 Task: Search one way flight ticket for 1 adult, 1 child, 1 infant in seat in premium economy from Dothan: Dothan Regional Airport to Greensboro: Piedmont Triad International Airport on 5-1-2023. Choice of flights is Southwest. Number of bags: 2 carry on bags and 4 checked bags. Outbound departure time preference is 8:00. Return departure time preference is 22:45. Look for best flights.
Action: Mouse moved to (191, 173)
Screenshot: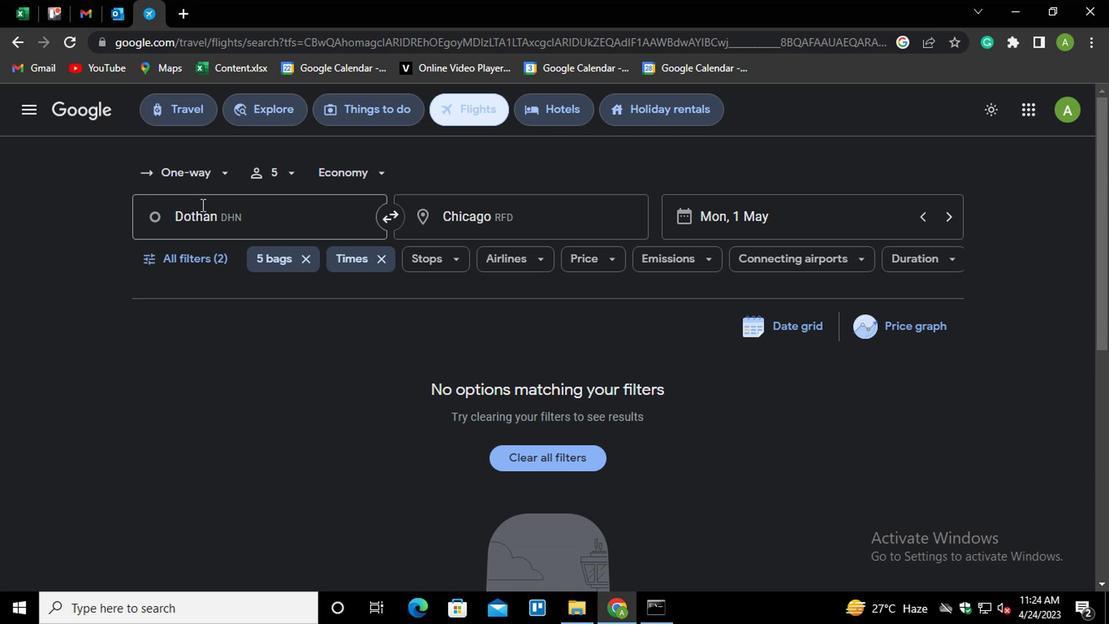 
Action: Mouse pressed left at (191, 173)
Screenshot: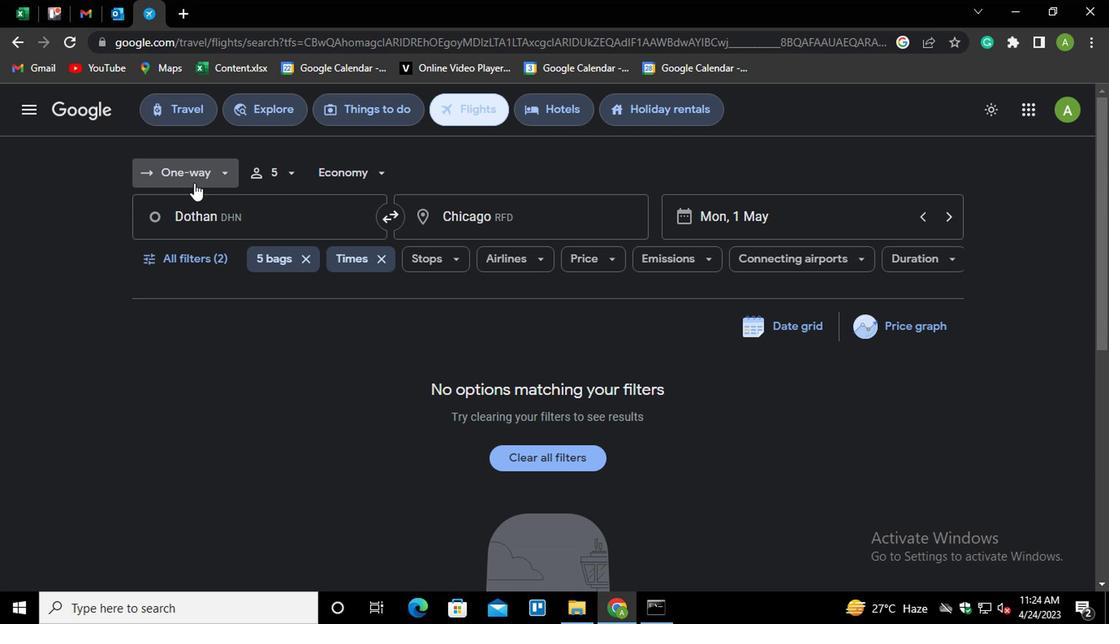 
Action: Mouse moved to (202, 240)
Screenshot: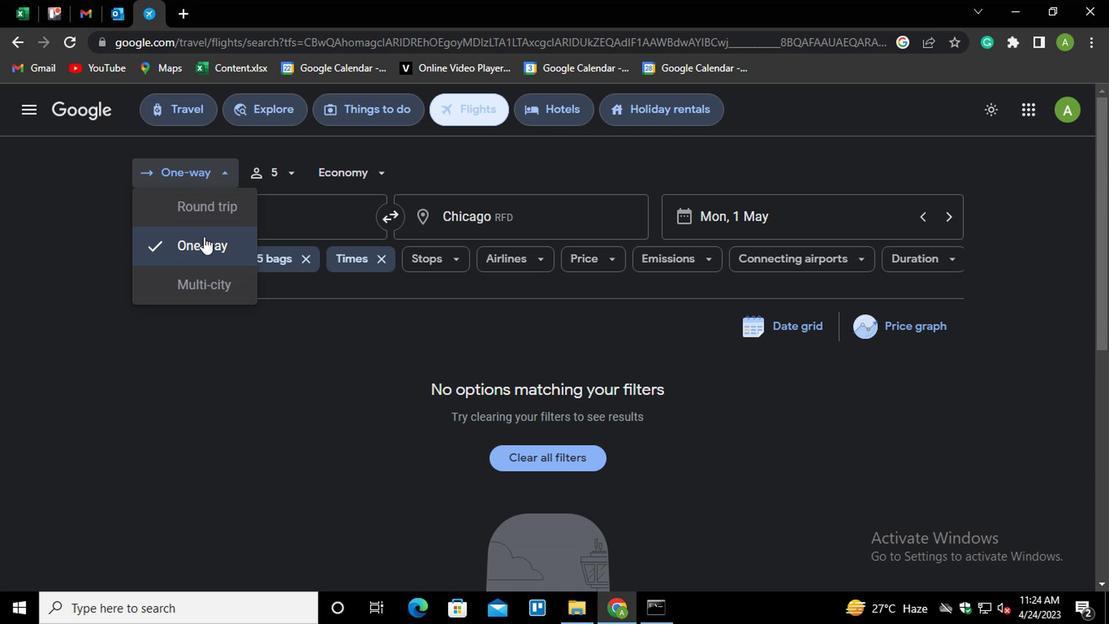 
Action: Mouse pressed left at (202, 240)
Screenshot: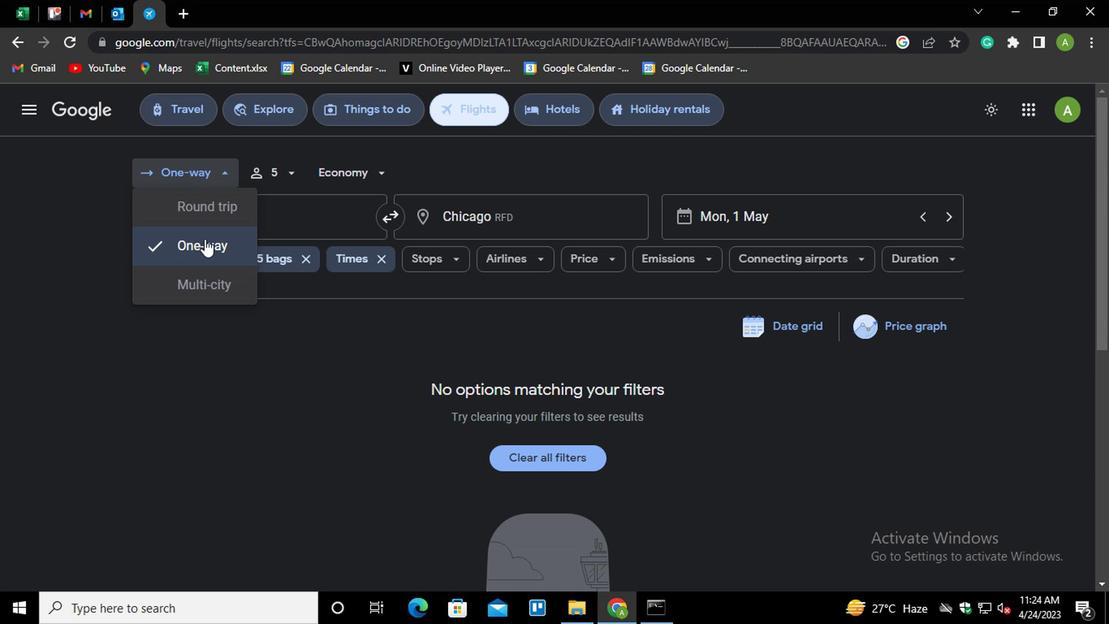 
Action: Mouse moved to (273, 169)
Screenshot: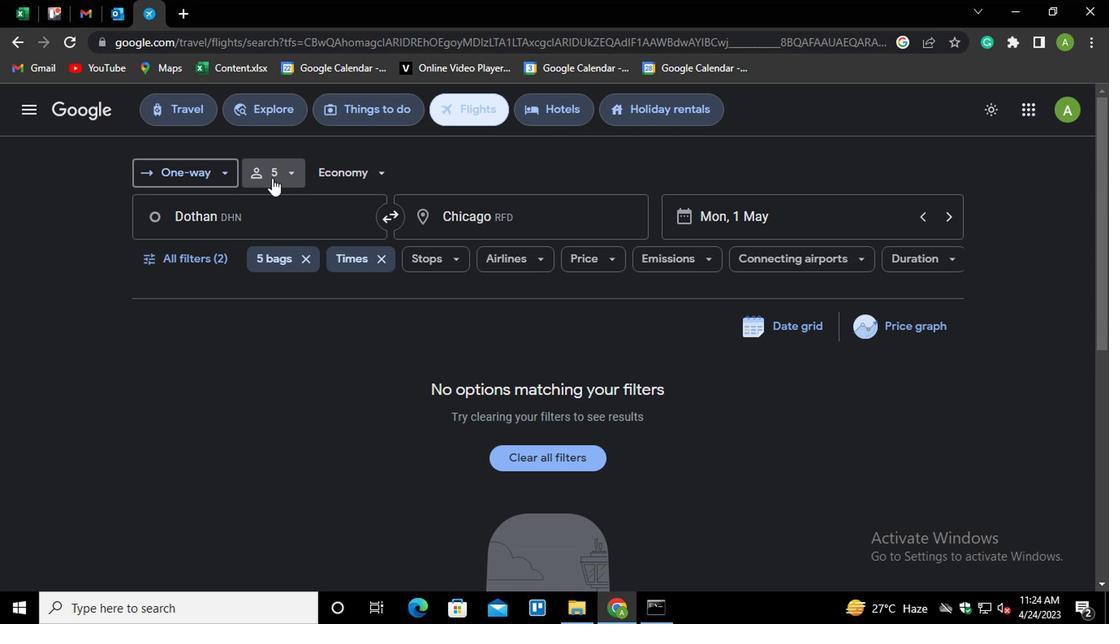
Action: Mouse pressed left at (273, 169)
Screenshot: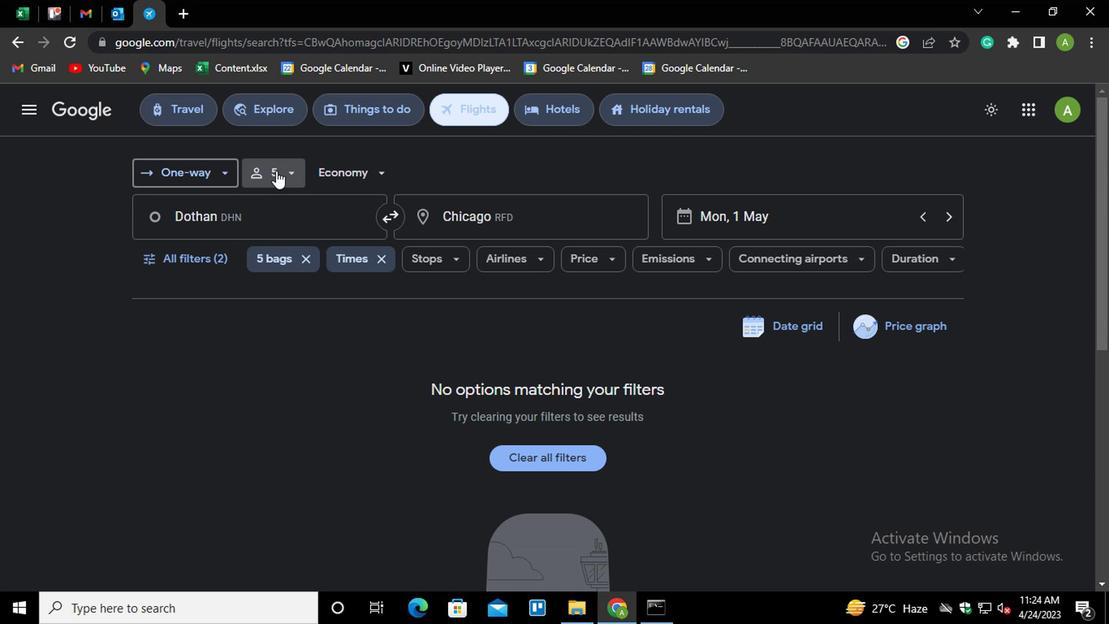 
Action: Mouse moved to (356, 209)
Screenshot: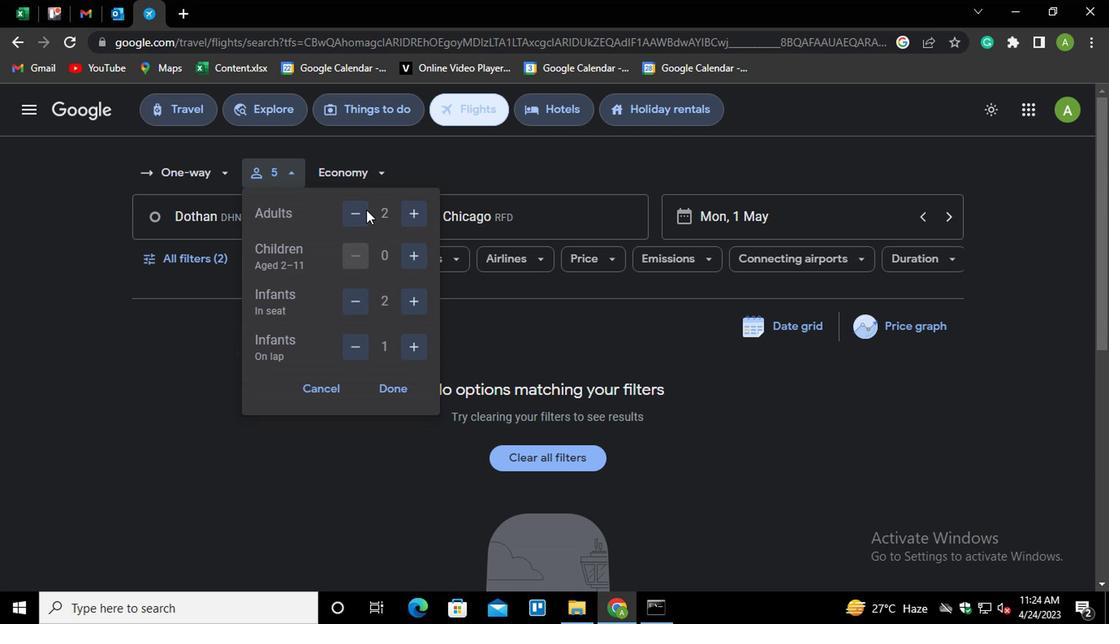 
Action: Mouse pressed left at (356, 209)
Screenshot: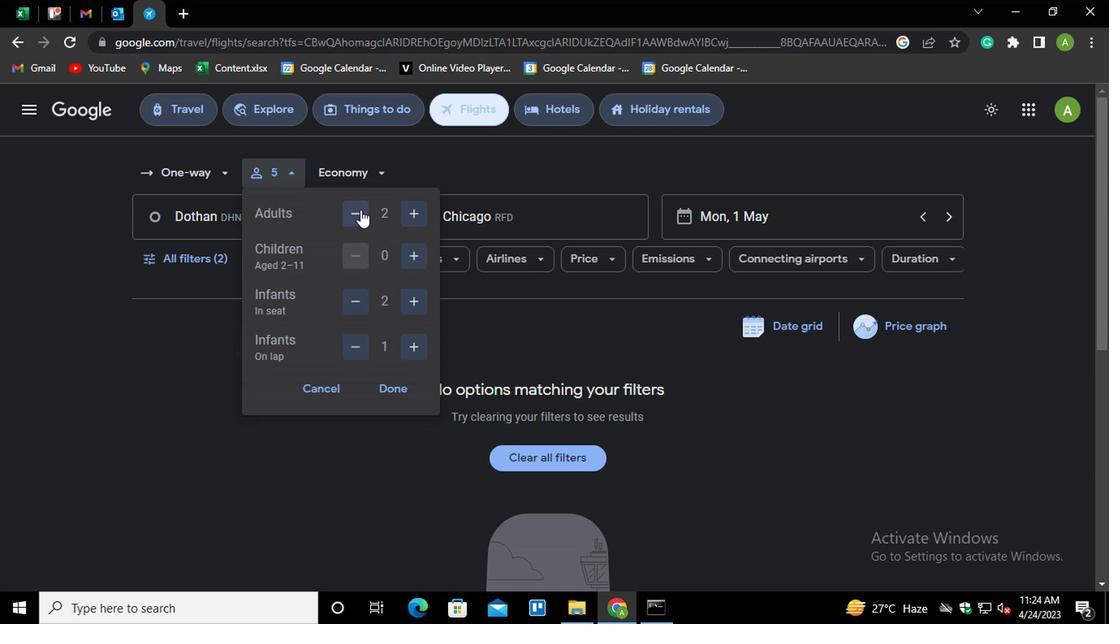 
Action: Mouse moved to (417, 254)
Screenshot: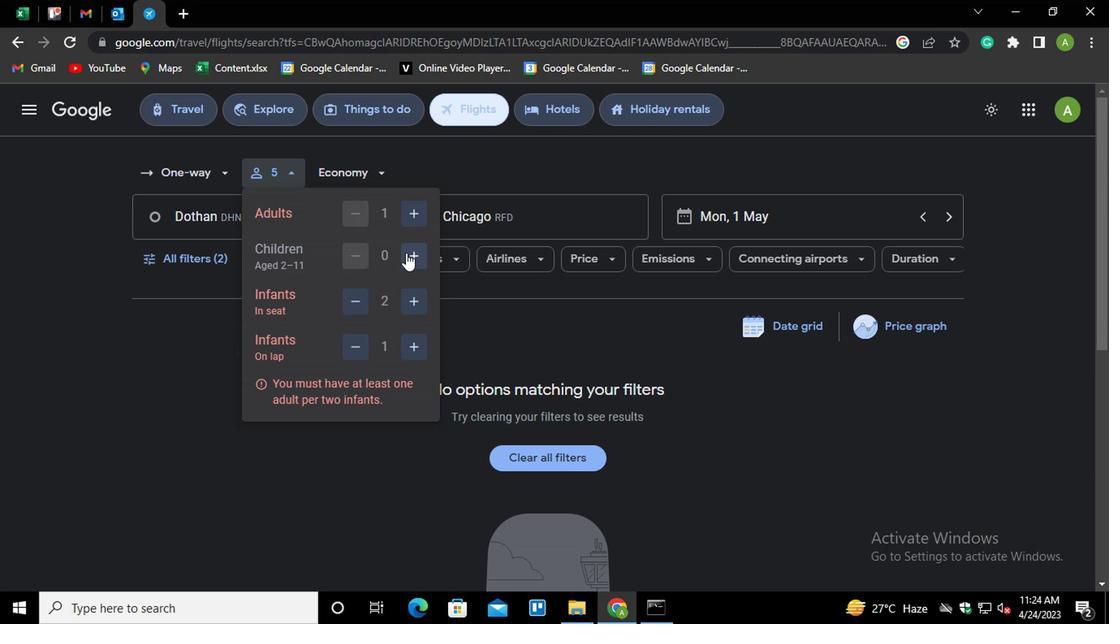 
Action: Mouse pressed left at (417, 254)
Screenshot: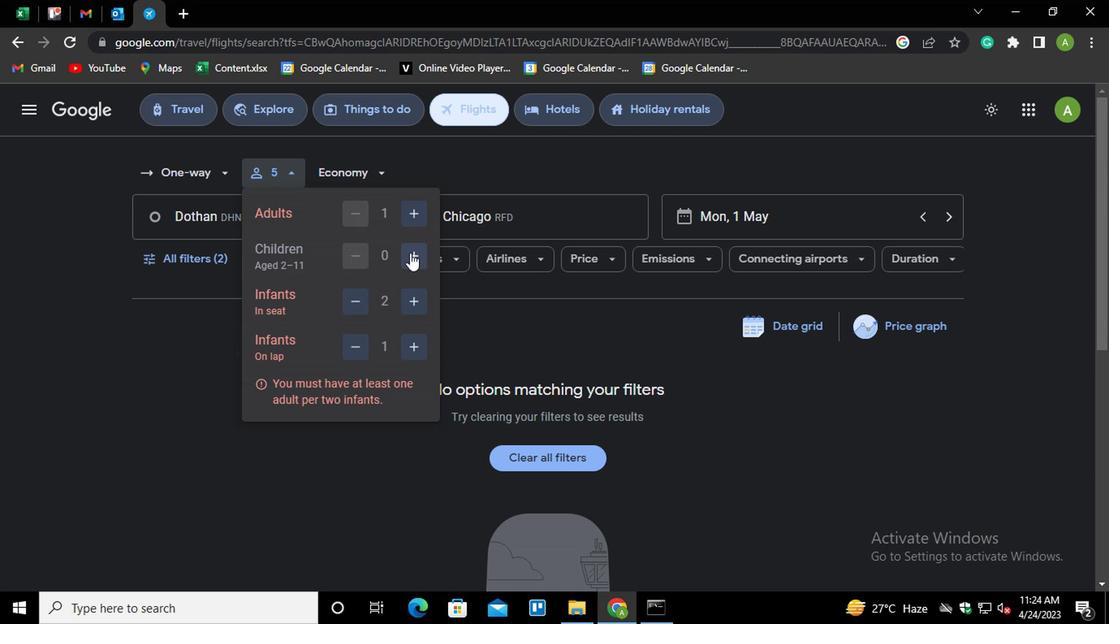 
Action: Mouse moved to (351, 308)
Screenshot: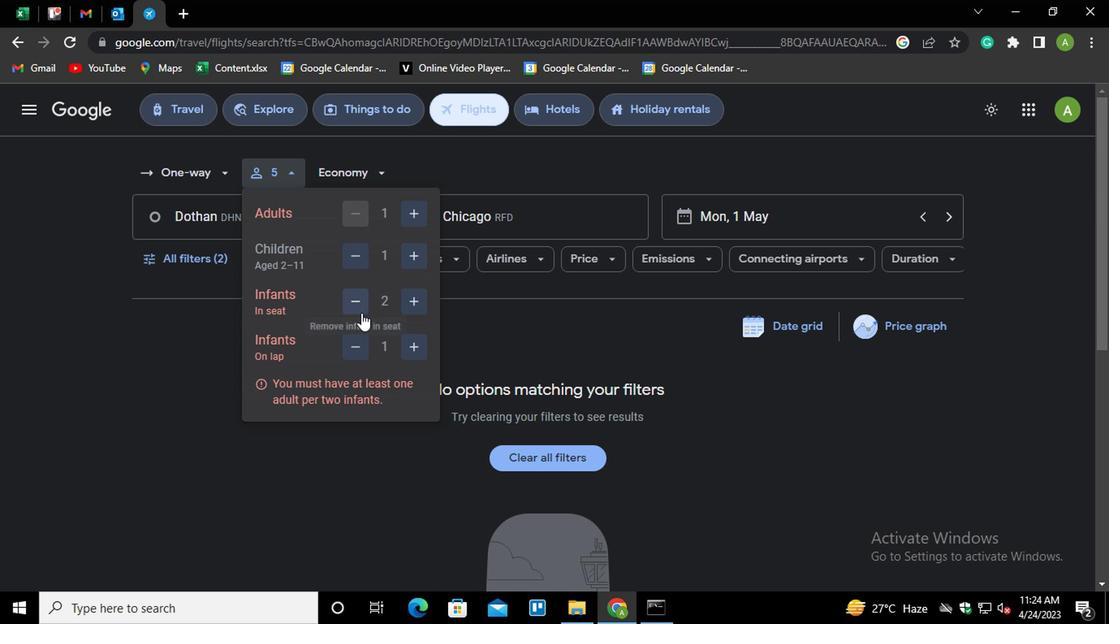 
Action: Mouse pressed left at (351, 308)
Screenshot: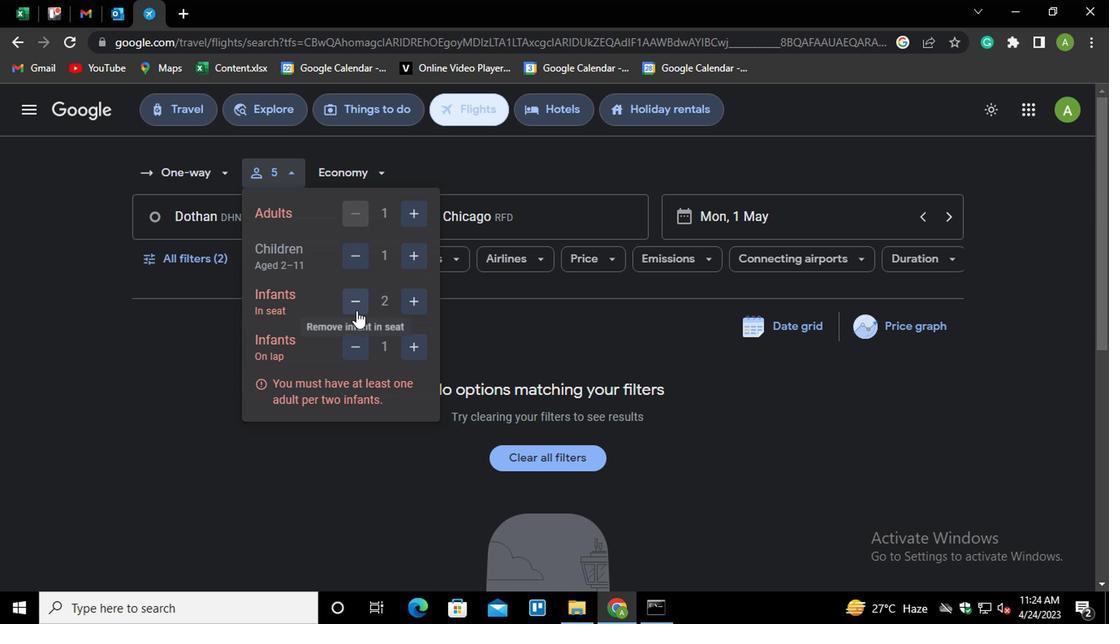 
Action: Mouse moved to (354, 352)
Screenshot: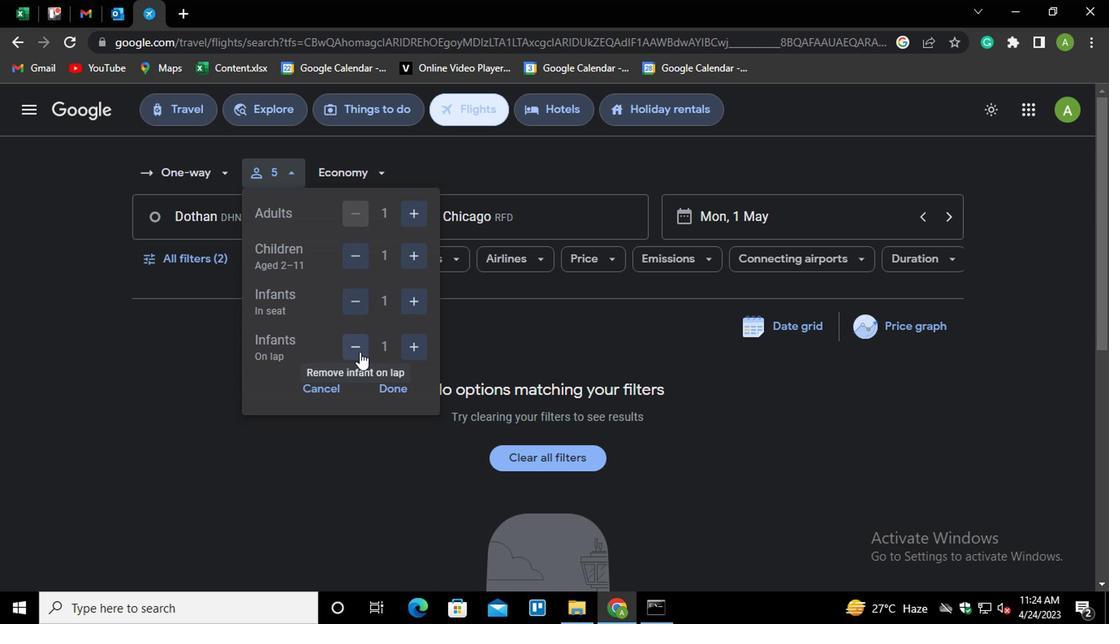 
Action: Mouse pressed left at (354, 352)
Screenshot: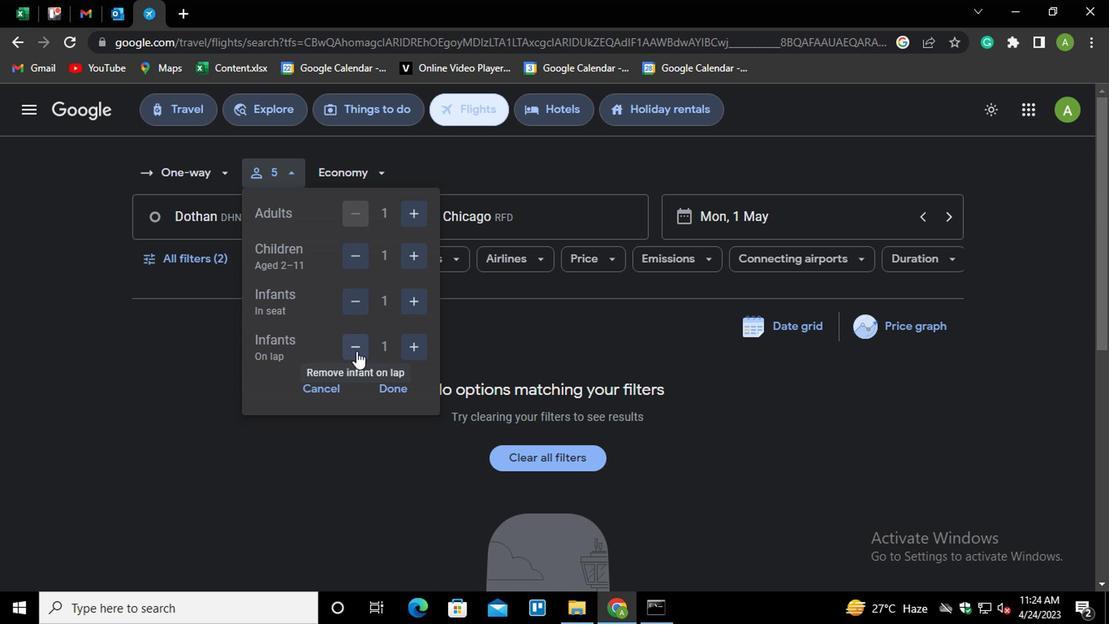 
Action: Mouse moved to (390, 387)
Screenshot: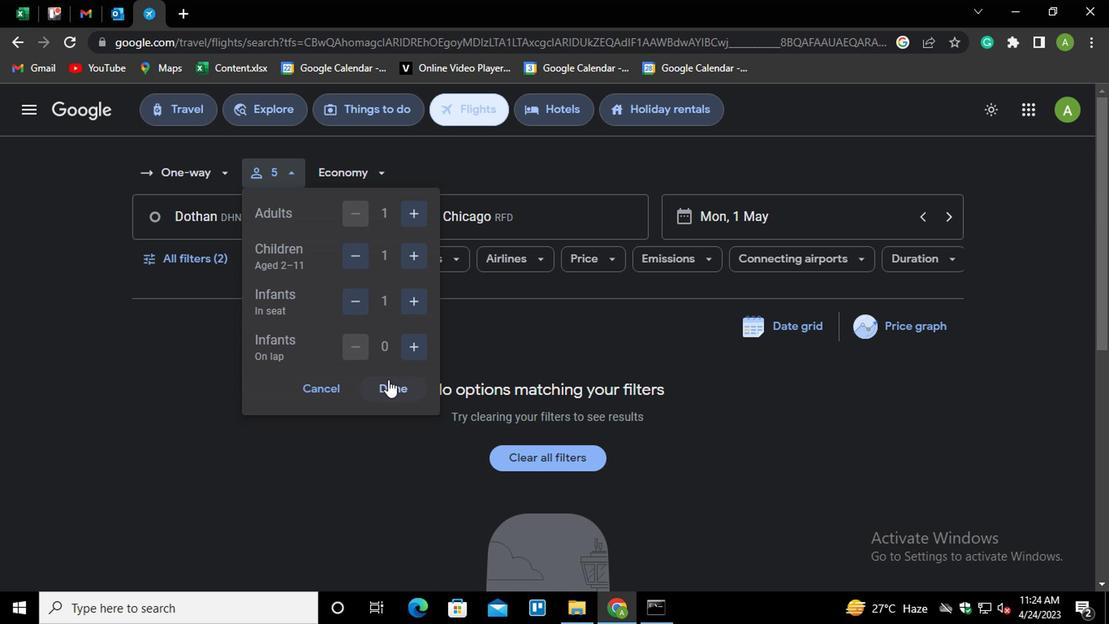 
Action: Mouse pressed left at (390, 387)
Screenshot: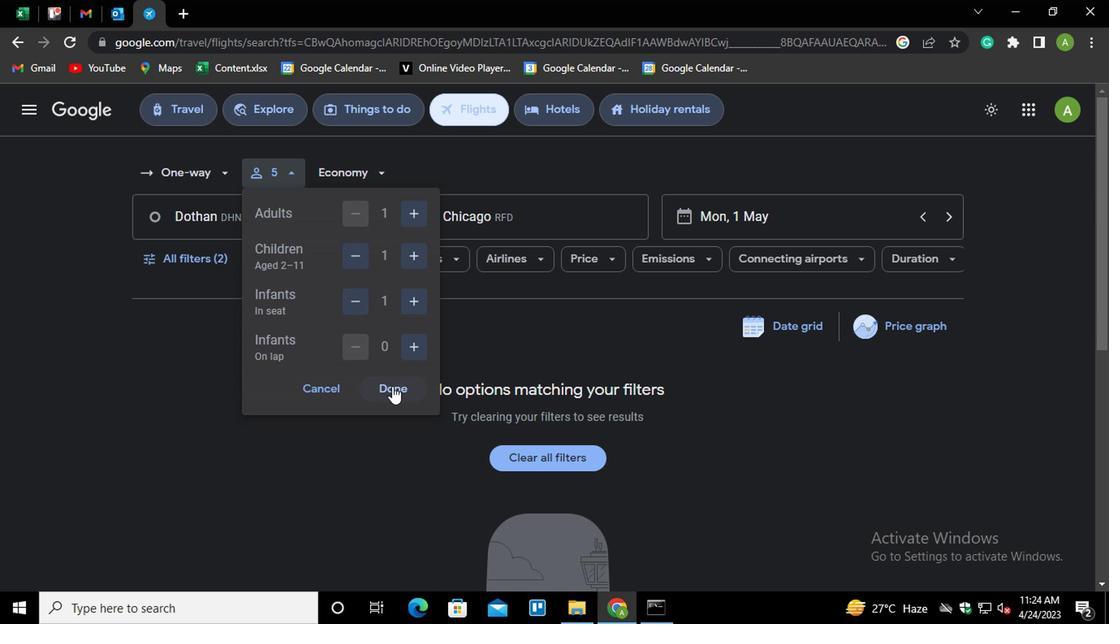 
Action: Mouse moved to (379, 173)
Screenshot: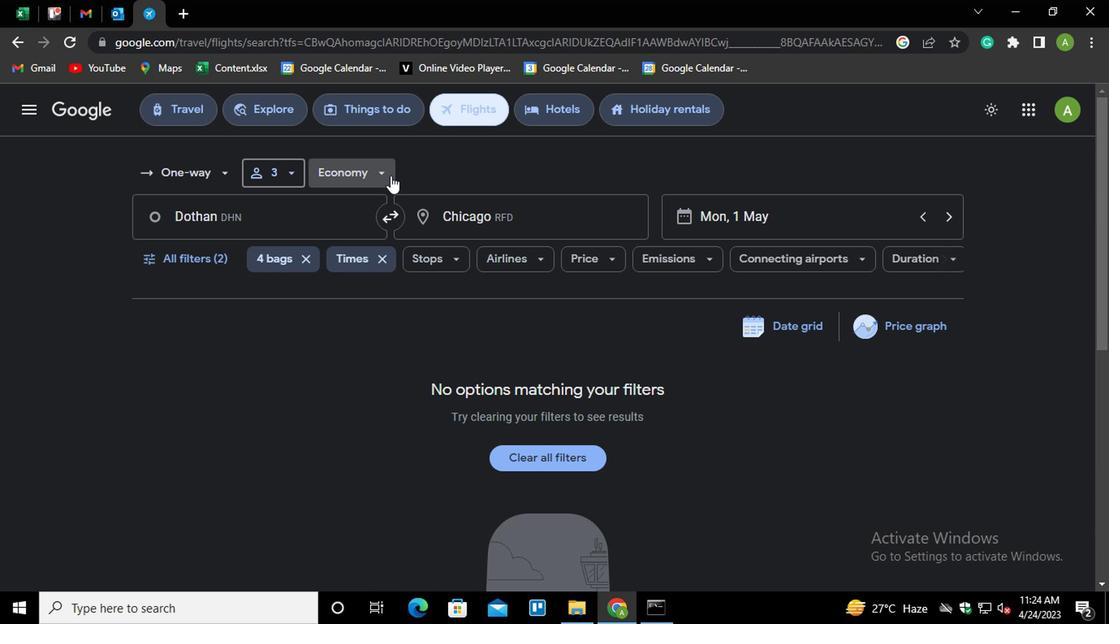 
Action: Mouse pressed left at (379, 173)
Screenshot: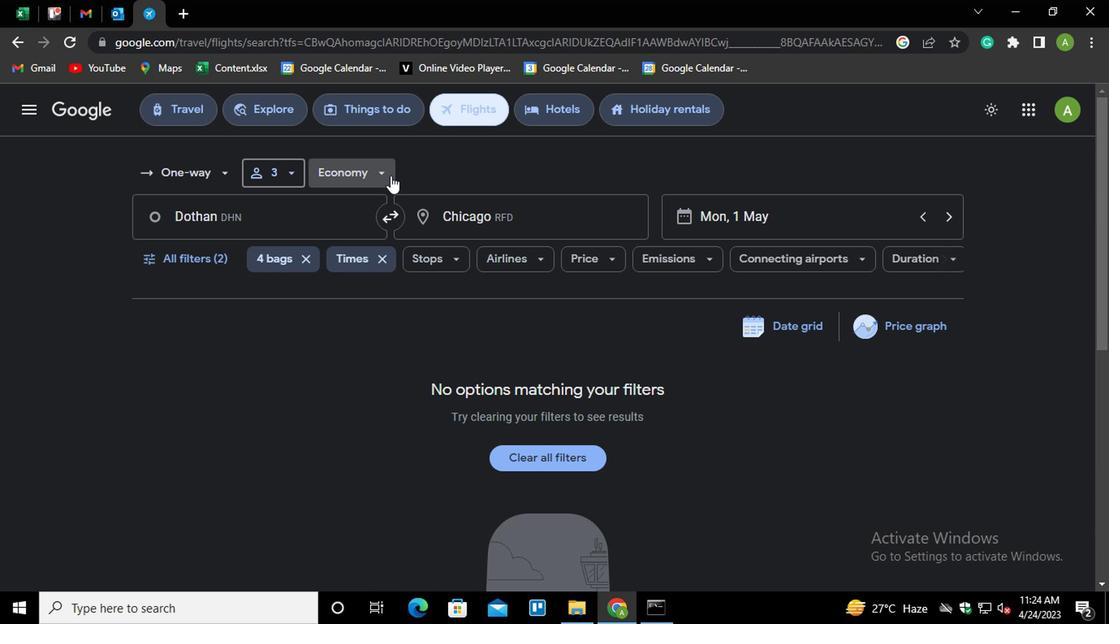 
Action: Mouse moved to (389, 244)
Screenshot: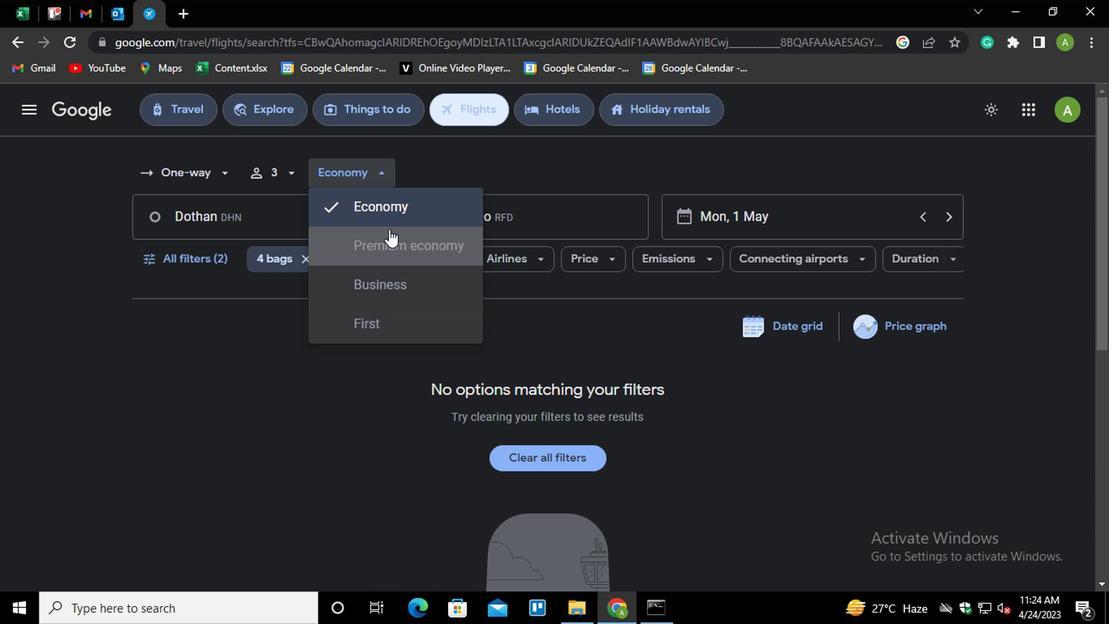 
Action: Mouse pressed left at (389, 244)
Screenshot: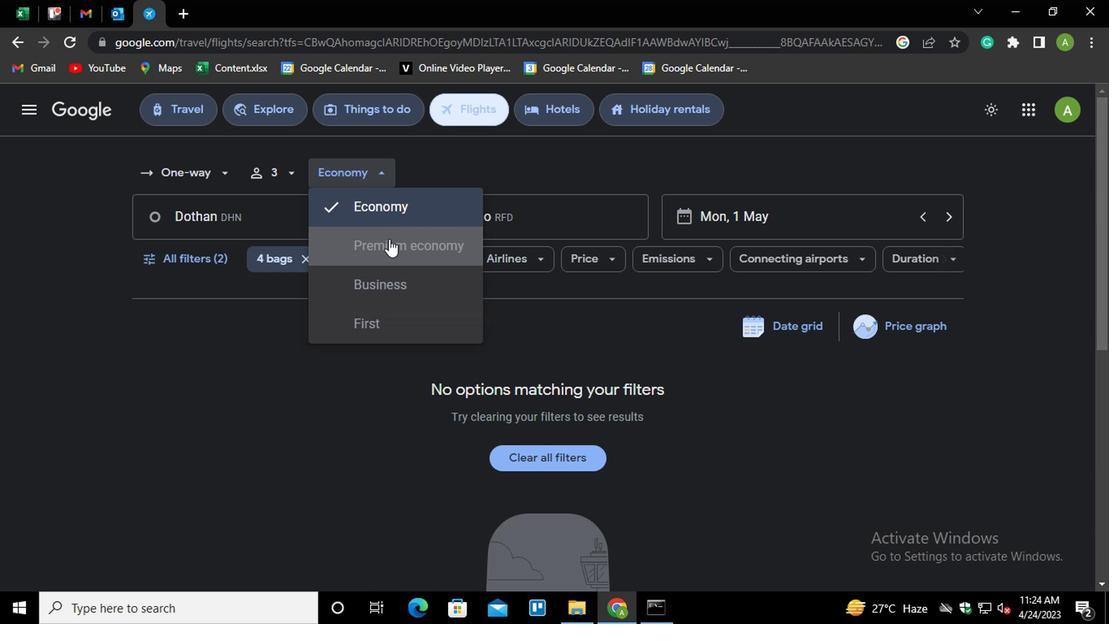 
Action: Mouse moved to (264, 223)
Screenshot: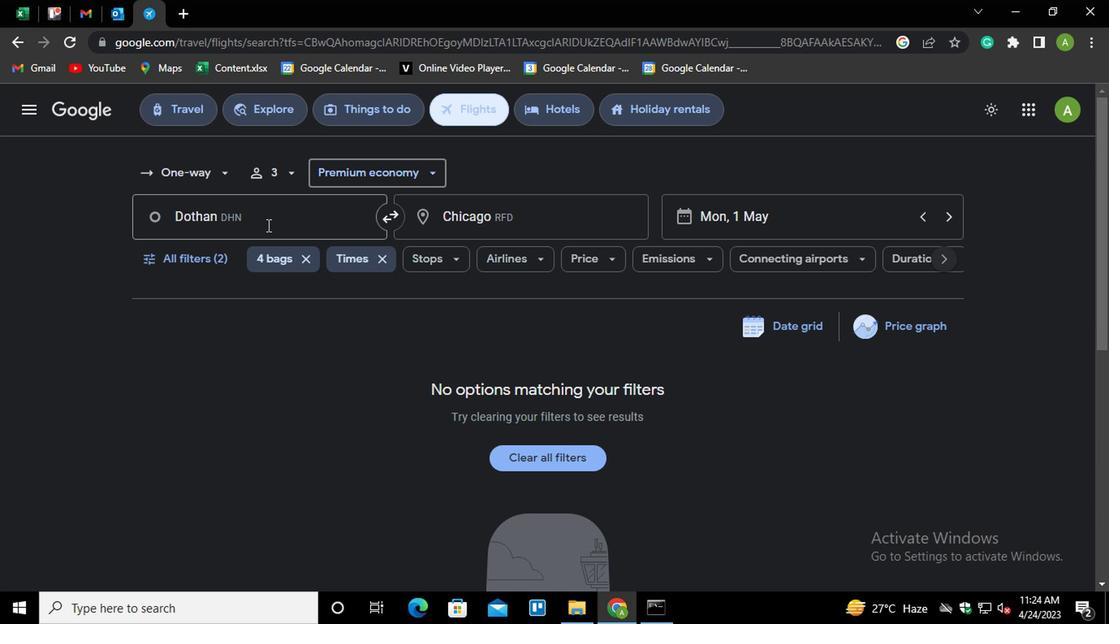 
Action: Mouse pressed left at (264, 223)
Screenshot: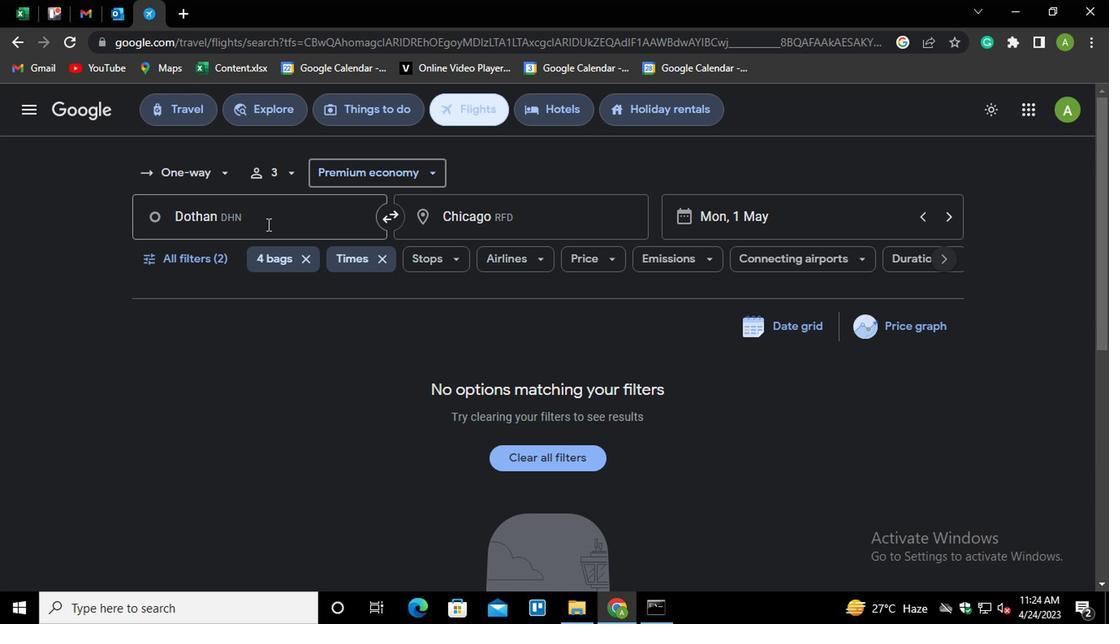 
Action: Mouse pressed left at (264, 223)
Screenshot: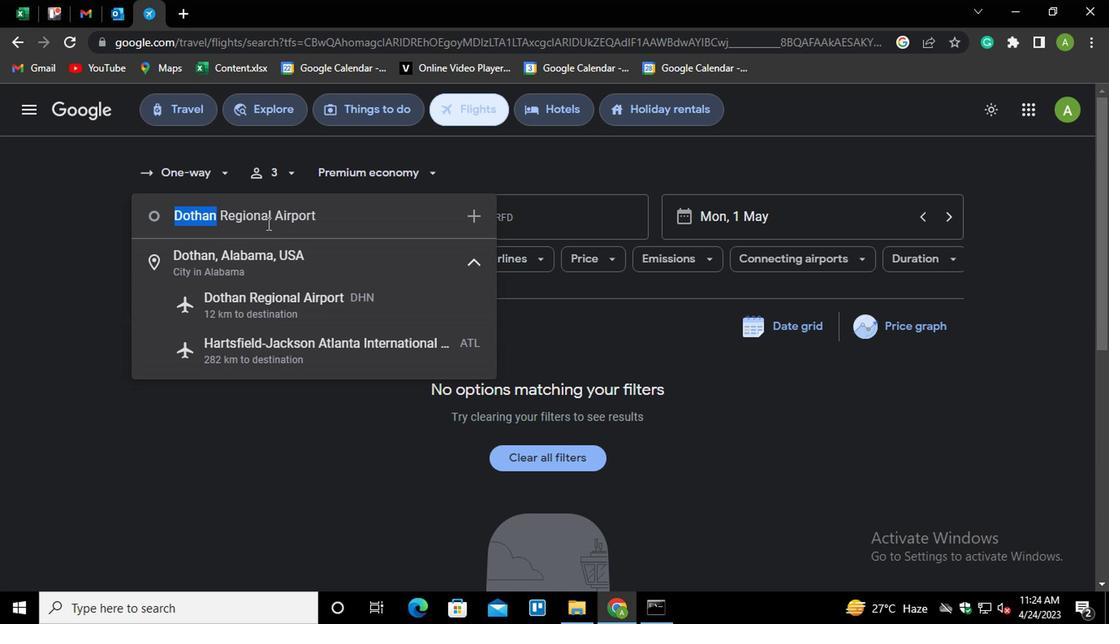 
Action: Mouse moved to (564, 227)
Screenshot: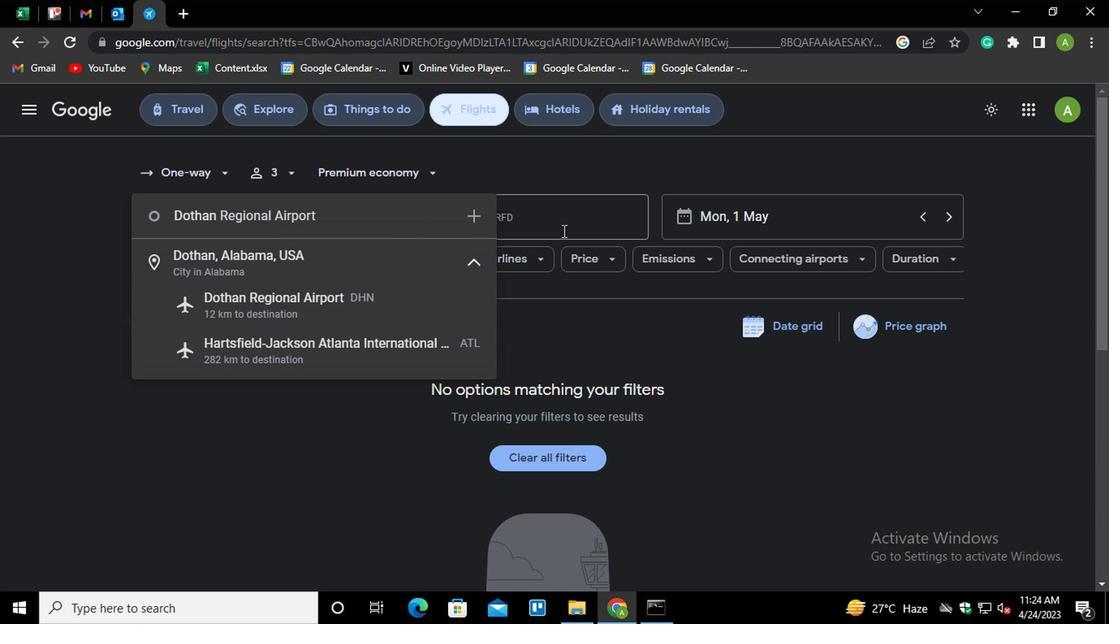 
Action: Mouse pressed left at (564, 227)
Screenshot: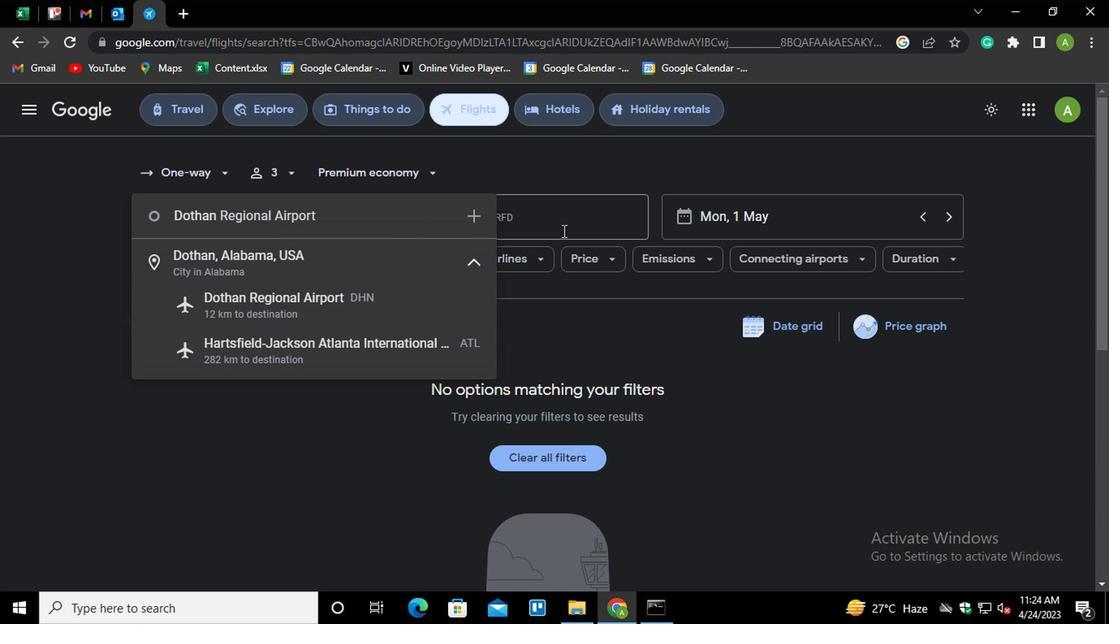 
Action: Mouse moved to (564, 227)
Screenshot: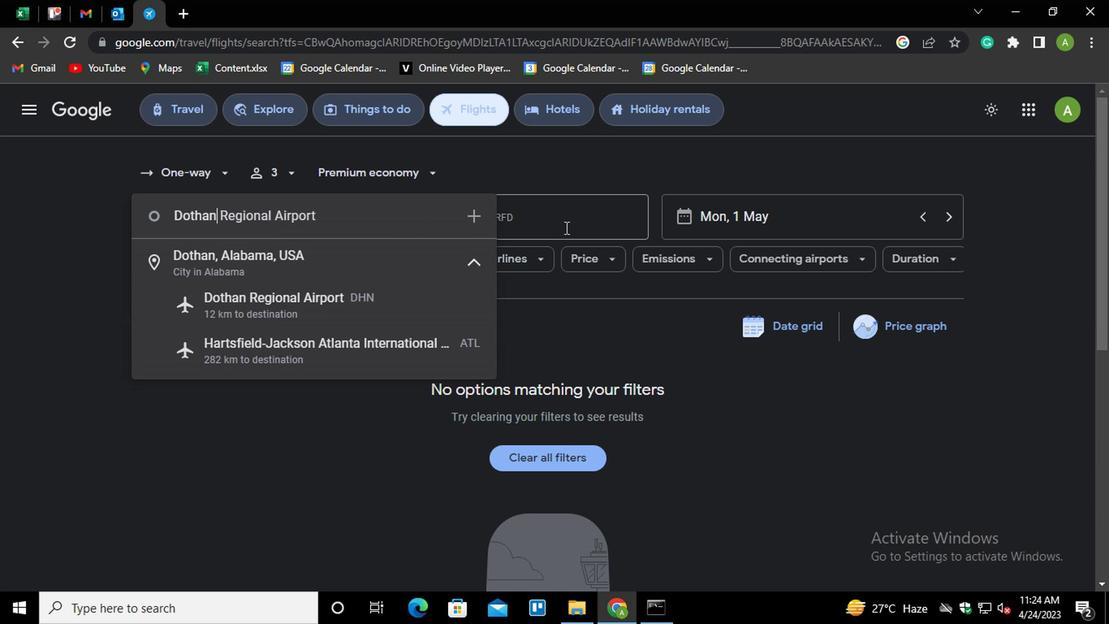 
Action: Key pressed <Key.shift_r>Piedmont<Key.space><Key.shift_r>T
Screenshot: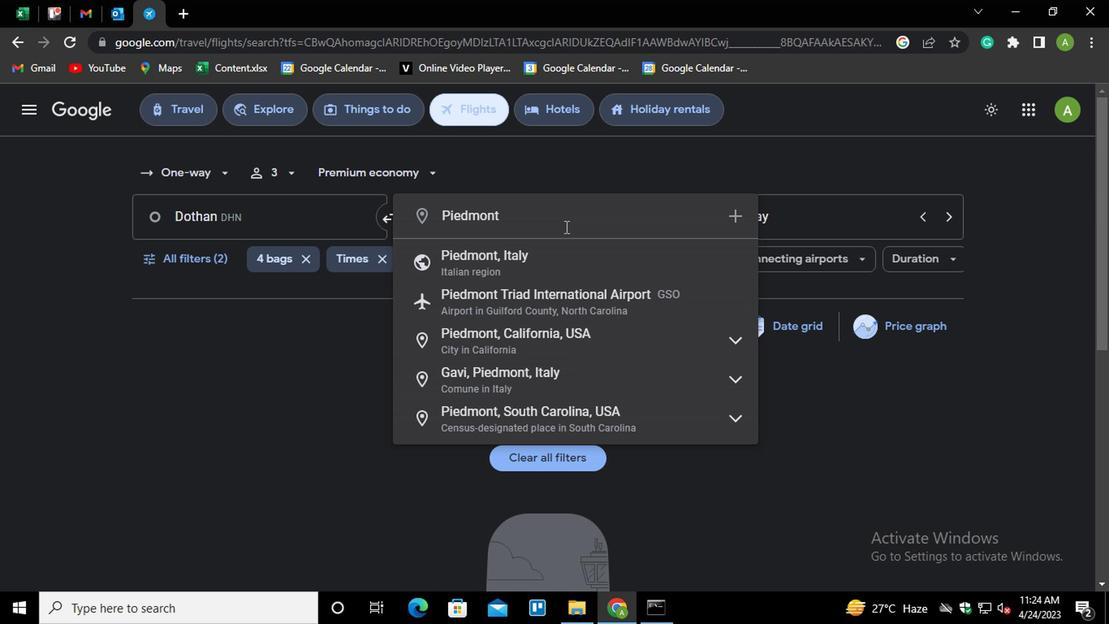 
Action: Mouse moved to (617, 260)
Screenshot: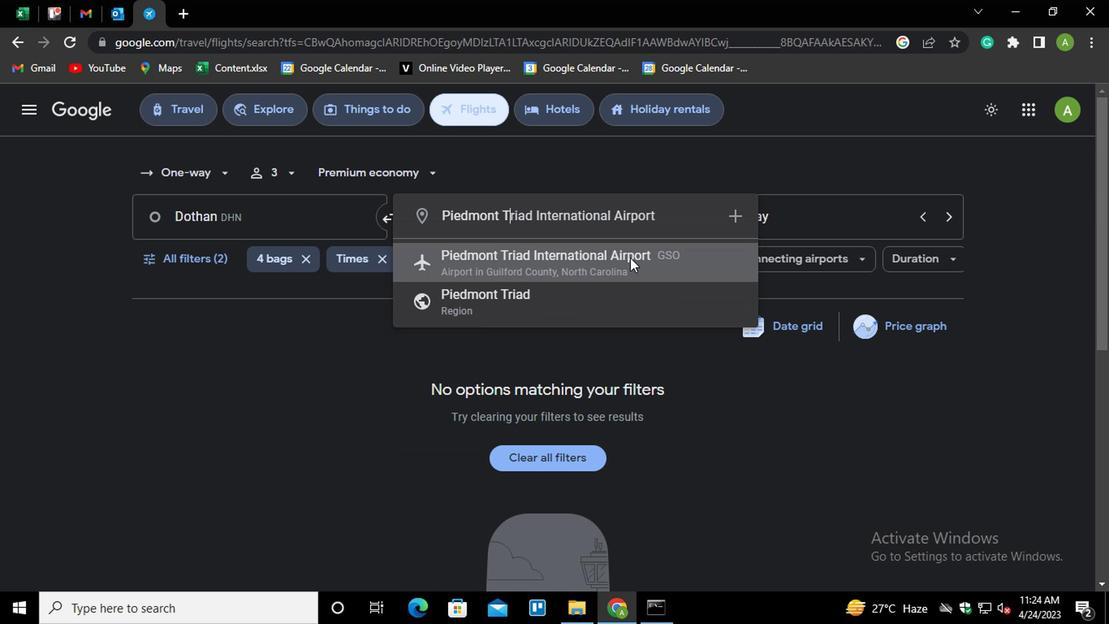 
Action: Mouse pressed left at (617, 260)
Screenshot: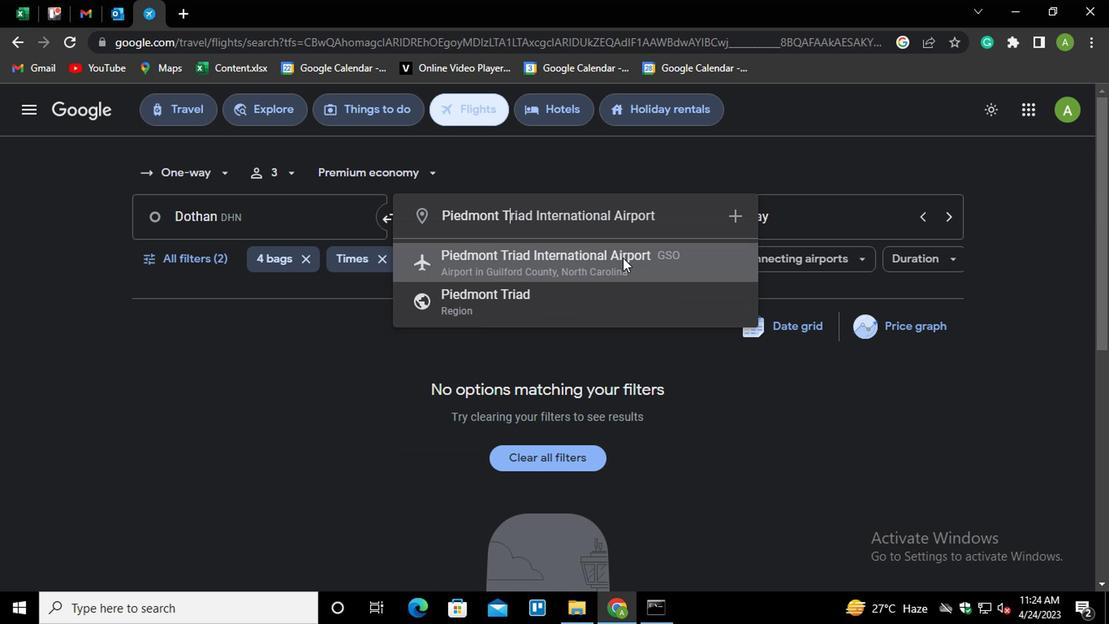 
Action: Mouse moved to (193, 257)
Screenshot: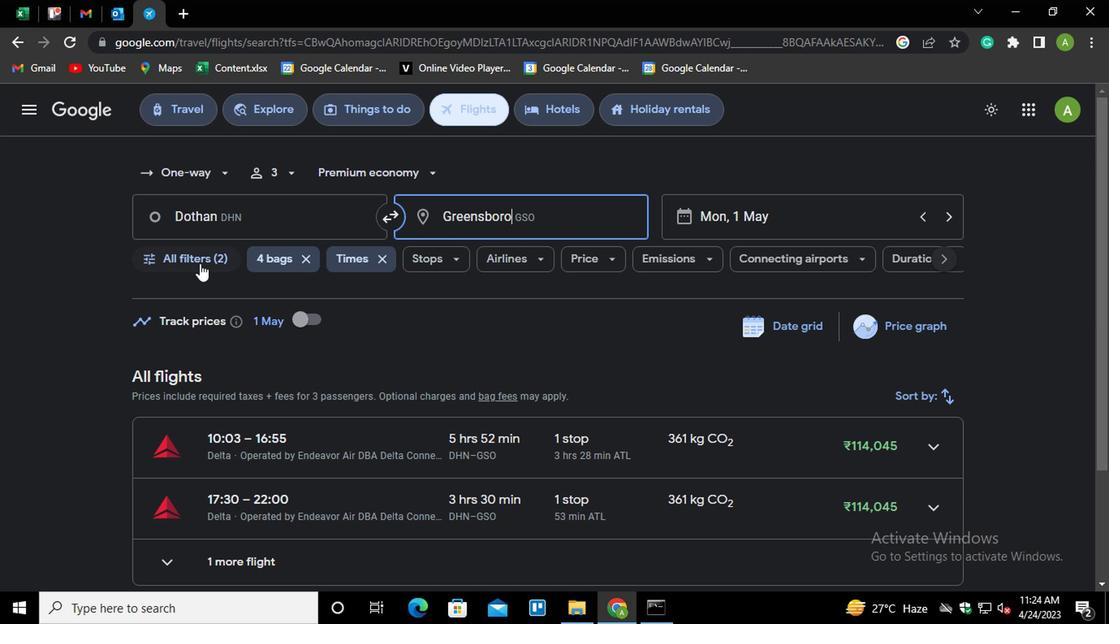 
Action: Mouse pressed left at (193, 257)
Screenshot: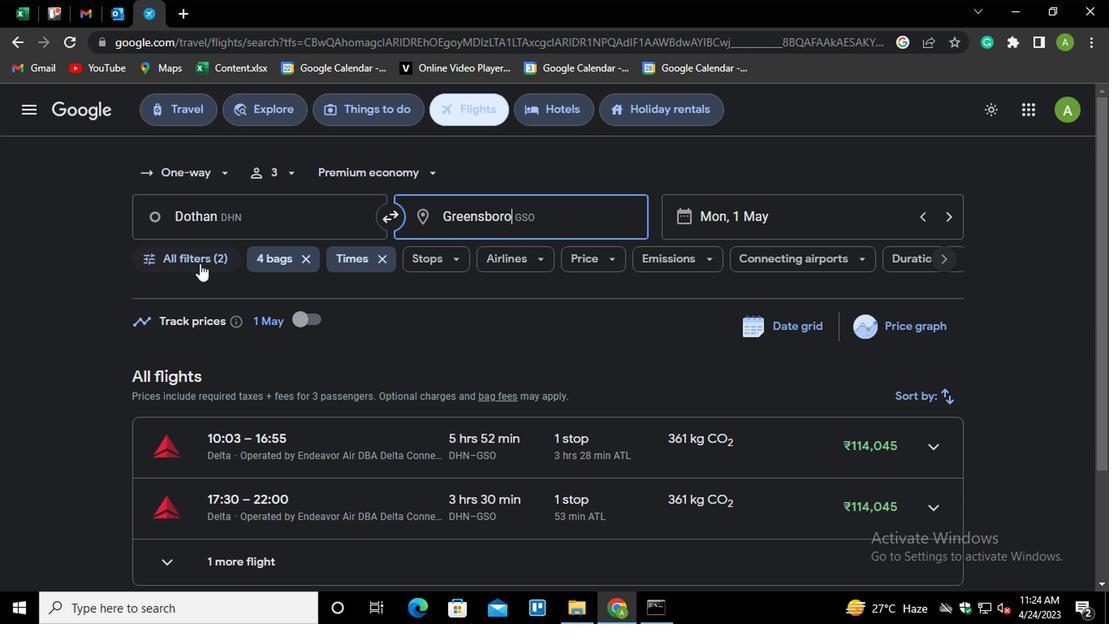 
Action: Mouse moved to (286, 407)
Screenshot: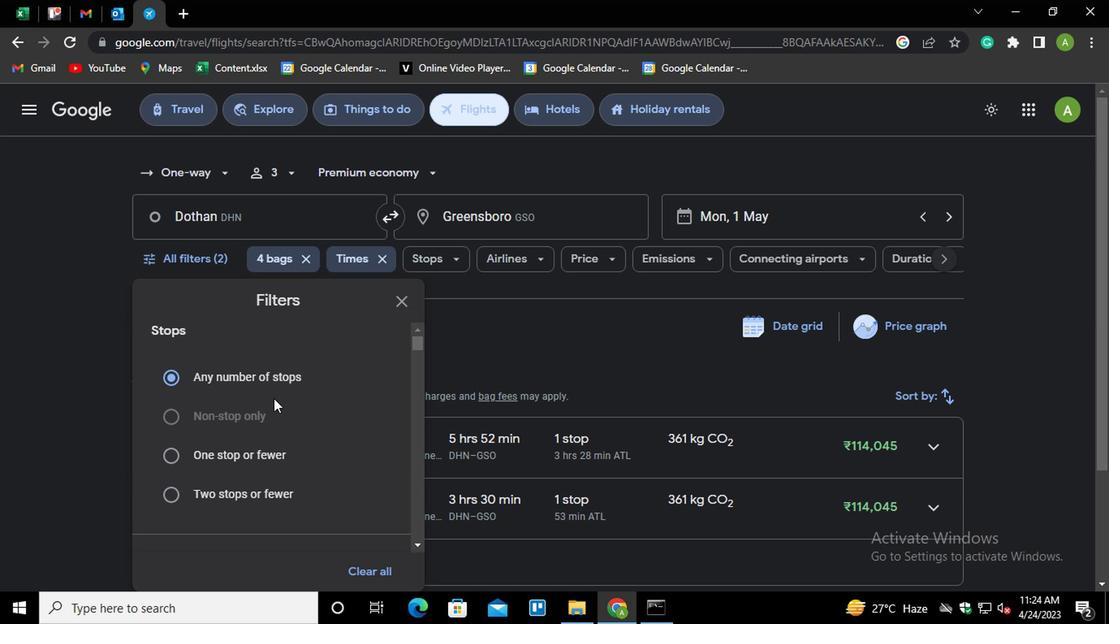 
Action: Mouse scrolled (286, 406) with delta (0, 0)
Screenshot: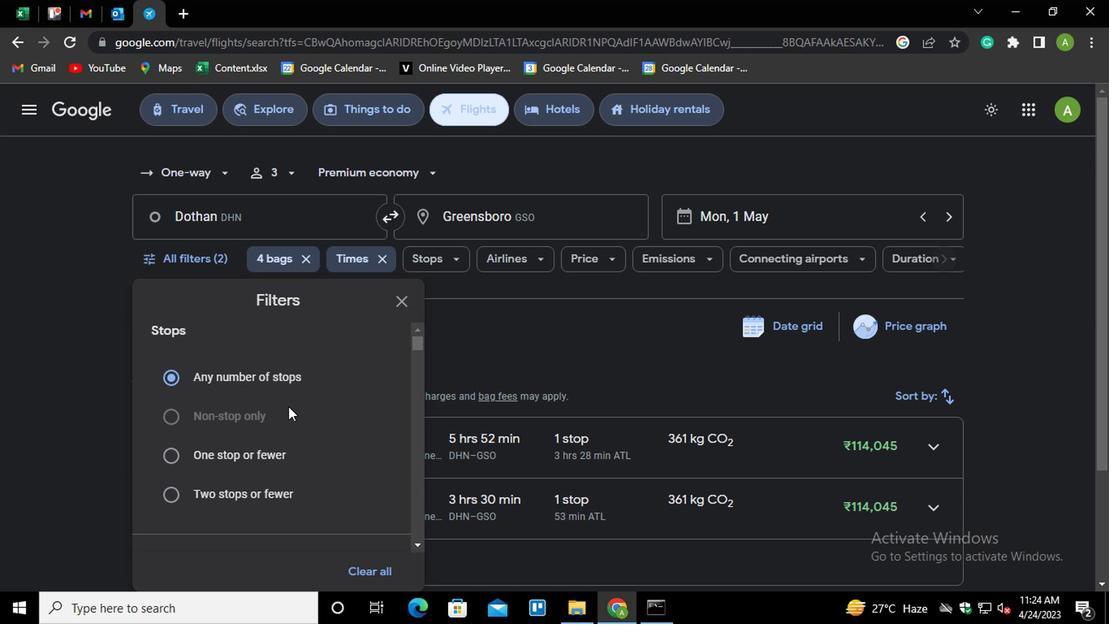 
Action: Mouse scrolled (286, 406) with delta (0, 0)
Screenshot: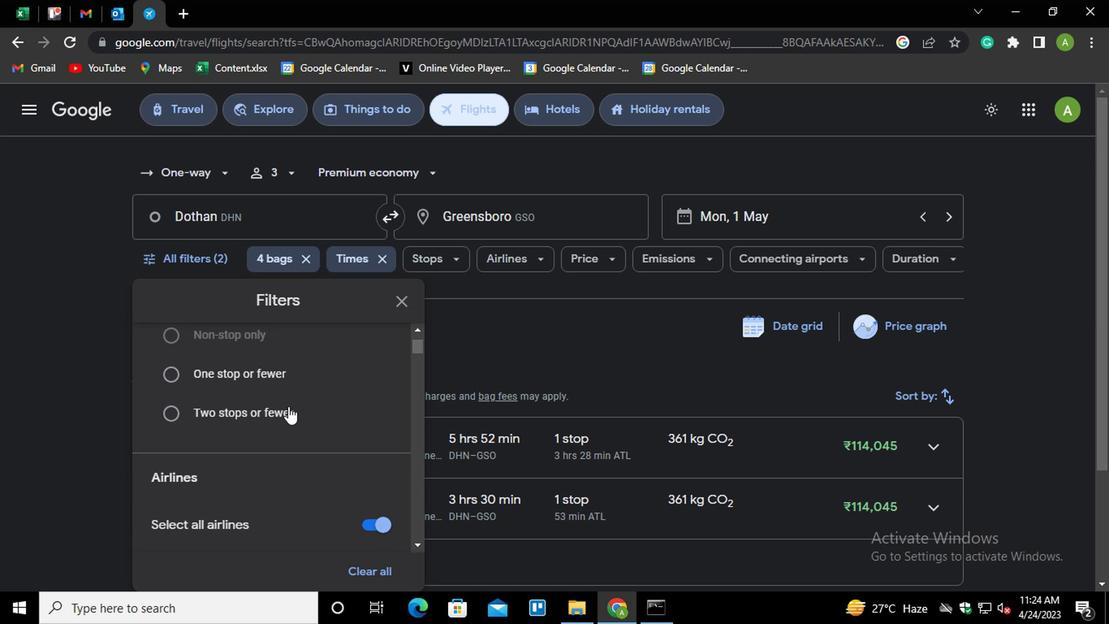 
Action: Mouse scrolled (286, 406) with delta (0, 0)
Screenshot: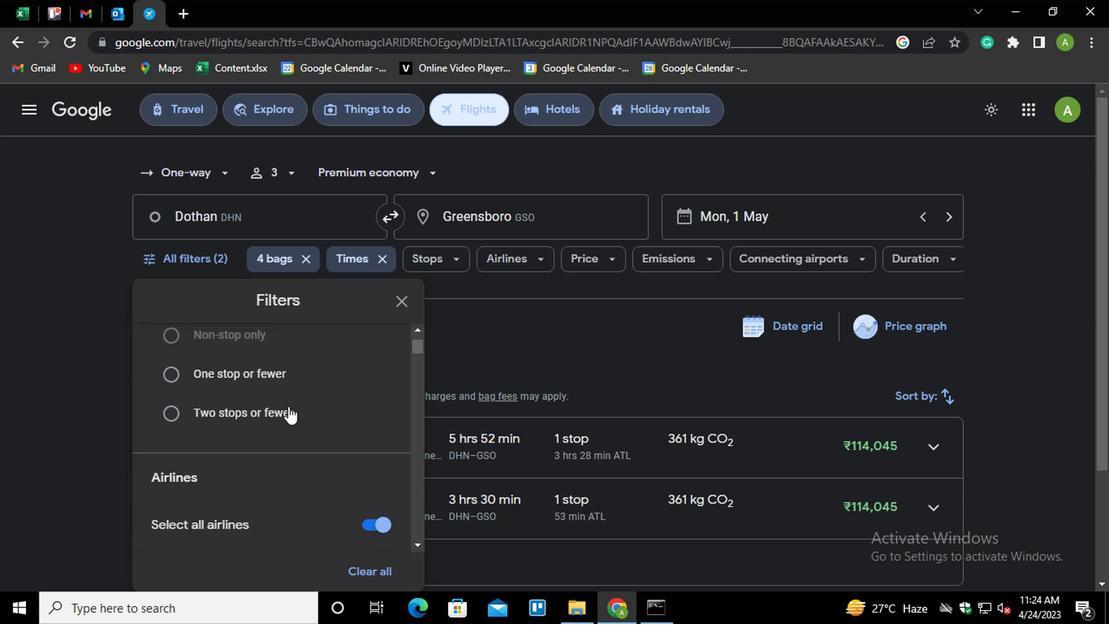 
Action: Mouse scrolled (286, 406) with delta (0, 0)
Screenshot: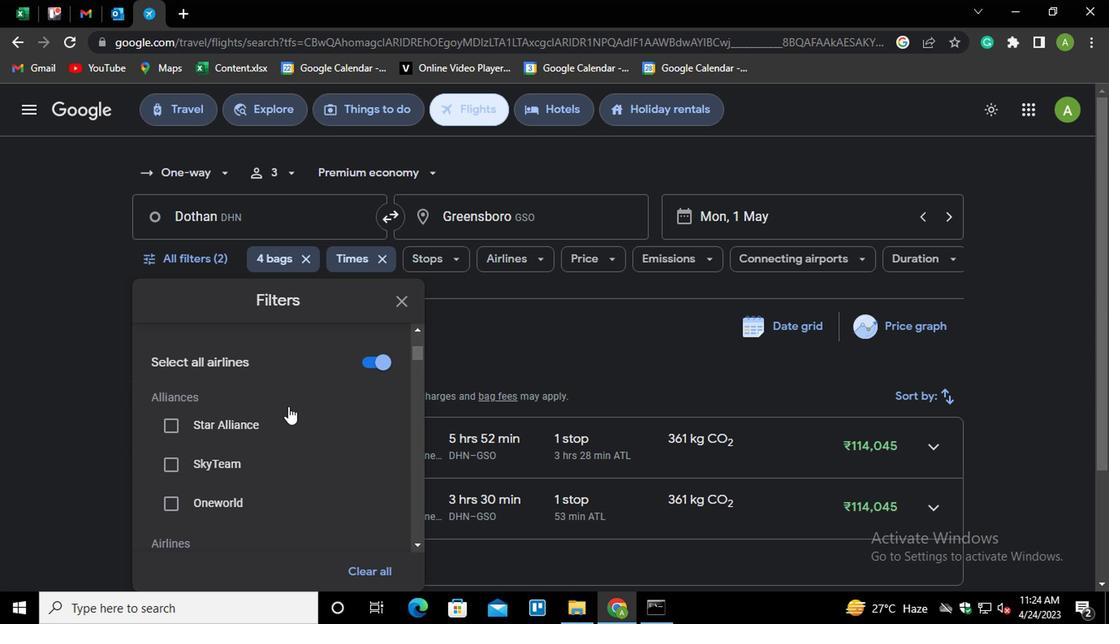 
Action: Mouse scrolled (286, 406) with delta (0, 0)
Screenshot: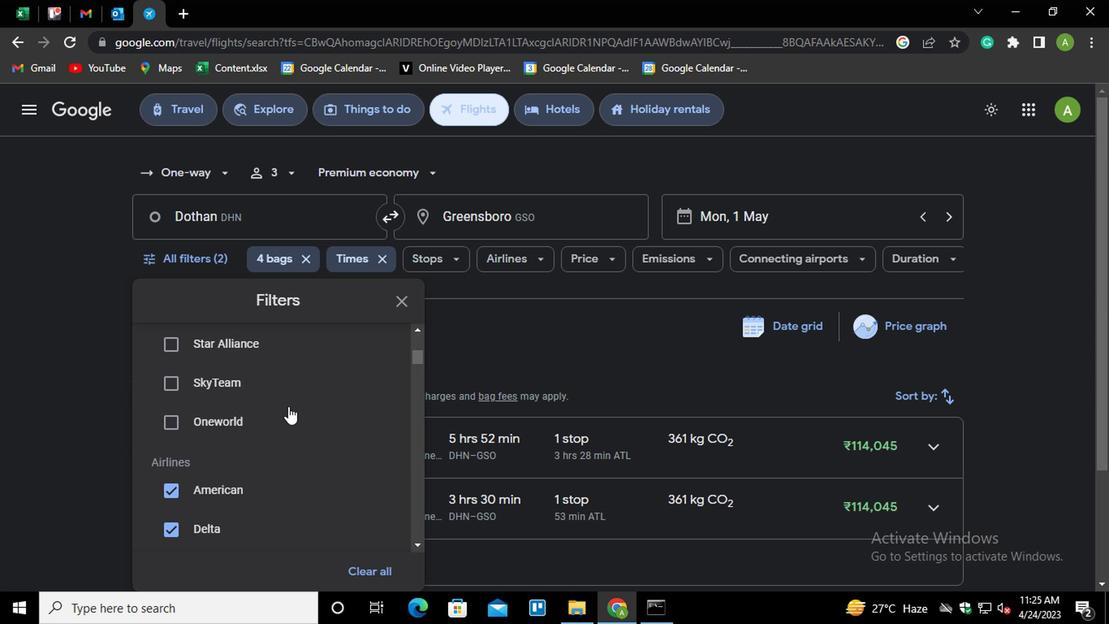 
Action: Mouse moved to (286, 405)
Screenshot: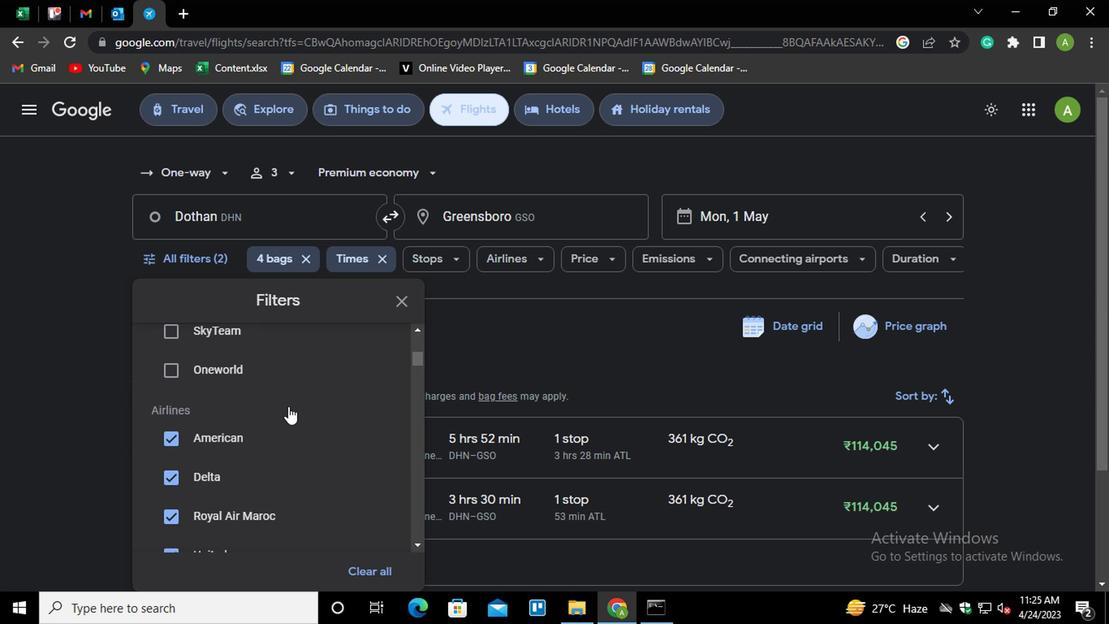 
Action: Mouse scrolled (286, 404) with delta (0, -1)
Screenshot: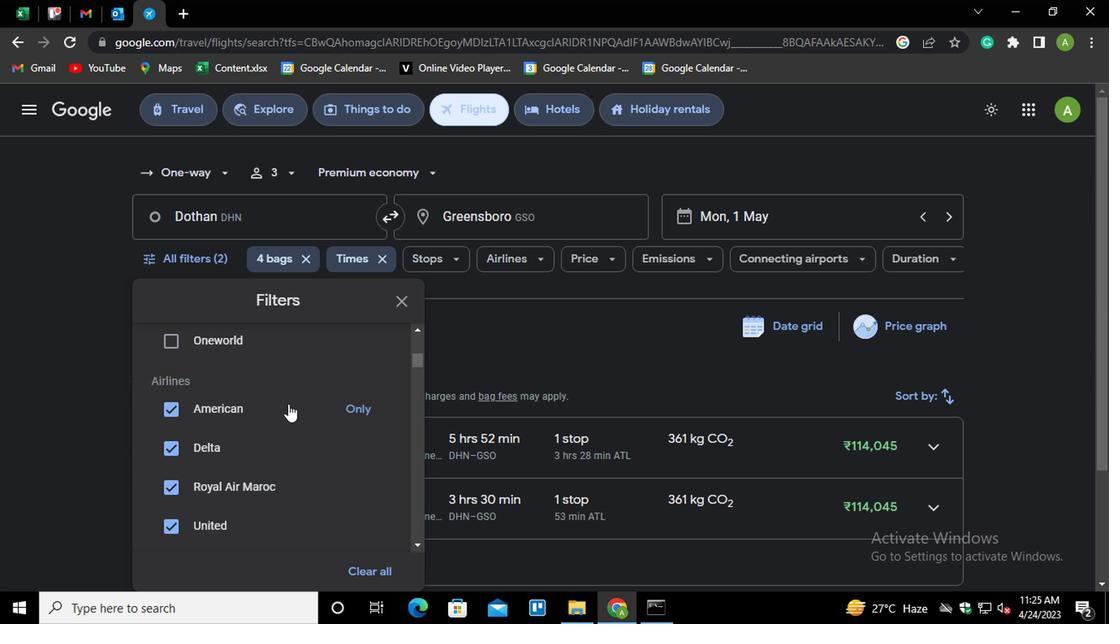 
Action: Mouse moved to (165, 454)
Screenshot: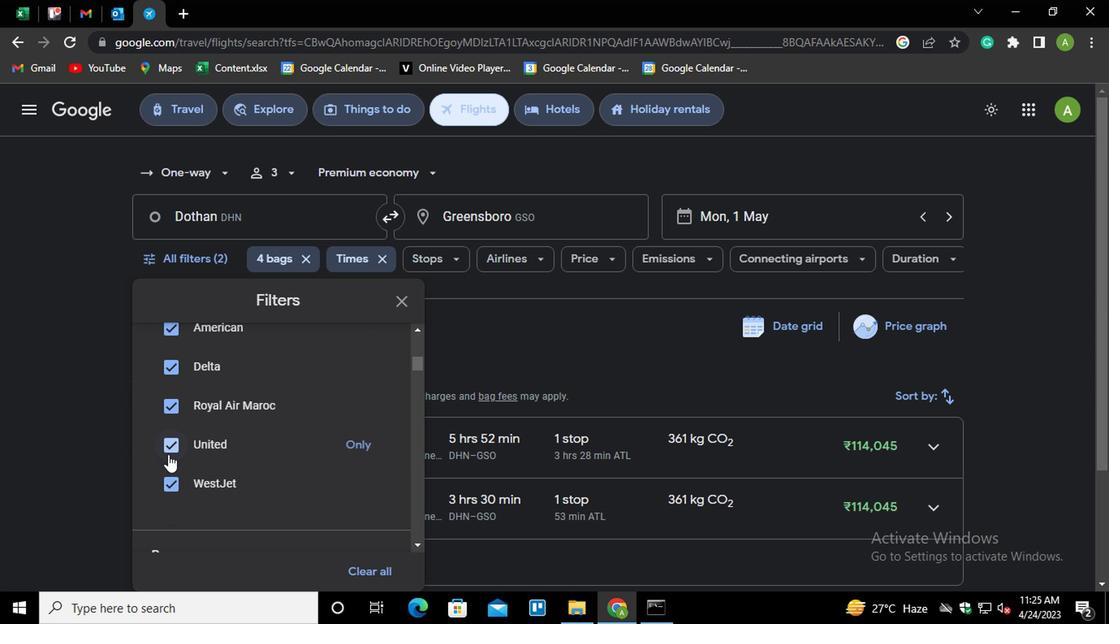
Action: Mouse scrolled (165, 454) with delta (0, 0)
Screenshot: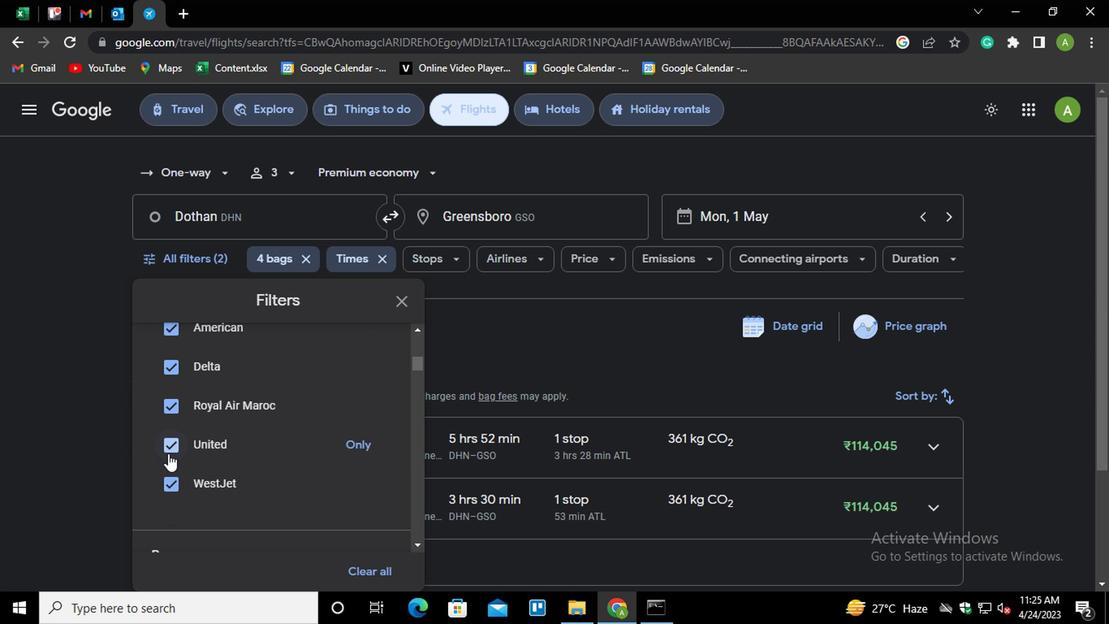 
Action: Mouse scrolled (165, 454) with delta (0, 0)
Screenshot: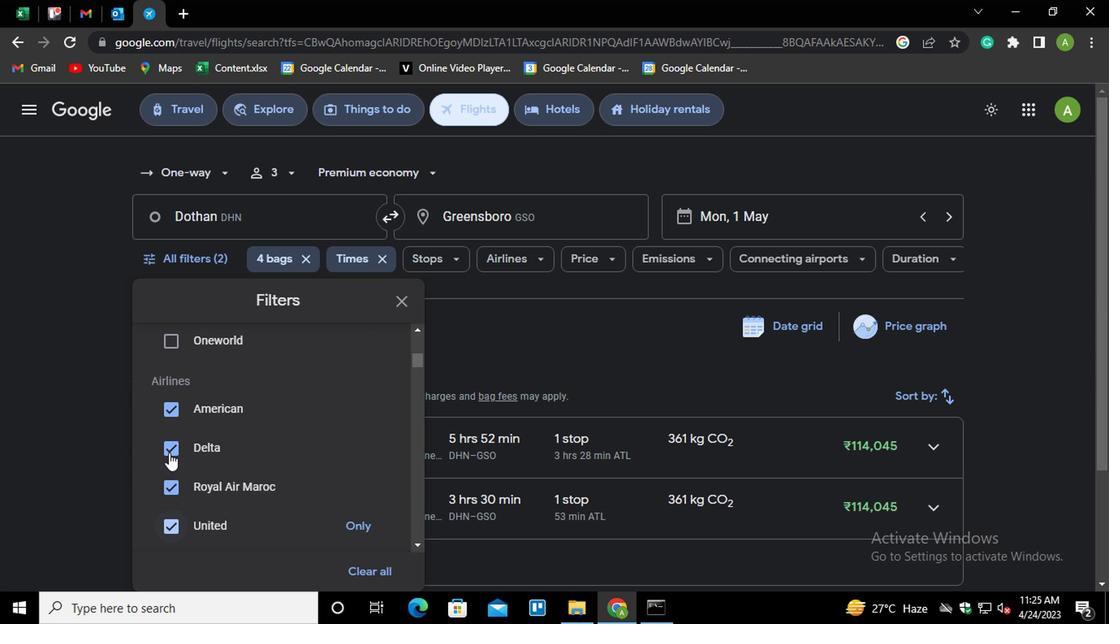 
Action: Mouse scrolled (165, 454) with delta (0, 0)
Screenshot: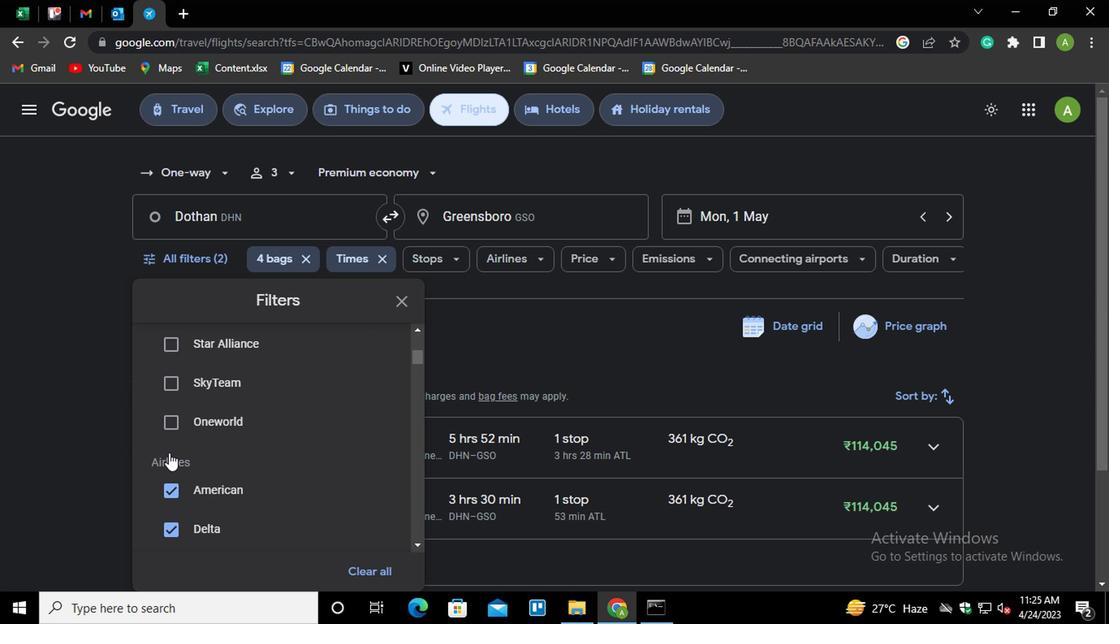 
Action: Mouse scrolled (165, 453) with delta (0, -1)
Screenshot: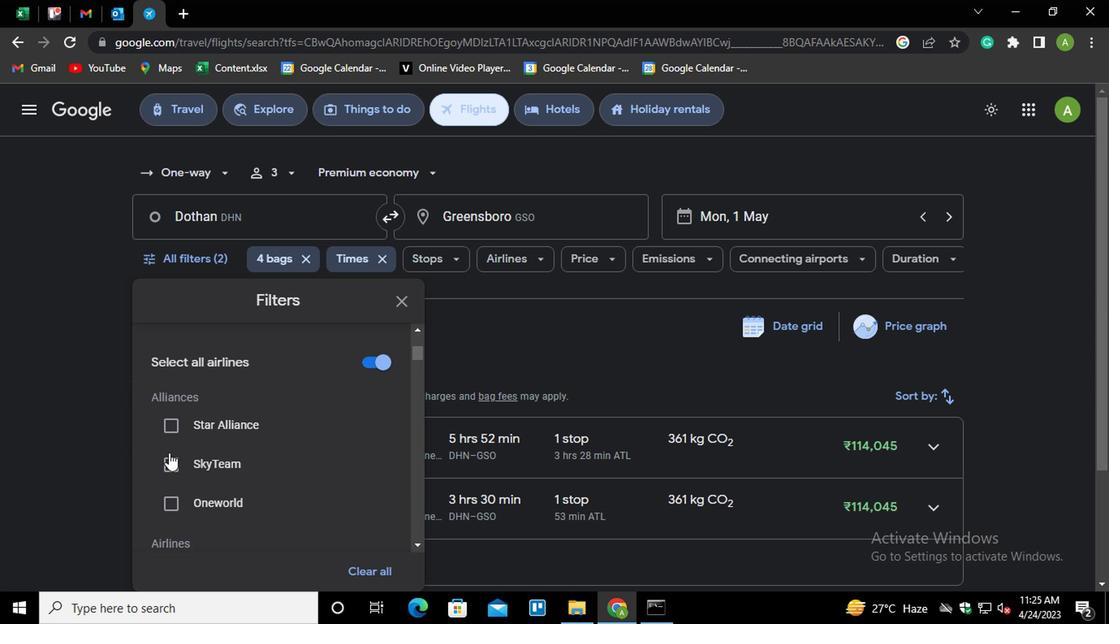 
Action: Mouse moved to (165, 453)
Screenshot: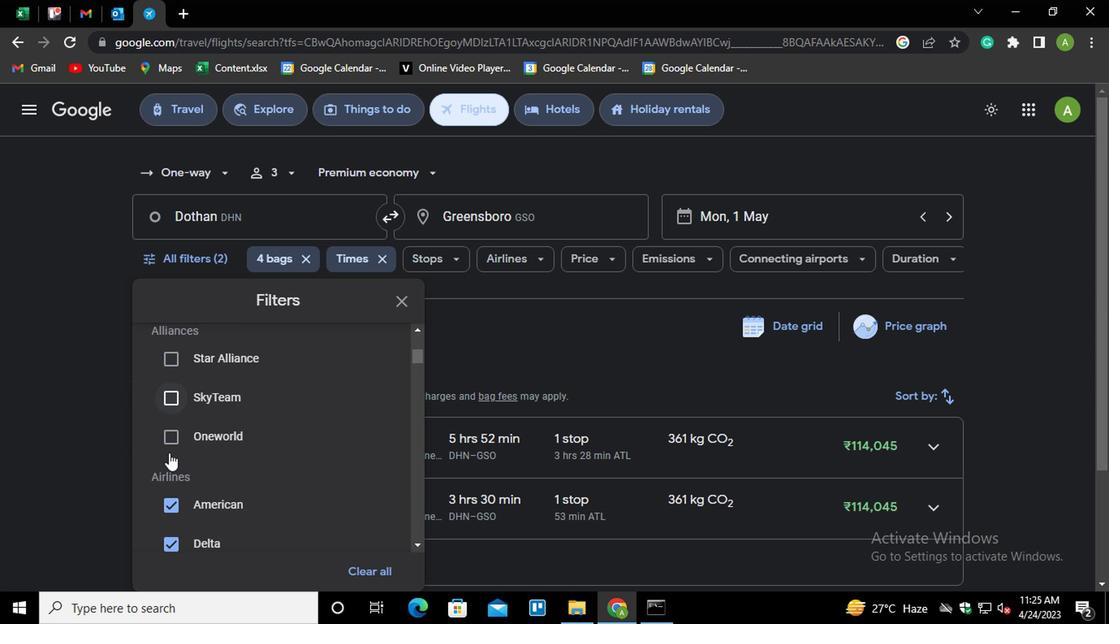 
Action: Mouse scrolled (165, 452) with delta (0, 0)
Screenshot: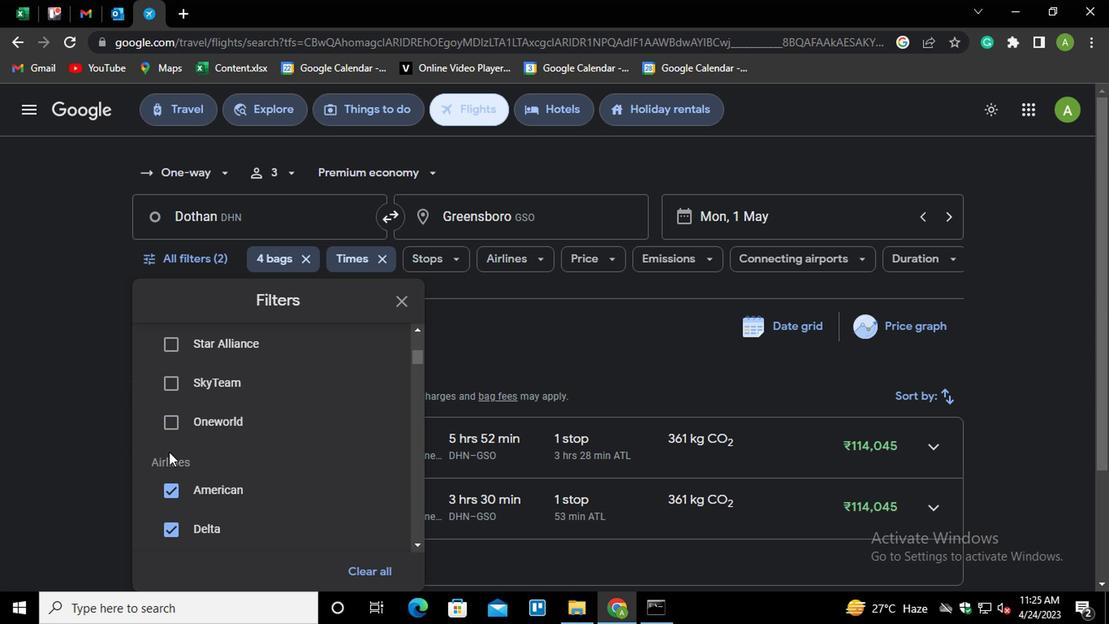 
Action: Mouse scrolled (165, 452) with delta (0, 0)
Screenshot: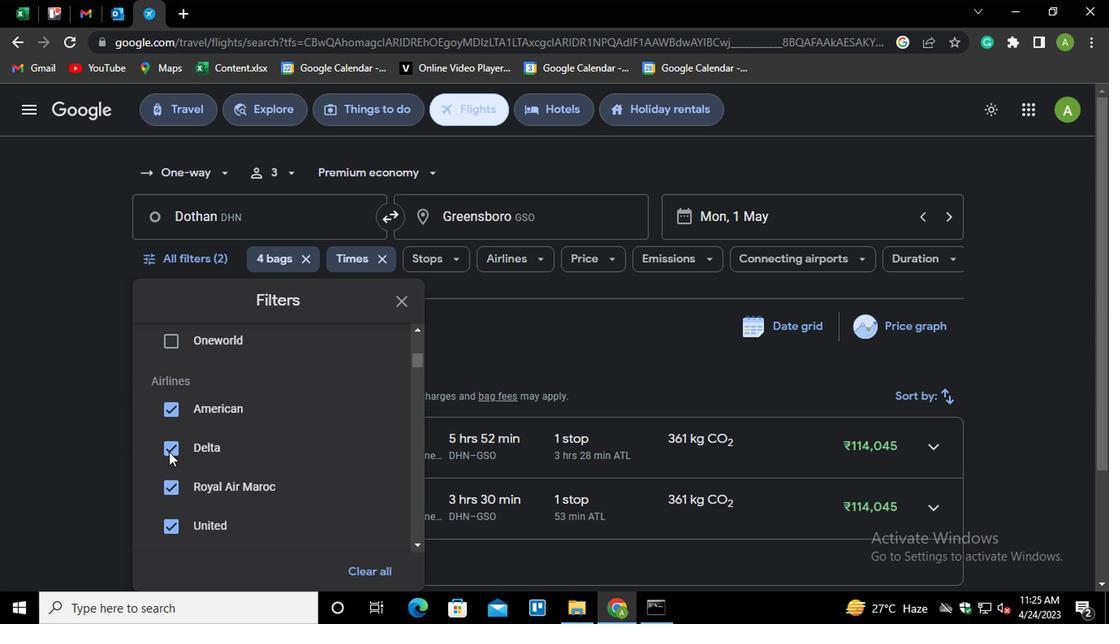 
Action: Mouse scrolled (165, 452) with delta (0, 0)
Screenshot: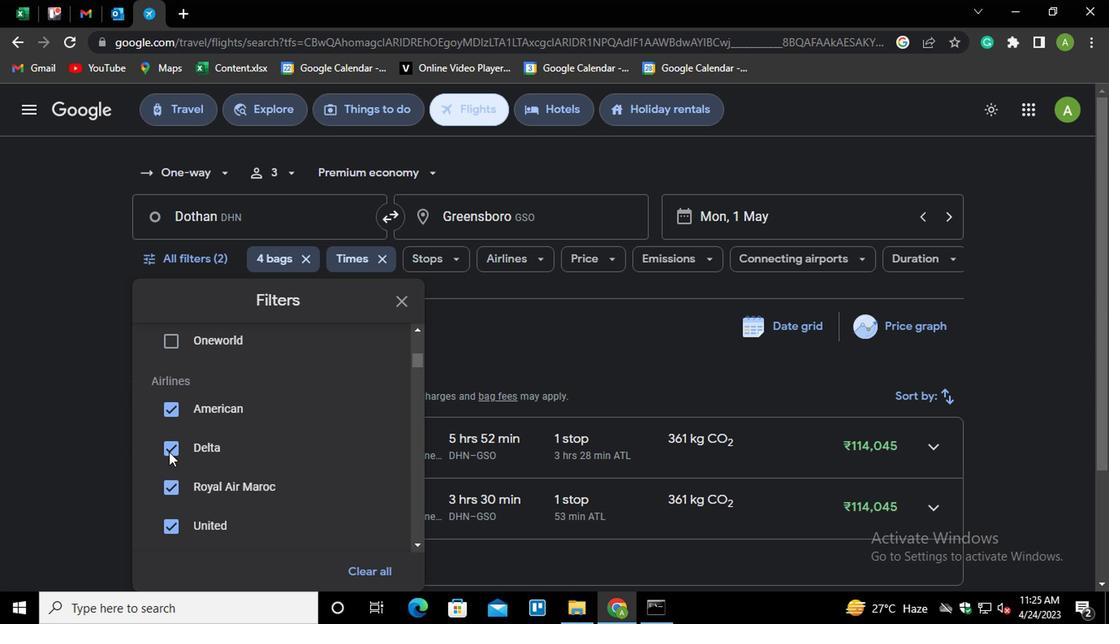 
Action: Mouse scrolled (165, 452) with delta (0, 0)
Screenshot: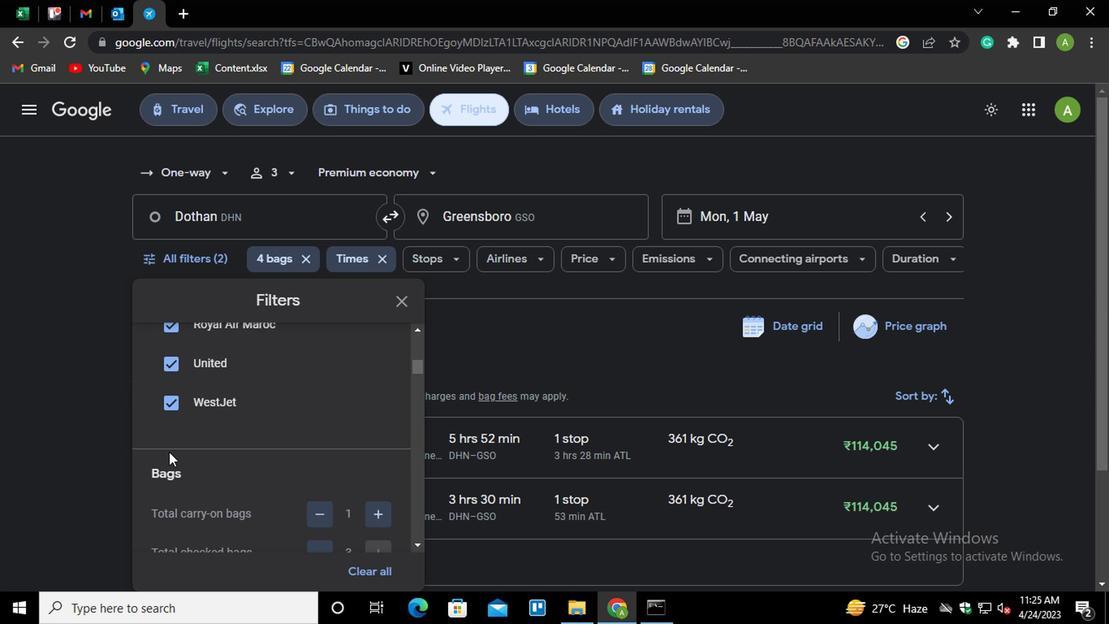 
Action: Mouse scrolled (165, 452) with delta (0, 0)
Screenshot: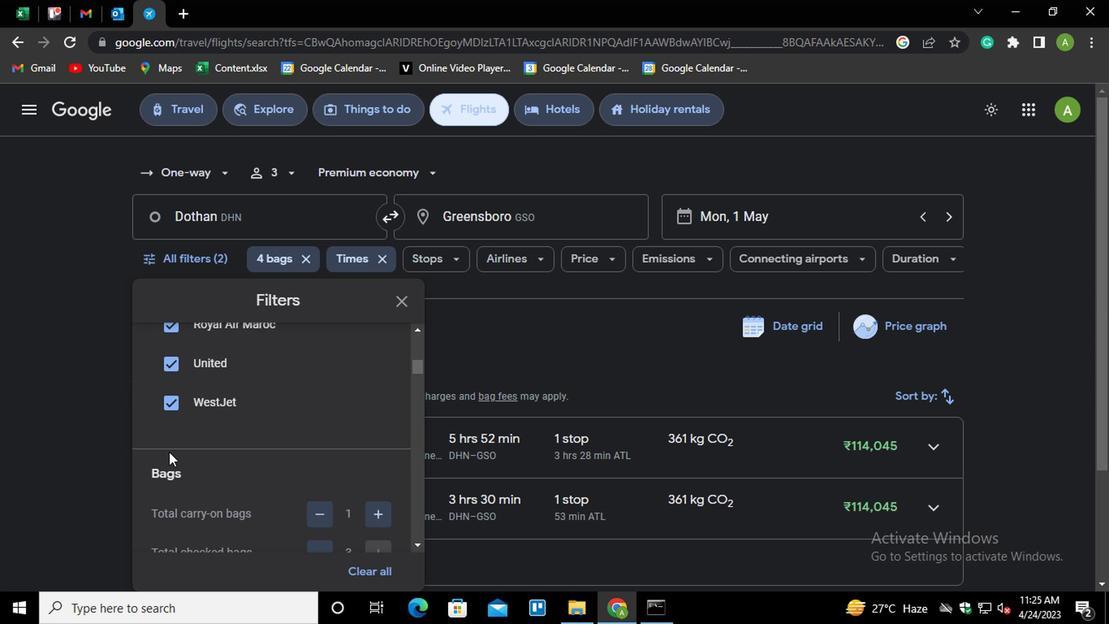 
Action: Mouse moved to (311, 346)
Screenshot: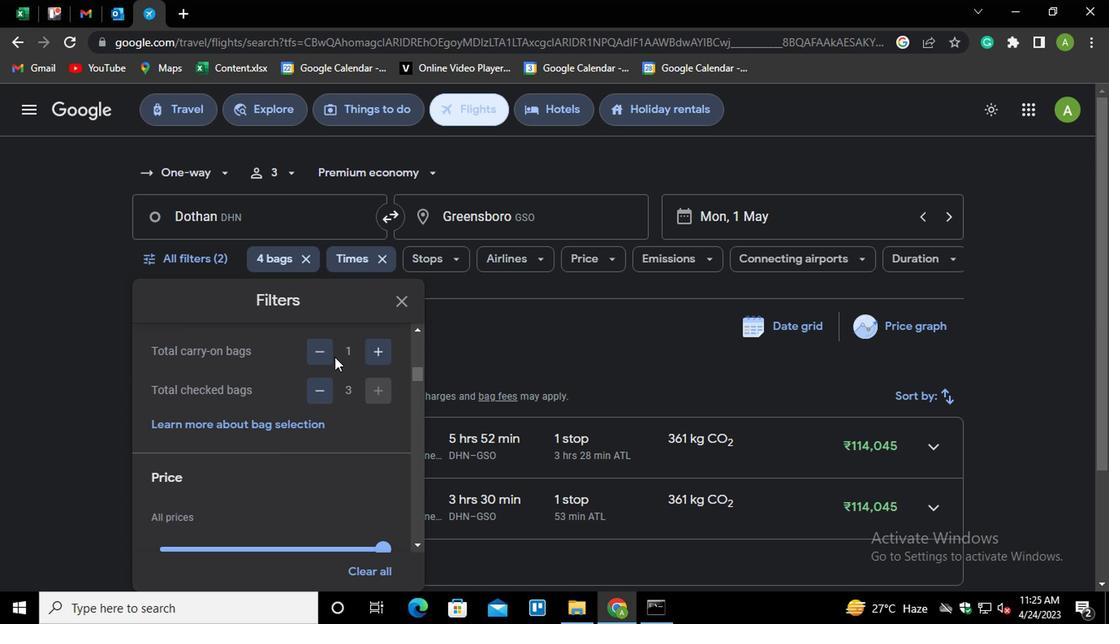 
Action: Mouse pressed left at (311, 346)
Screenshot: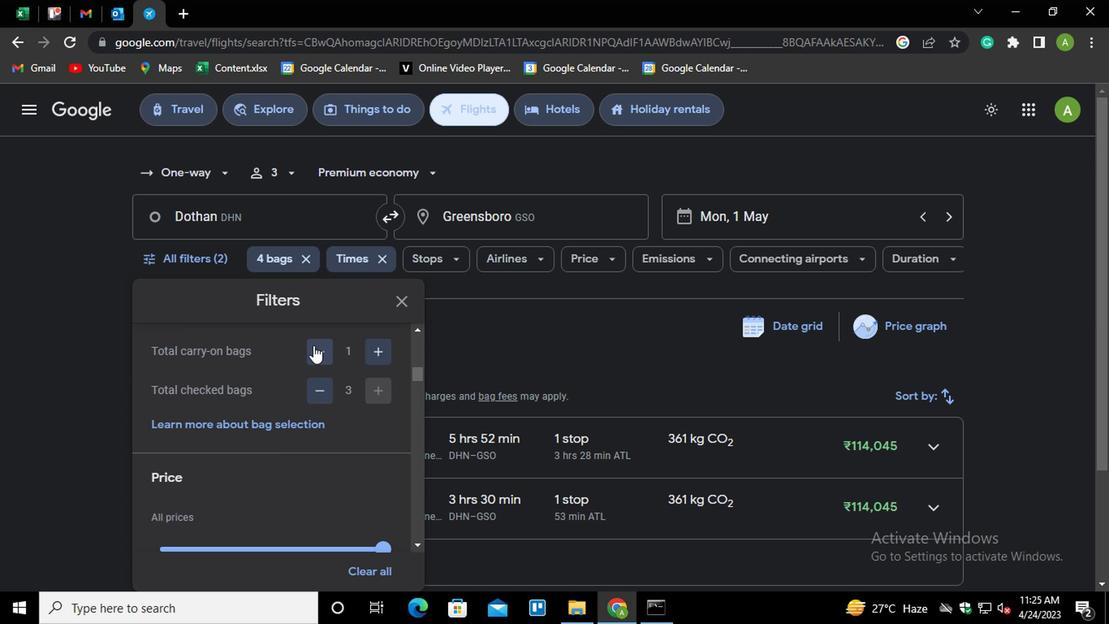 
Action: Mouse moved to (383, 352)
Screenshot: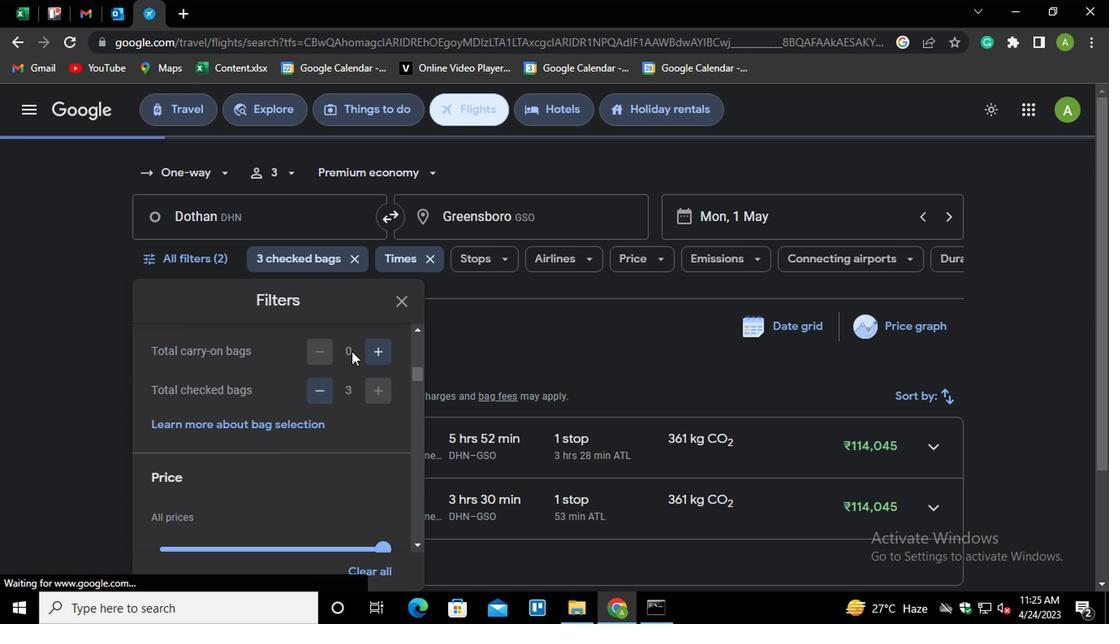 
Action: Mouse pressed left at (383, 352)
Screenshot: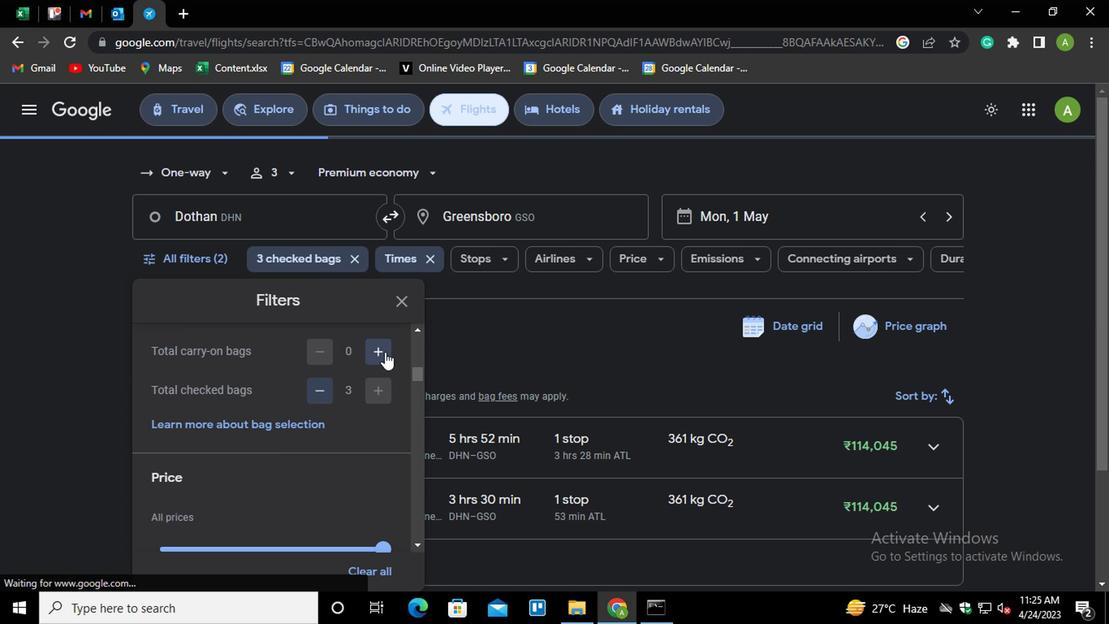 
Action: Mouse pressed left at (383, 352)
Screenshot: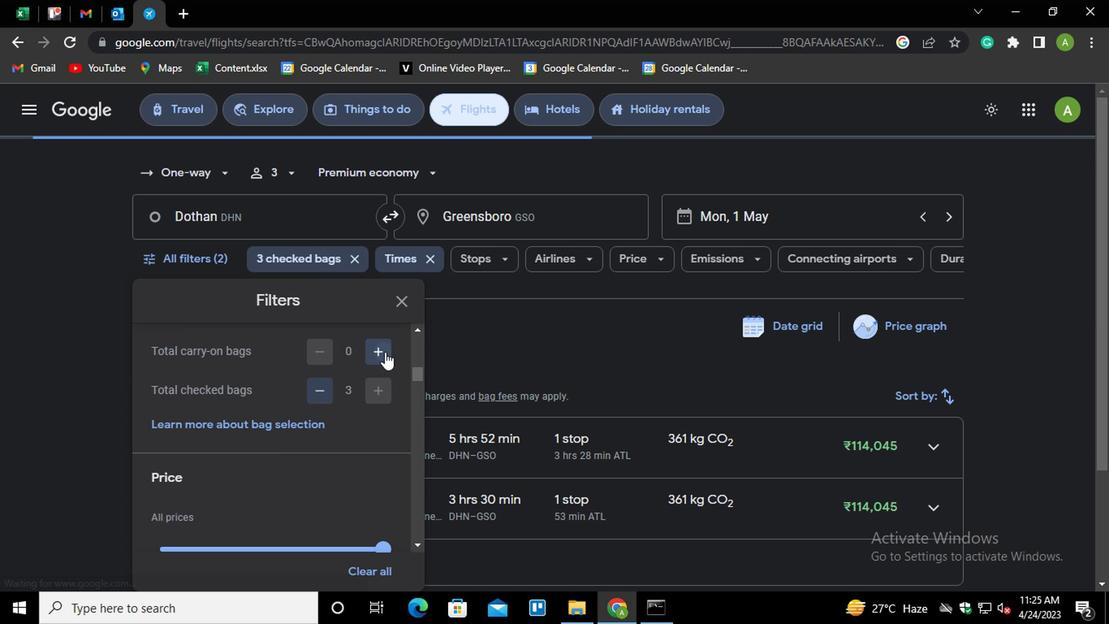 
Action: Mouse moved to (374, 390)
Screenshot: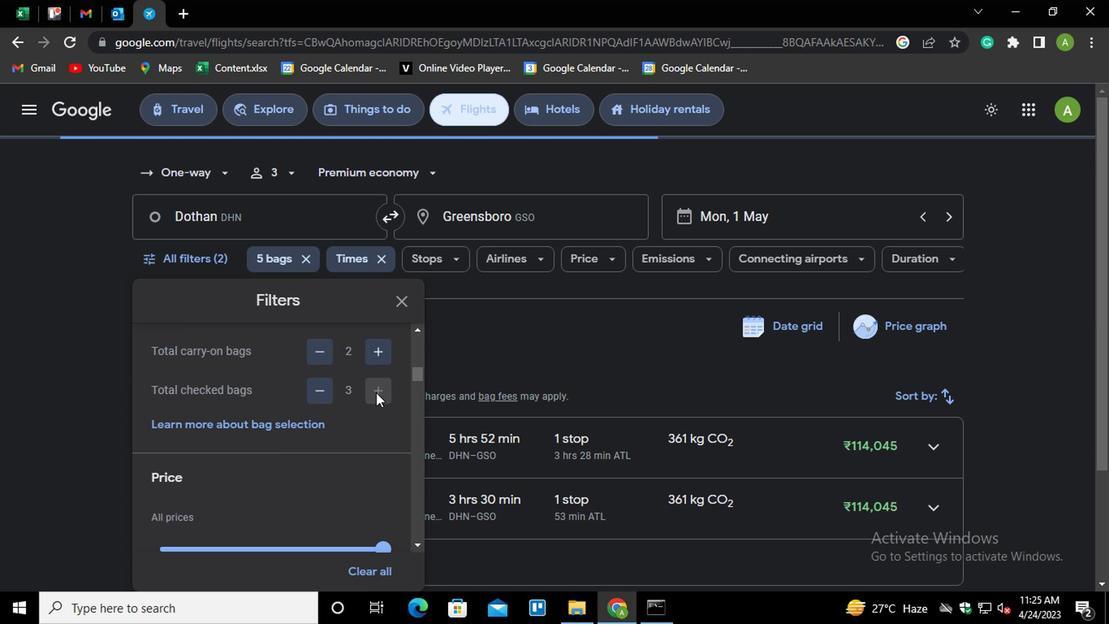 
Action: Mouse pressed left at (374, 390)
Screenshot: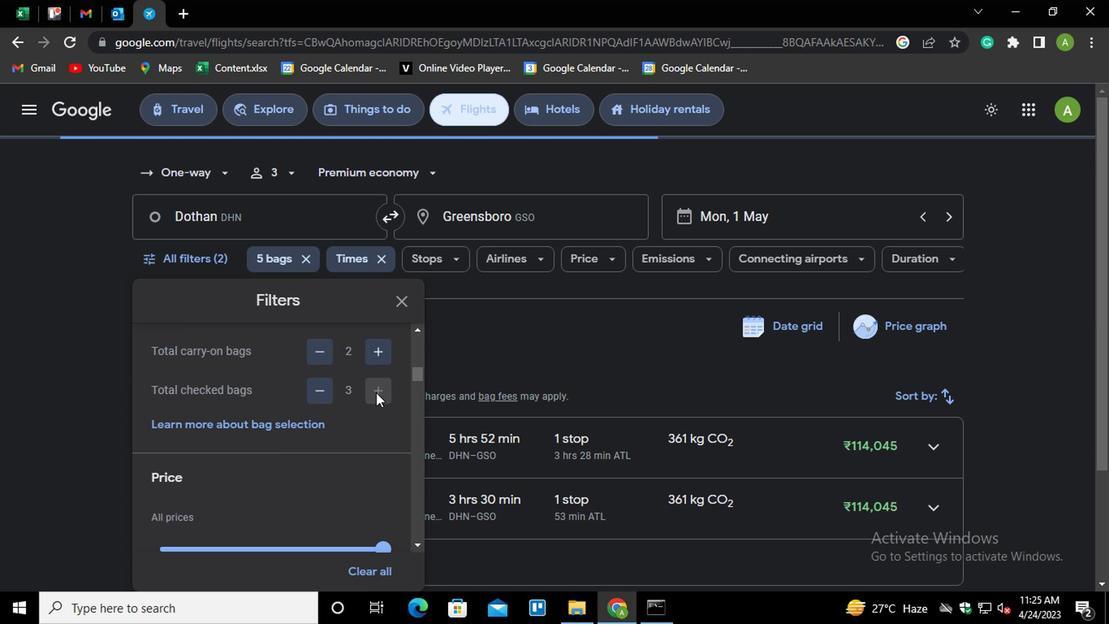 
Action: Mouse moved to (306, 389)
Screenshot: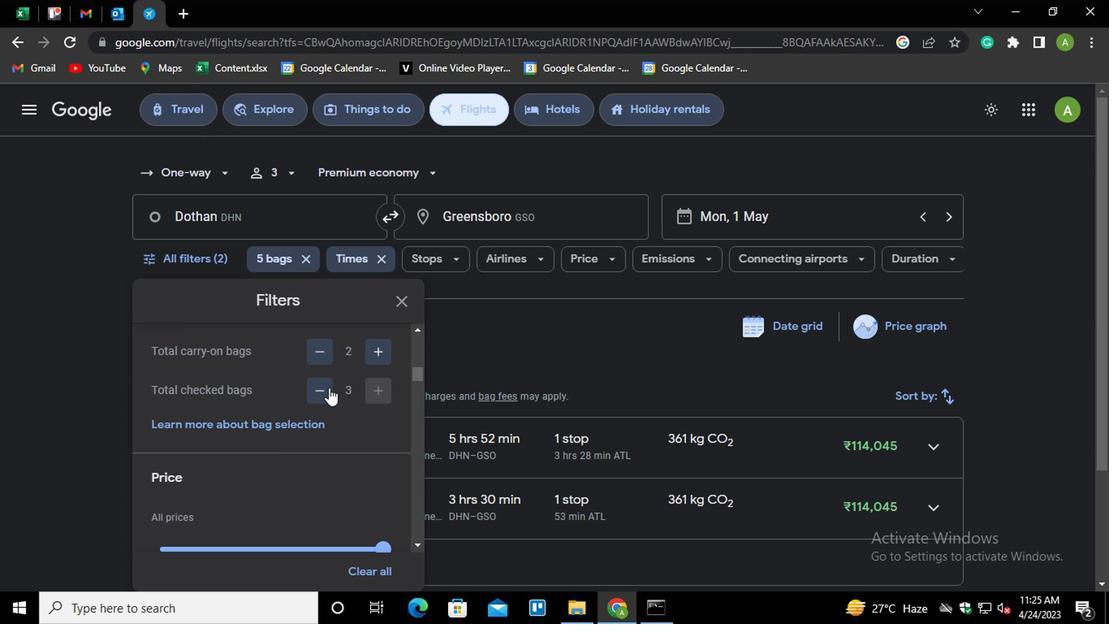 
Action: Mouse pressed left at (306, 389)
Screenshot: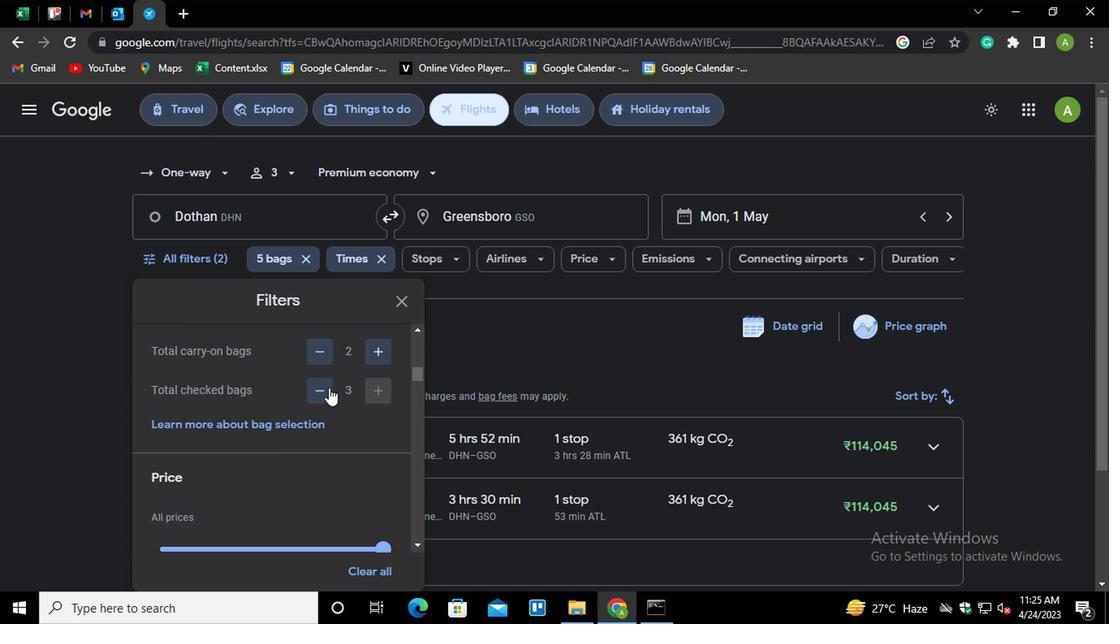 
Action: Mouse moved to (373, 391)
Screenshot: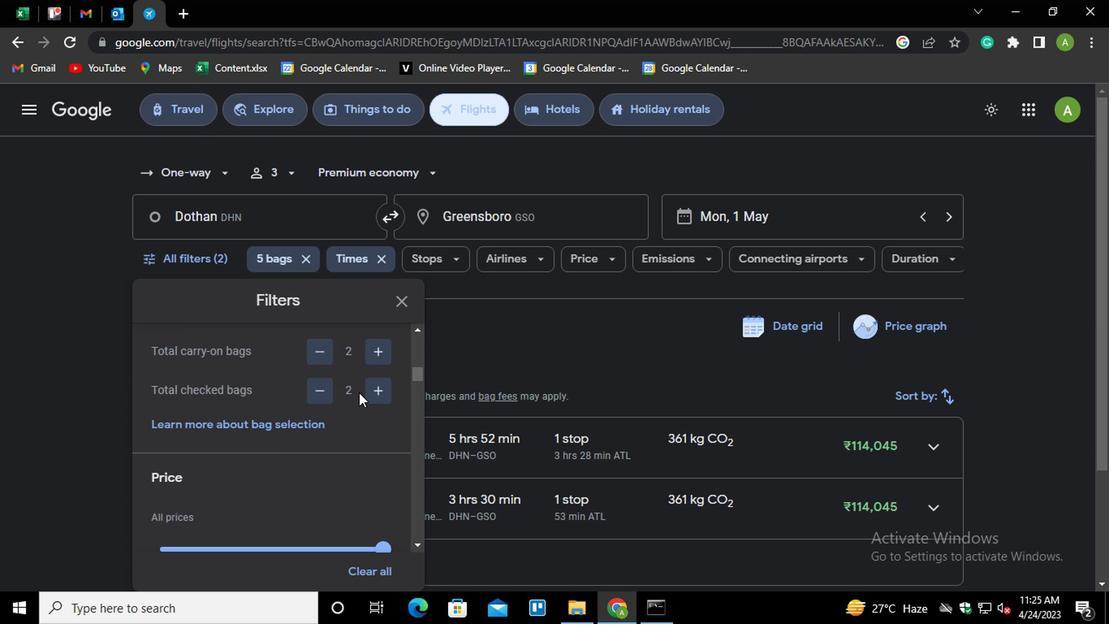 
Action: Mouse pressed left at (373, 391)
Screenshot: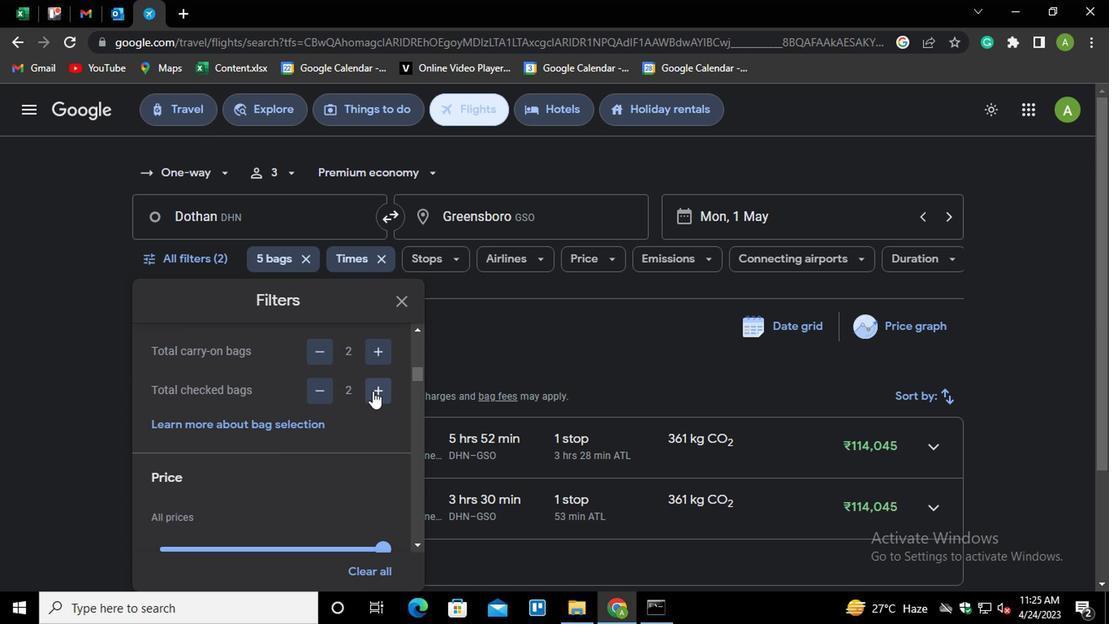 
Action: Mouse pressed left at (373, 391)
Screenshot: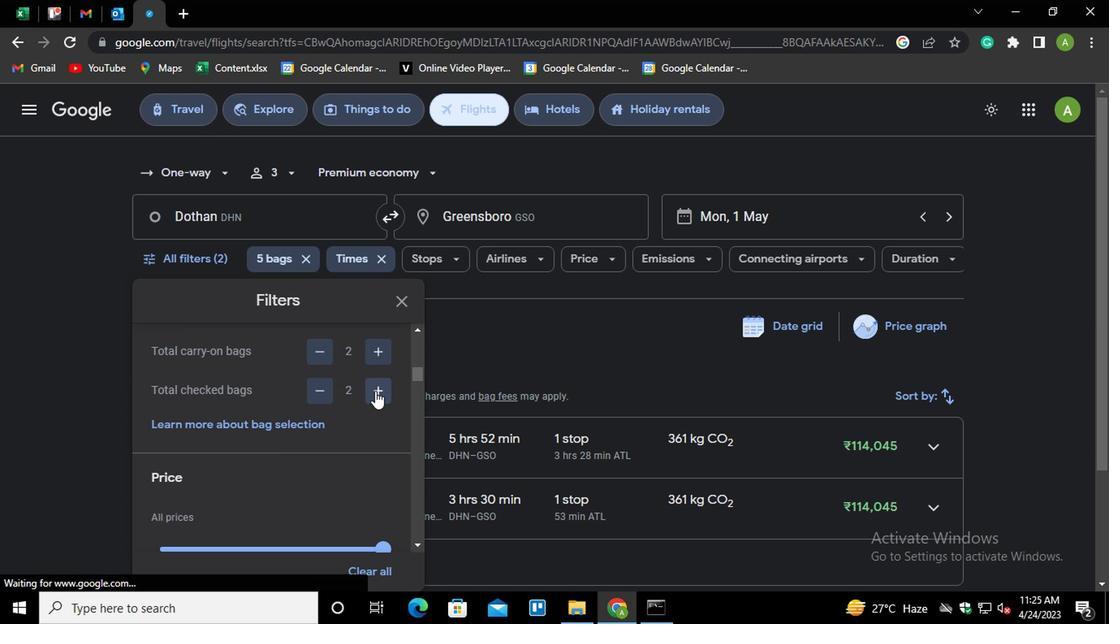 
Action: Mouse moved to (383, 426)
Screenshot: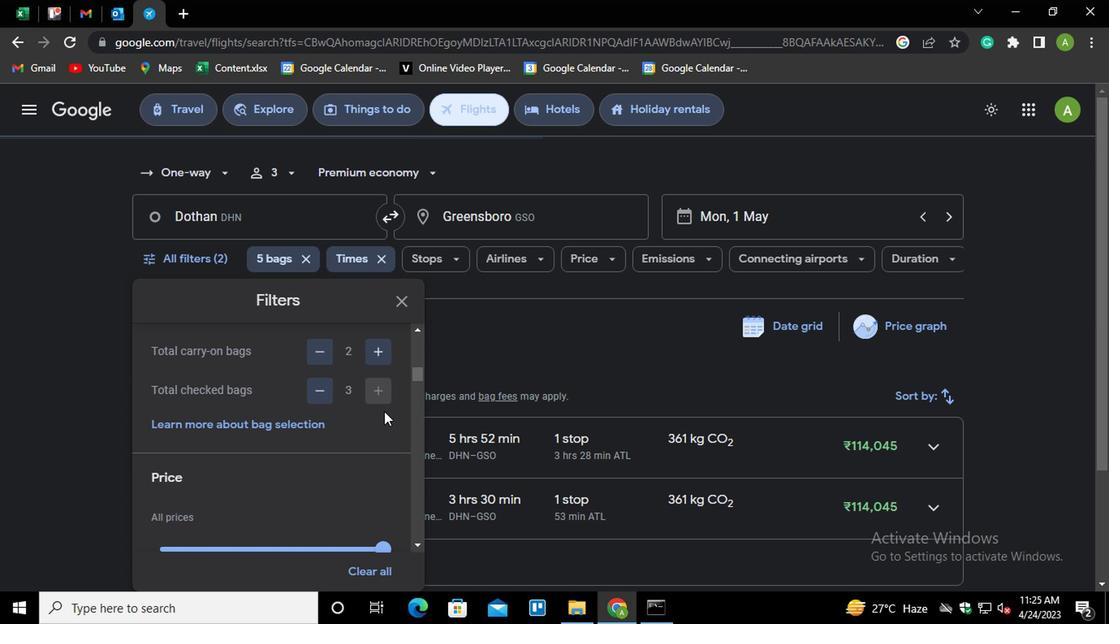 
Action: Mouse scrolled (383, 425) with delta (0, -1)
Screenshot: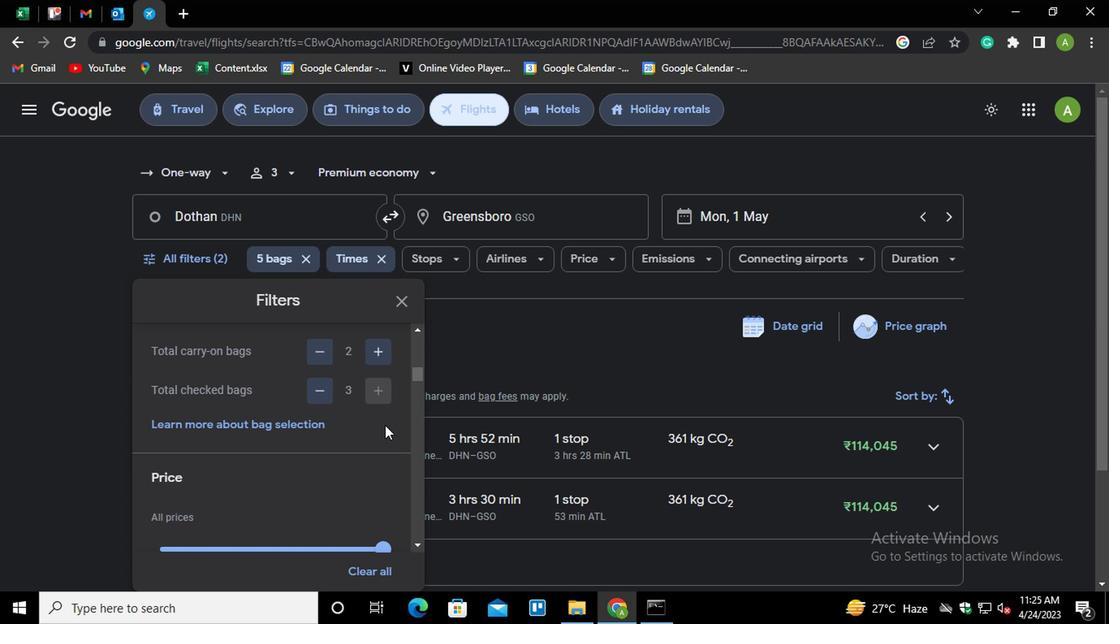
Action: Mouse scrolled (383, 425) with delta (0, -1)
Screenshot: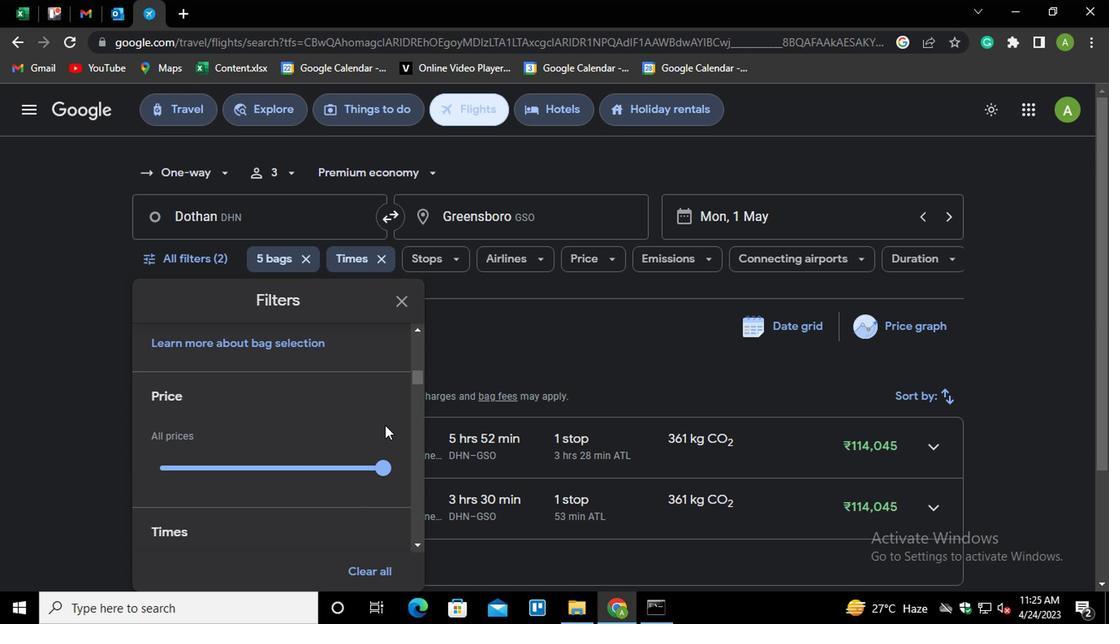 
Action: Mouse moved to (383, 427)
Screenshot: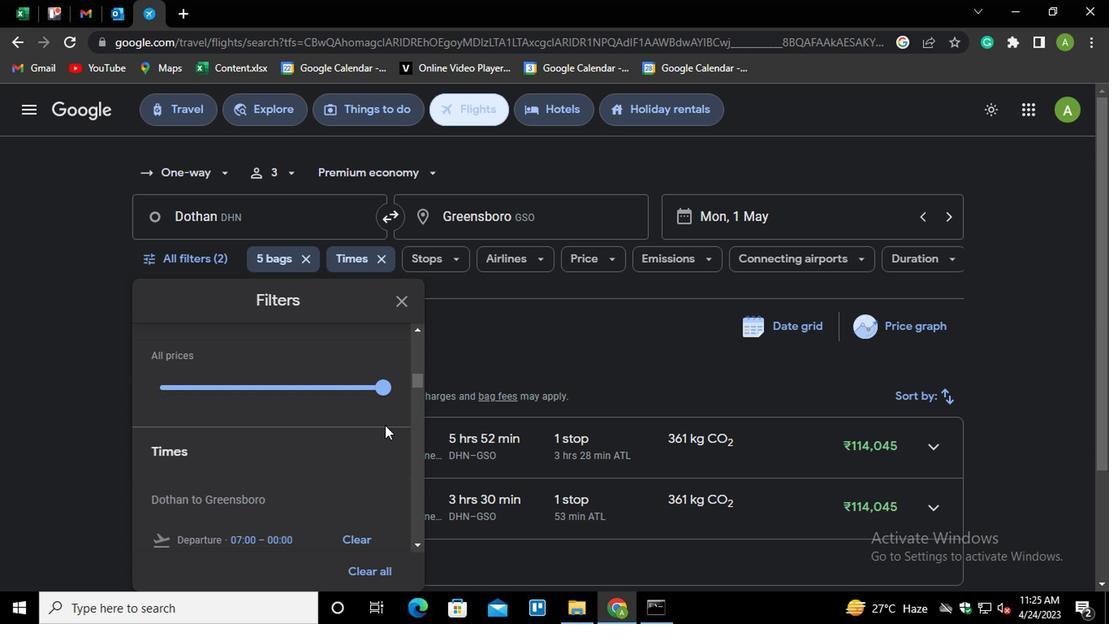 
Action: Mouse scrolled (383, 426) with delta (0, 0)
Screenshot: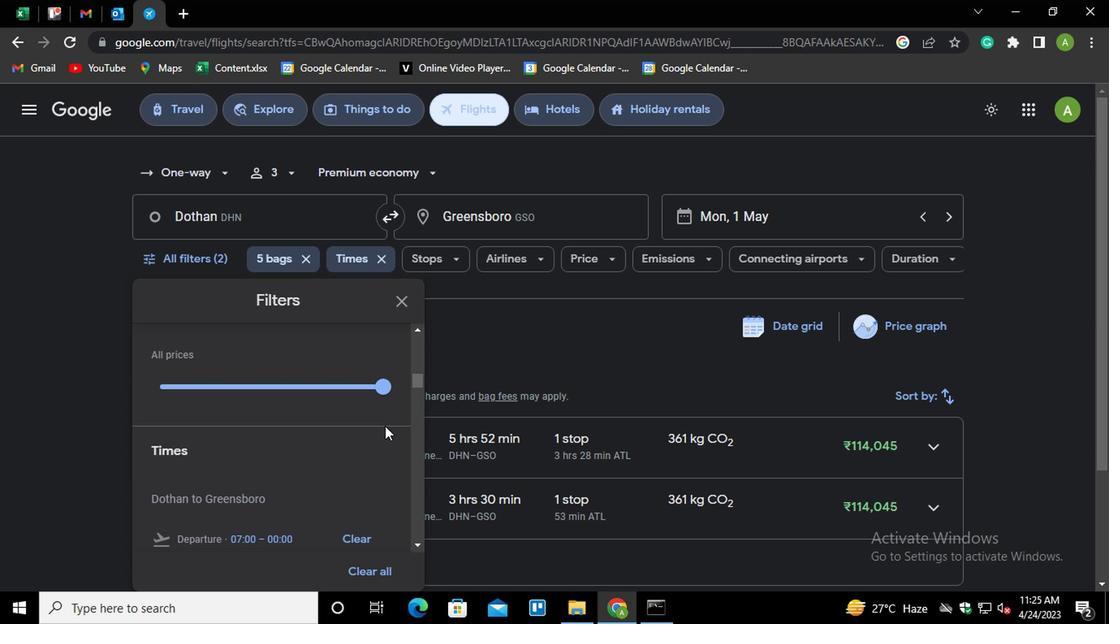 
Action: Mouse moved to (230, 488)
Screenshot: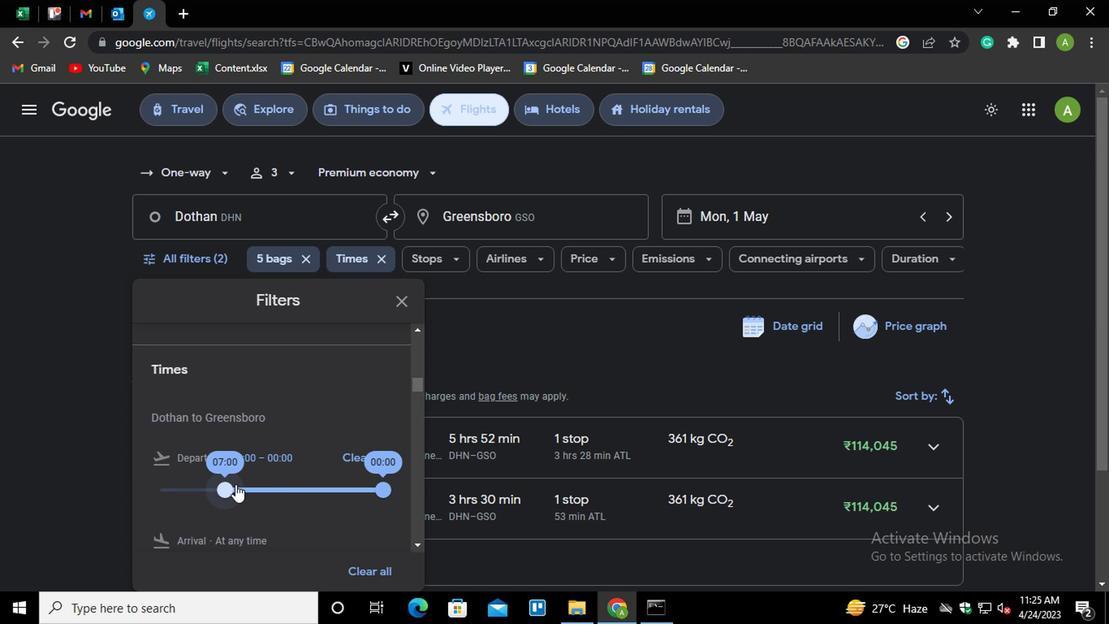 
Action: Mouse pressed left at (230, 488)
Screenshot: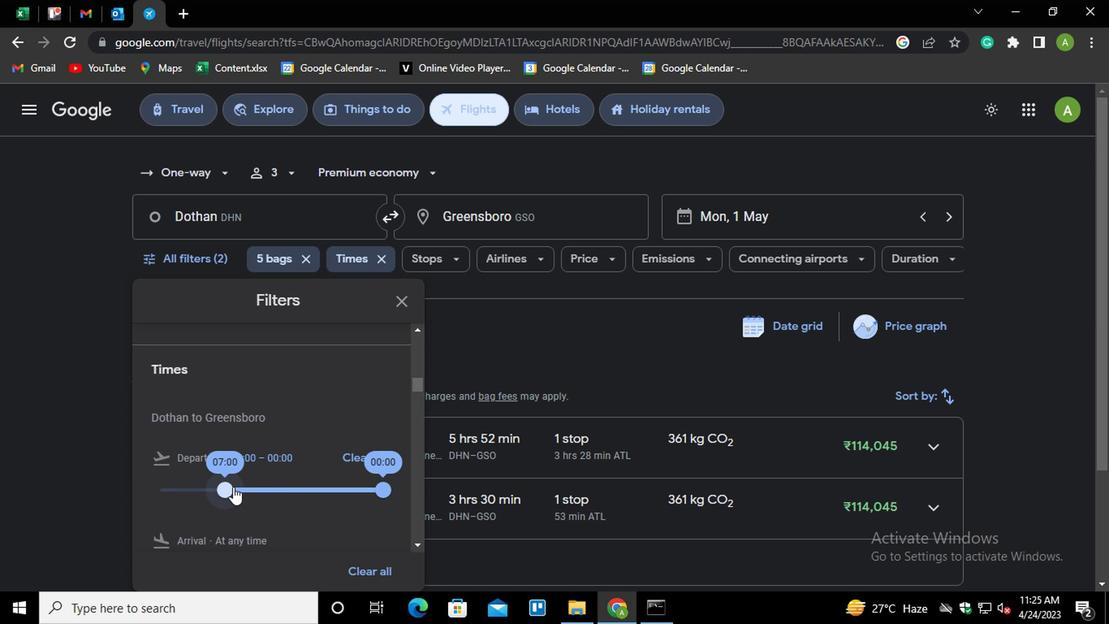 
Action: Mouse moved to (294, 453)
Screenshot: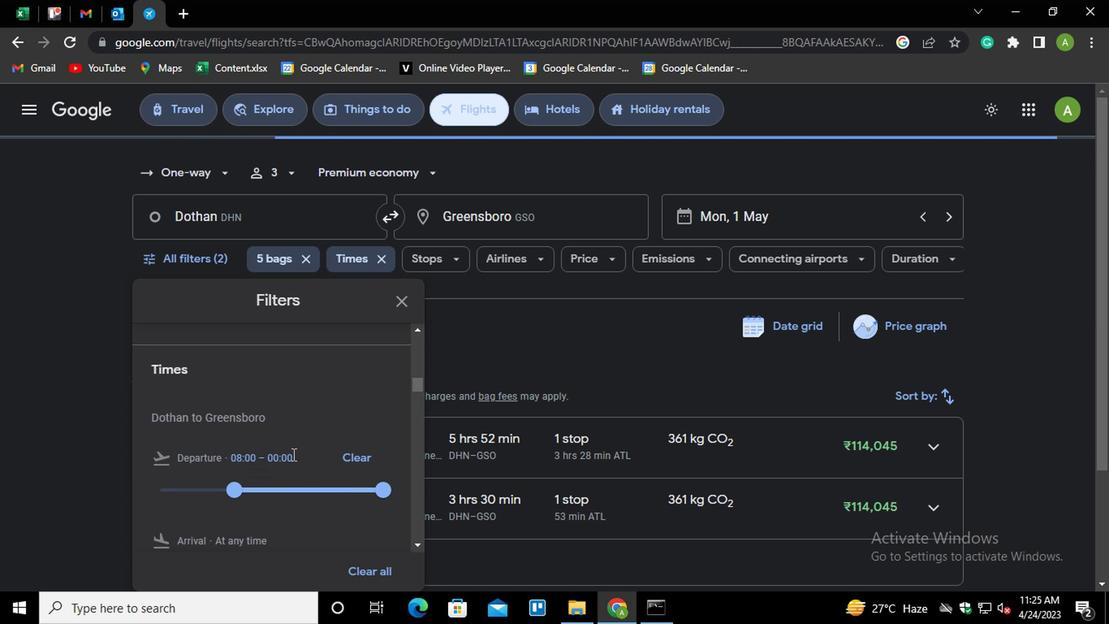 
Action: Mouse scrolled (294, 452) with delta (0, 0)
Screenshot: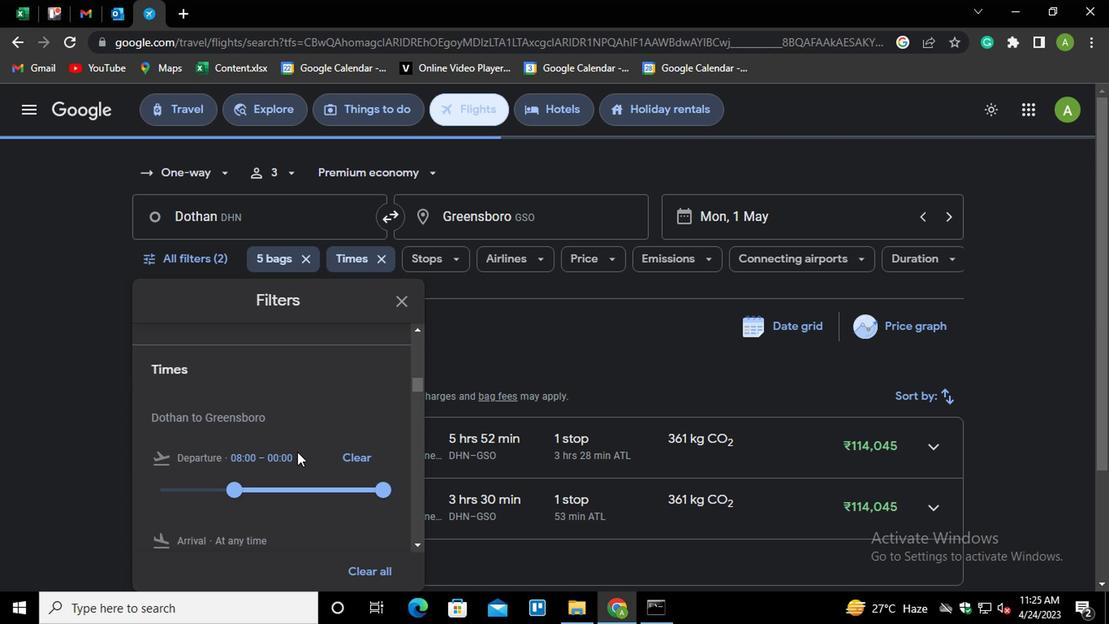 
Action: Mouse scrolled (294, 452) with delta (0, 0)
Screenshot: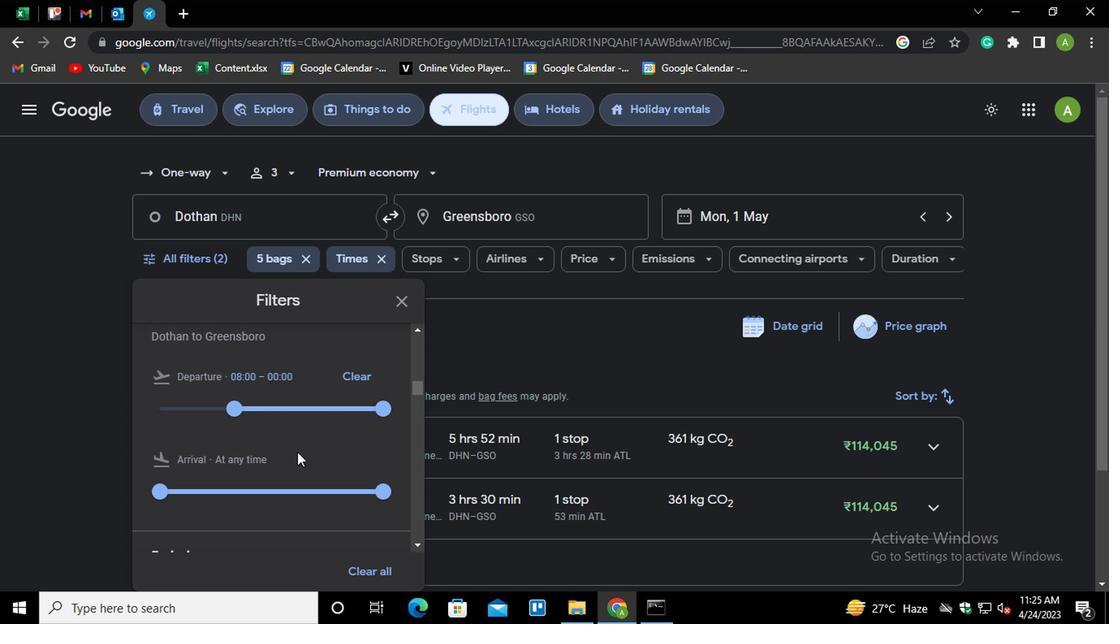 
Action: Mouse scrolled (294, 452) with delta (0, 0)
Screenshot: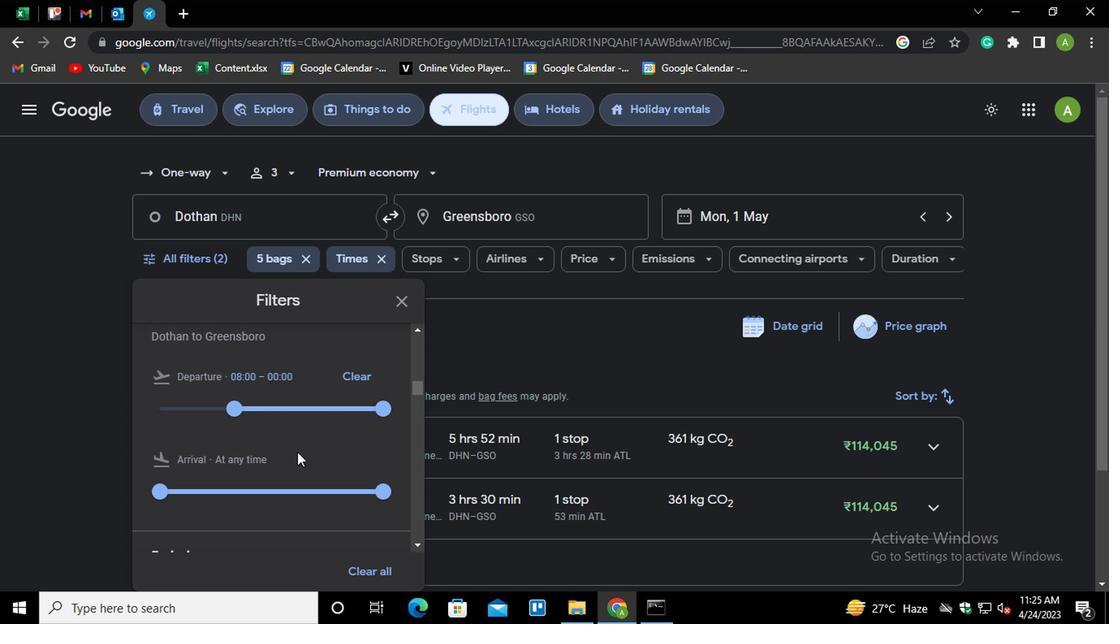 
Action: Mouse scrolled (294, 452) with delta (0, 0)
Screenshot: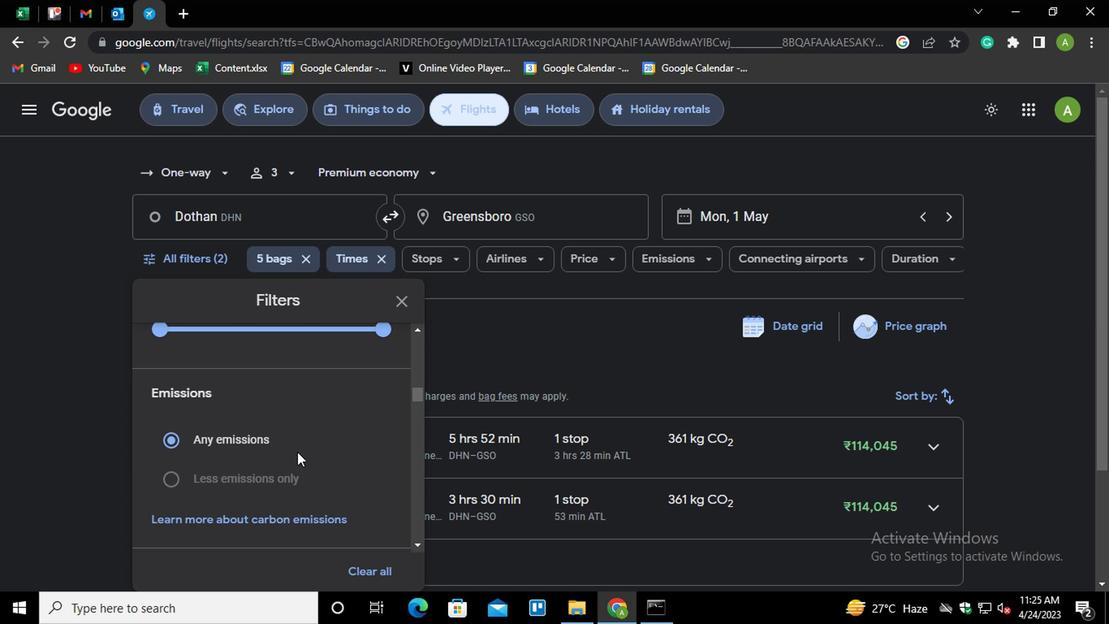 
Action: Mouse scrolled (294, 452) with delta (0, 0)
Screenshot: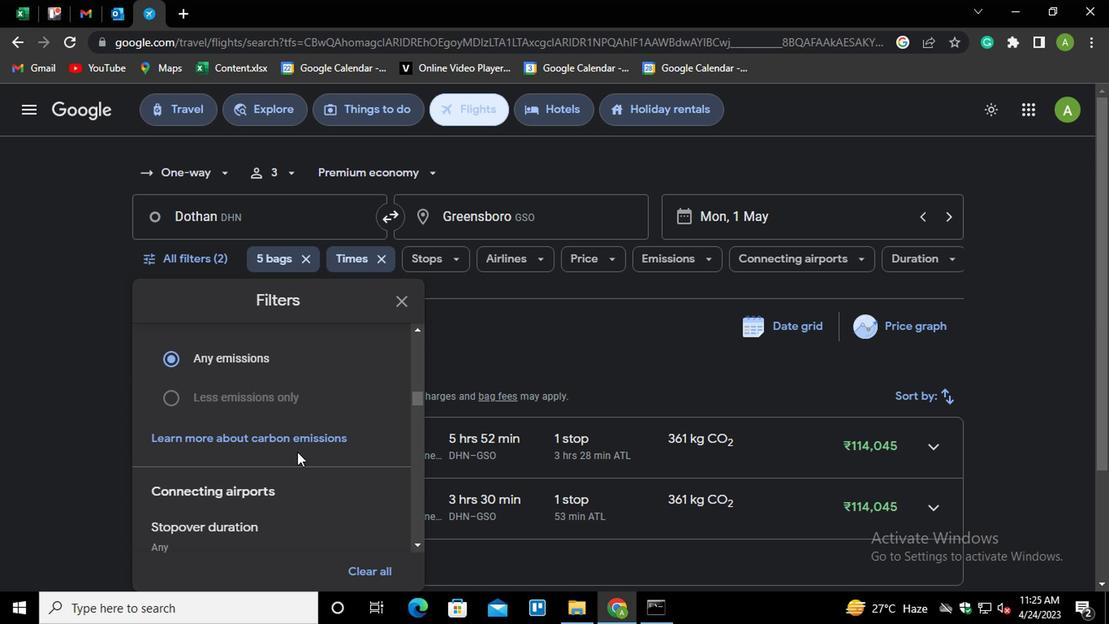 
Action: Mouse scrolled (294, 452) with delta (0, 0)
Screenshot: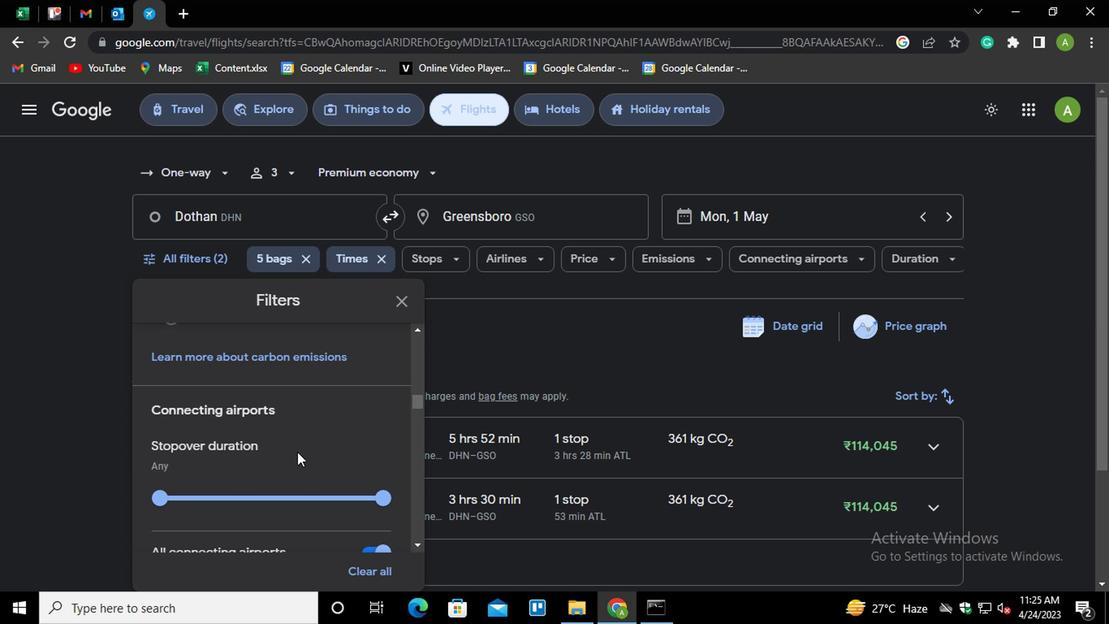 
Action: Mouse scrolled (294, 452) with delta (0, 0)
Screenshot: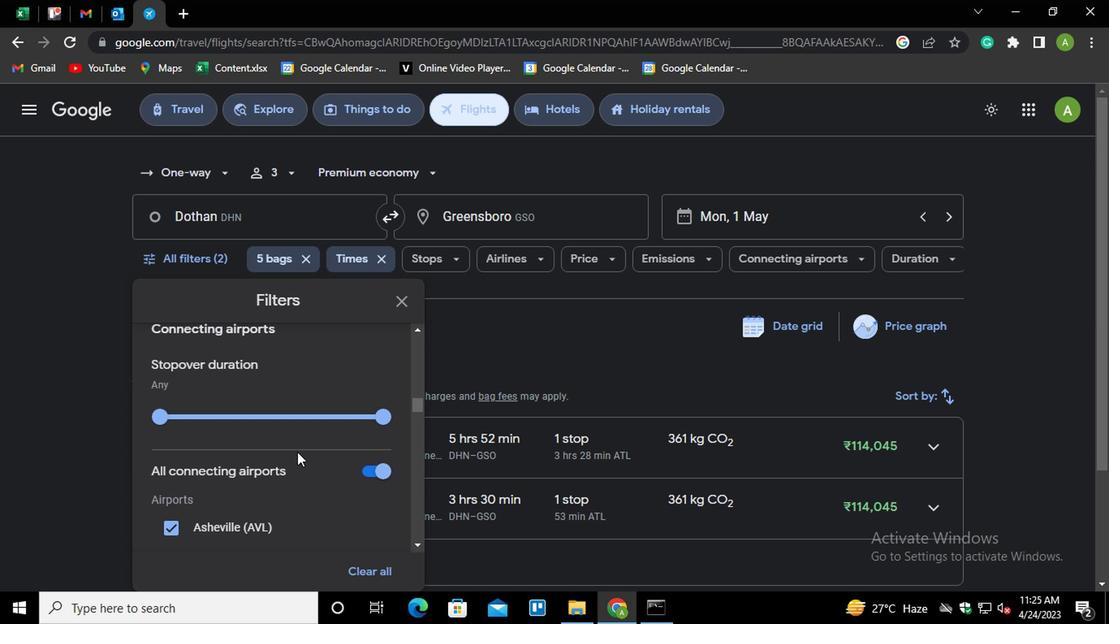 
Action: Mouse scrolled (294, 452) with delta (0, 0)
Screenshot: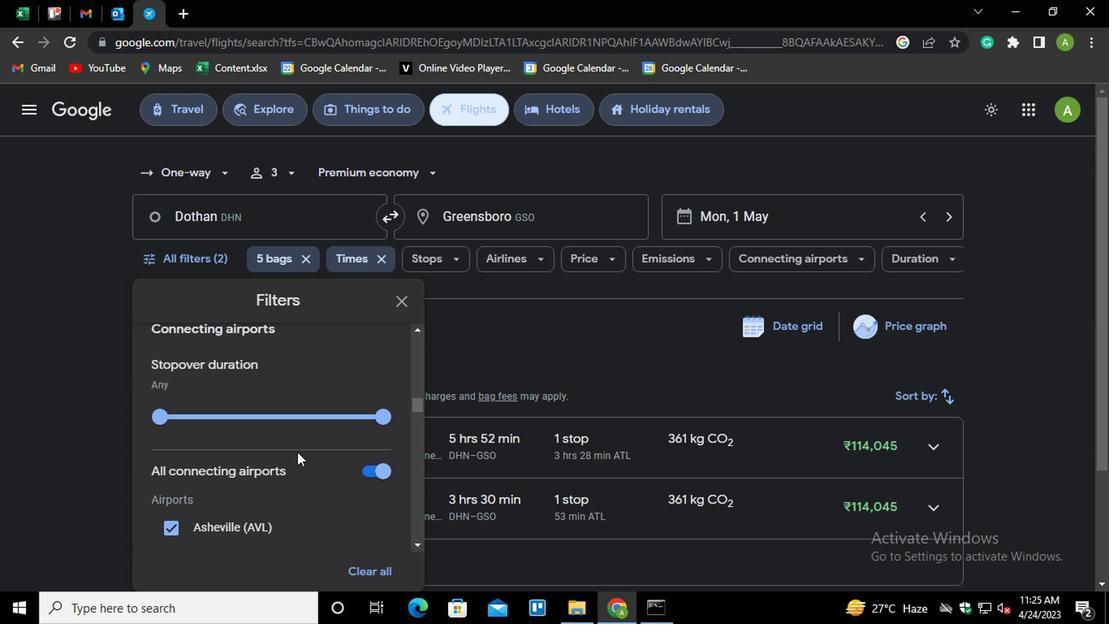 
Action: Mouse scrolled (294, 452) with delta (0, 0)
Screenshot: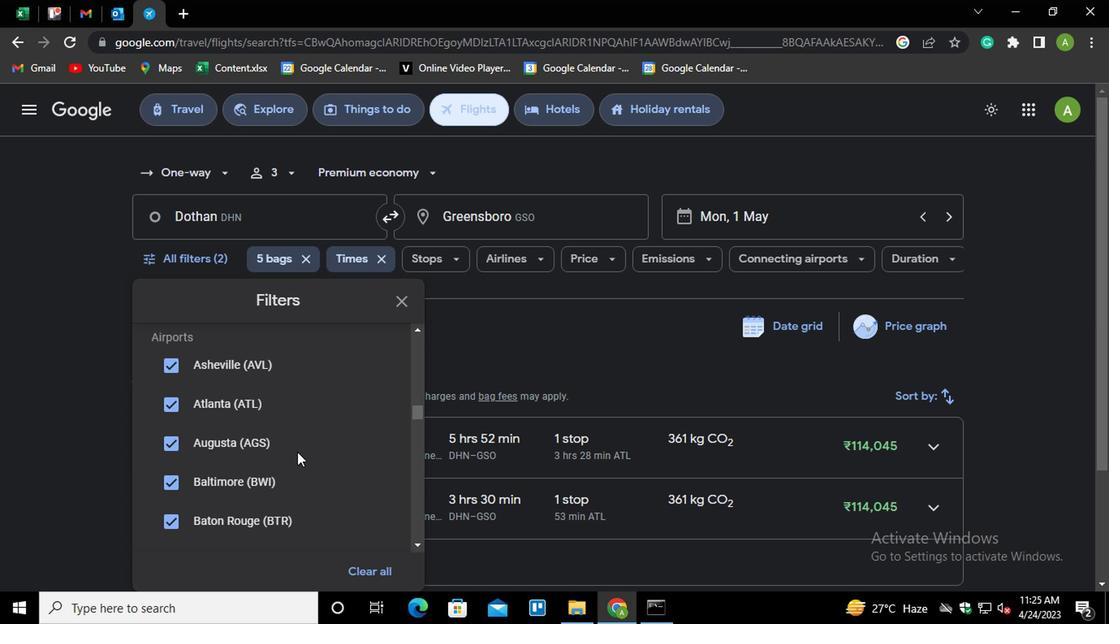 
Action: Mouse scrolled (294, 452) with delta (0, 0)
Screenshot: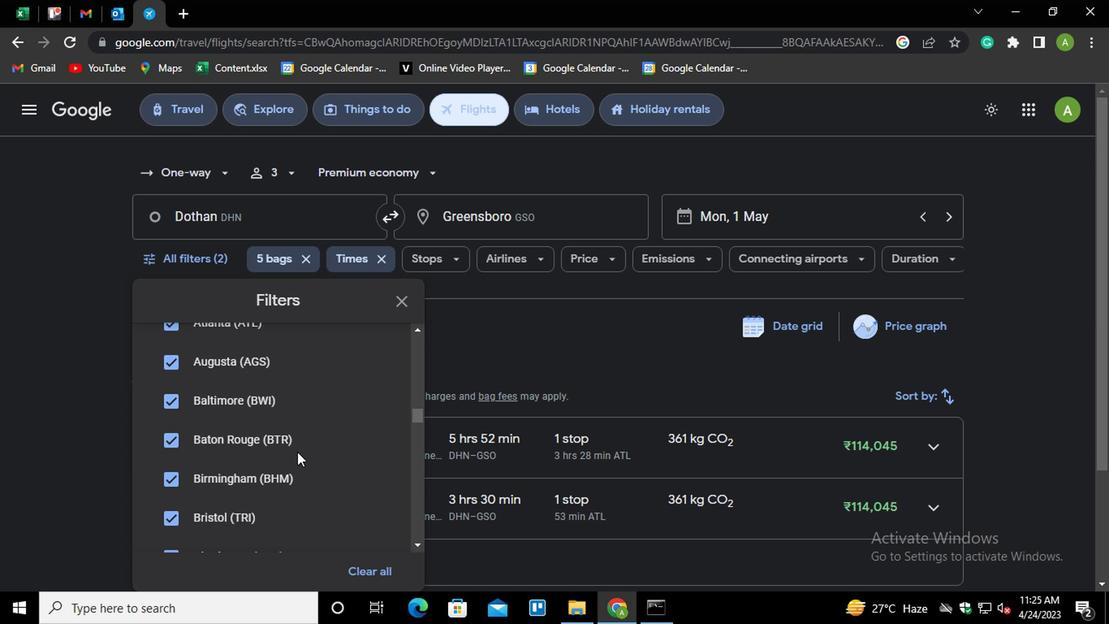 
Action: Mouse scrolled (294, 452) with delta (0, 0)
Screenshot: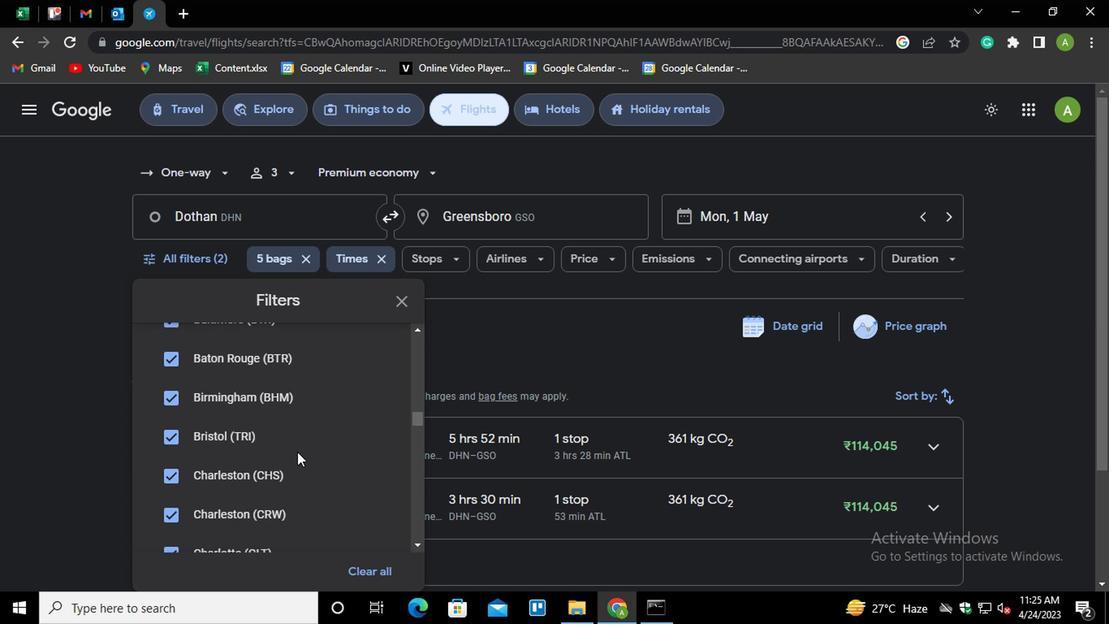 
Action: Mouse scrolled (294, 452) with delta (0, 0)
Screenshot: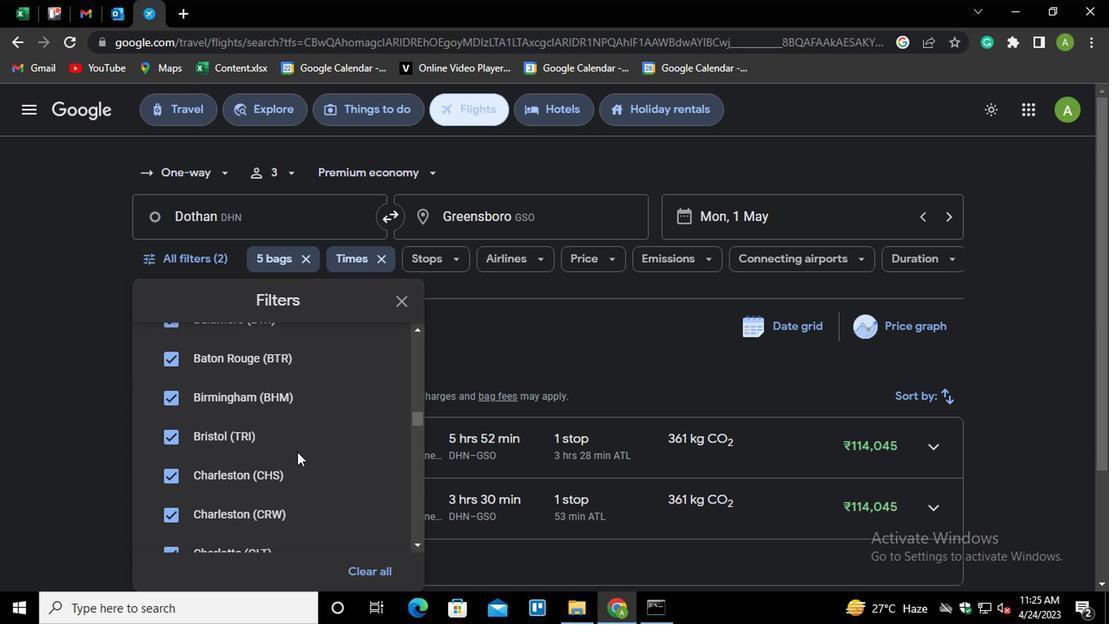 
Action: Mouse scrolled (294, 452) with delta (0, 0)
Screenshot: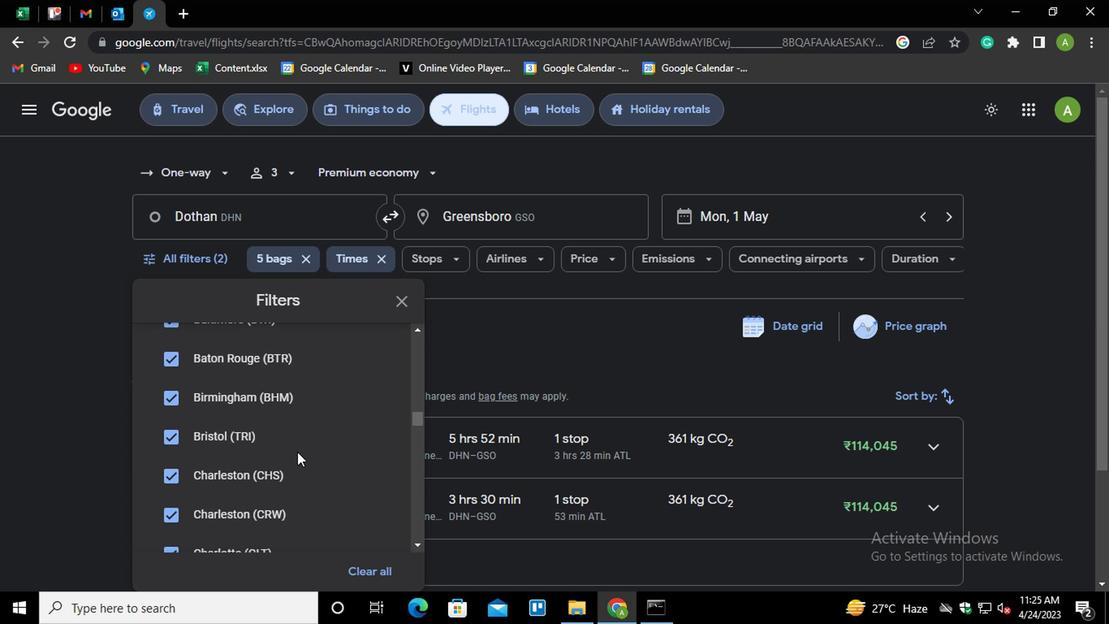 
Action: Mouse scrolled (294, 452) with delta (0, 0)
Screenshot: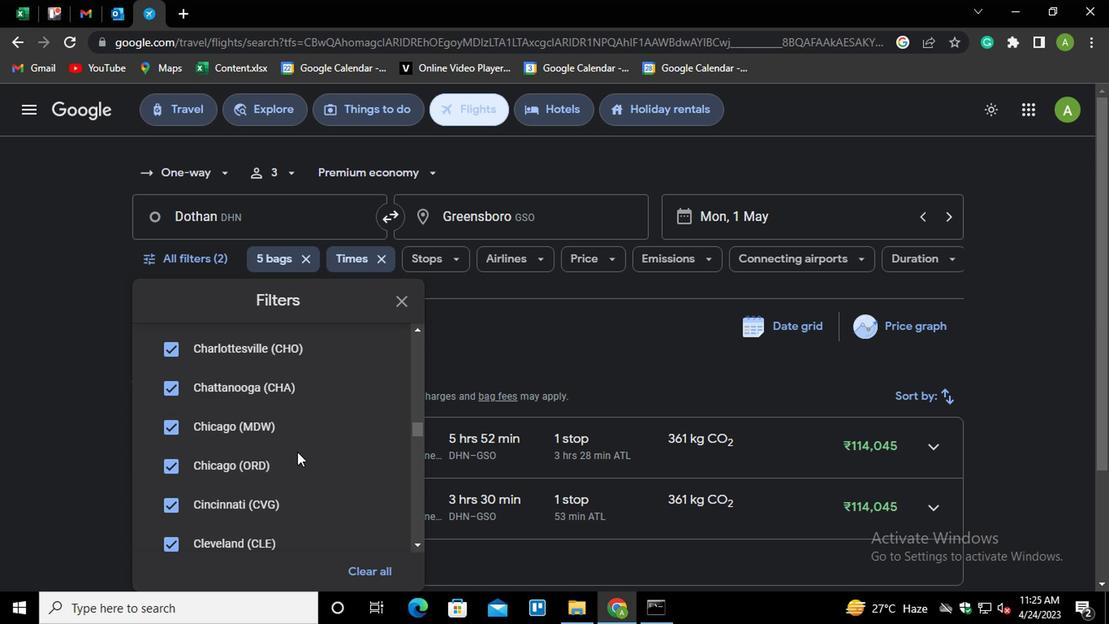 
Action: Mouse scrolled (294, 452) with delta (0, 0)
Screenshot: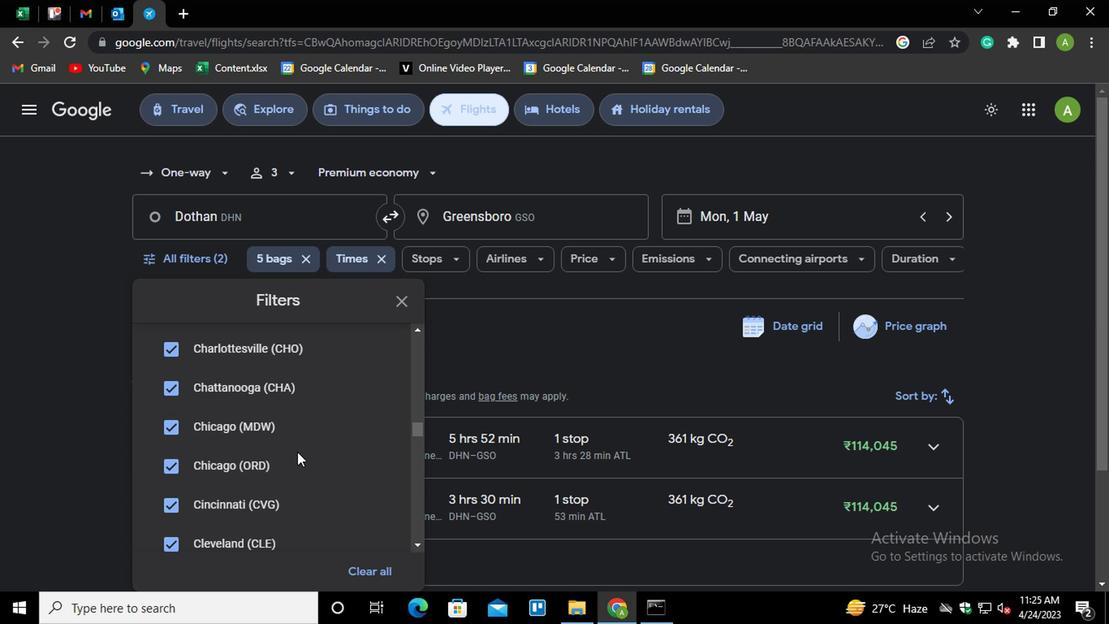 
Action: Mouse scrolled (294, 452) with delta (0, 0)
Screenshot: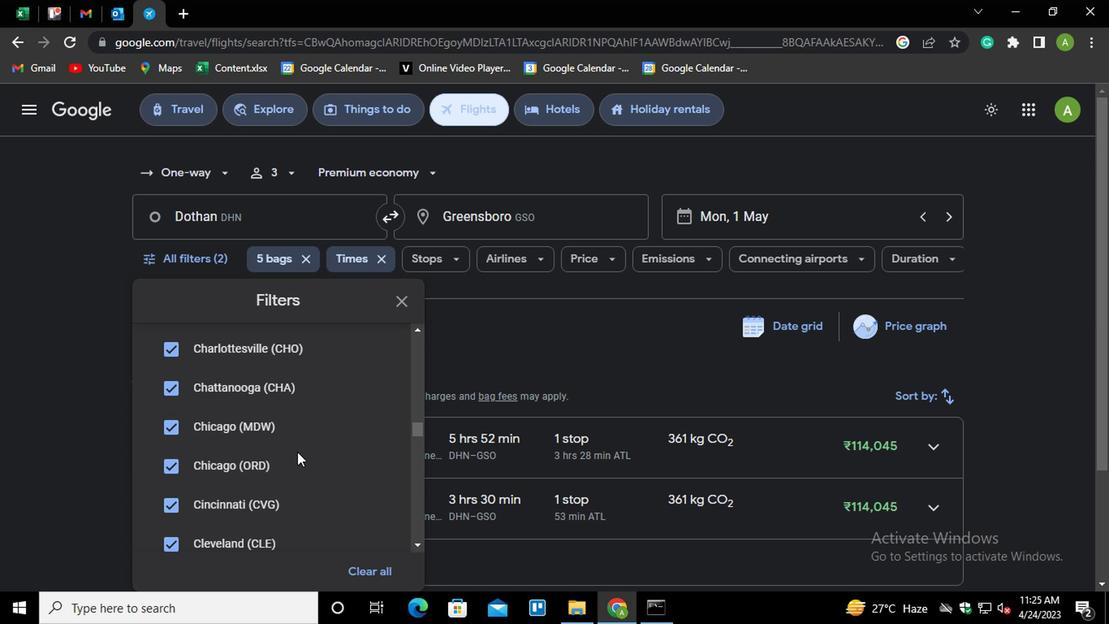 
Action: Mouse scrolled (294, 452) with delta (0, 0)
Screenshot: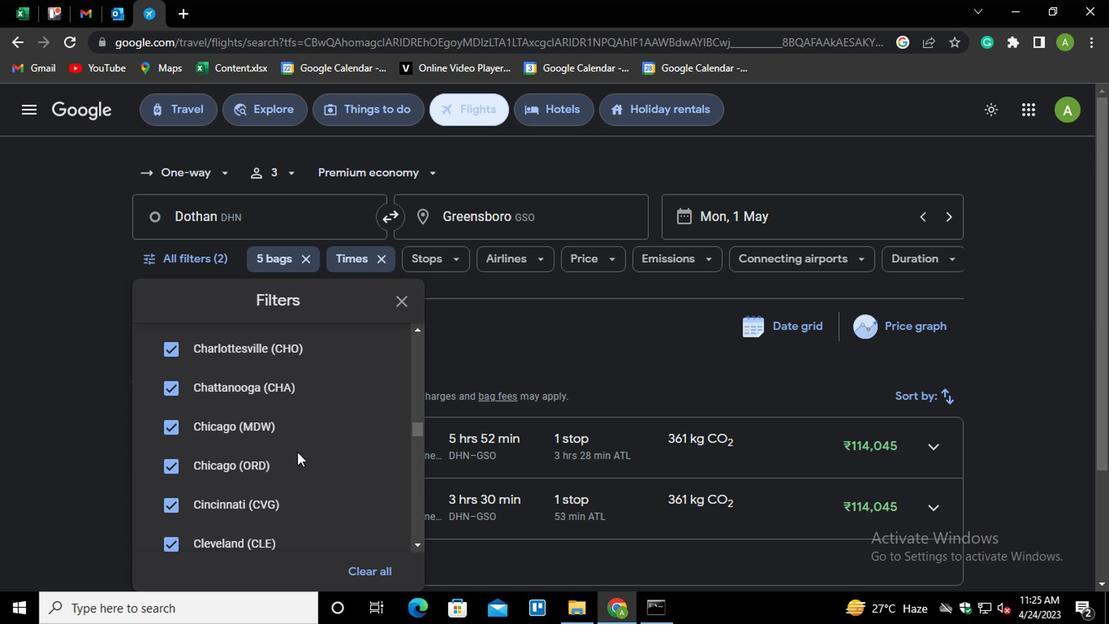 
Action: Mouse scrolled (294, 452) with delta (0, 0)
Screenshot: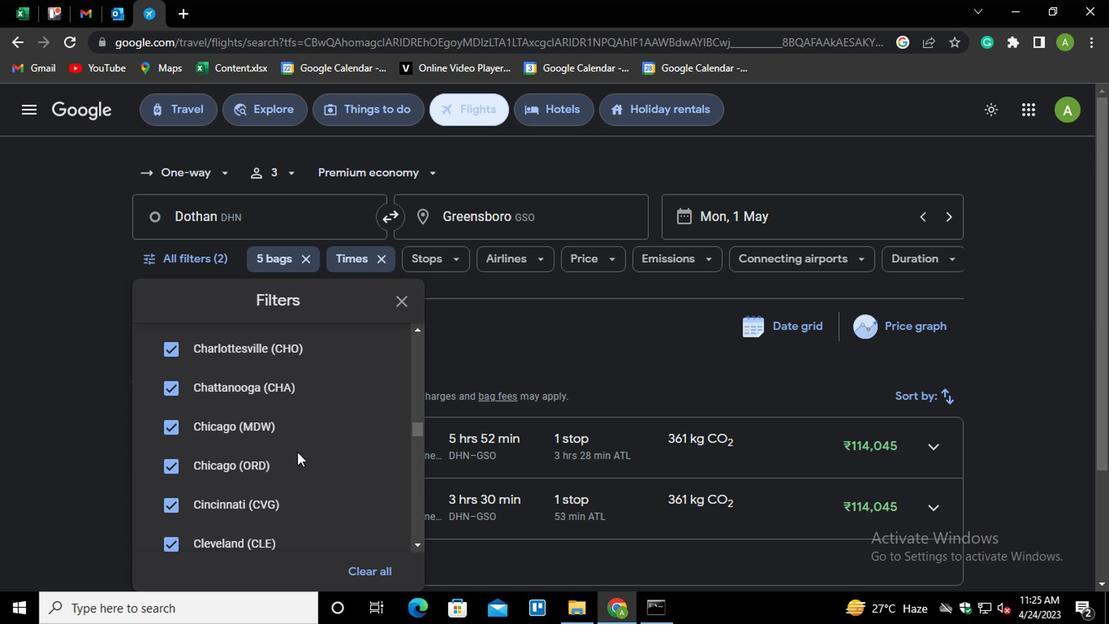 
Action: Mouse scrolled (294, 452) with delta (0, 0)
Screenshot: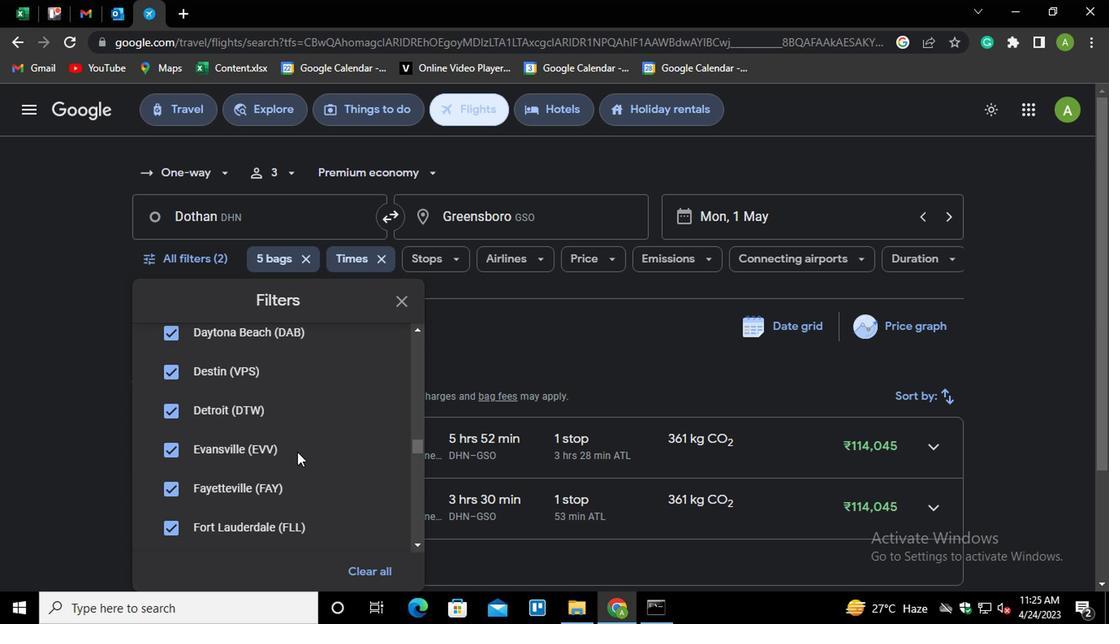 
Action: Mouse scrolled (294, 452) with delta (0, 0)
Screenshot: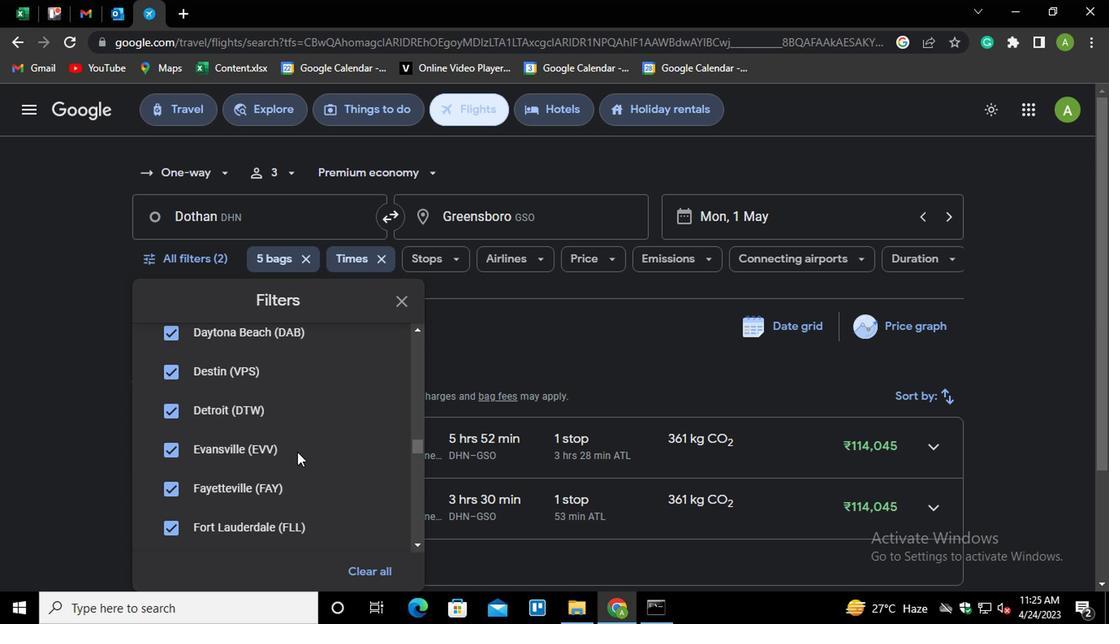 
Action: Mouse scrolled (294, 452) with delta (0, 0)
Screenshot: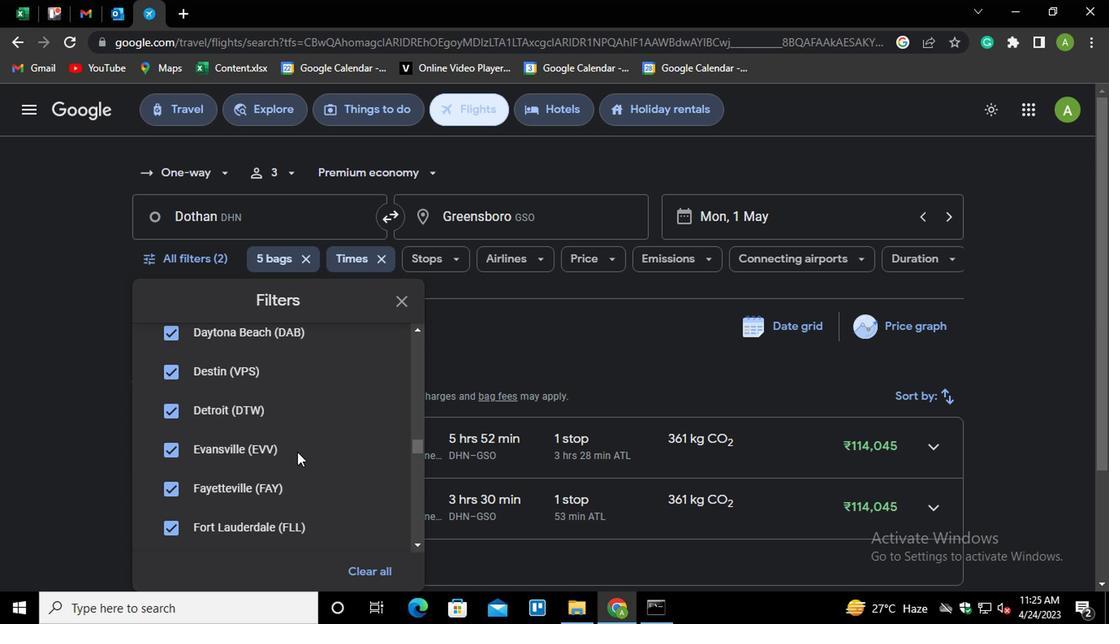 
Action: Mouse scrolled (294, 452) with delta (0, 0)
Screenshot: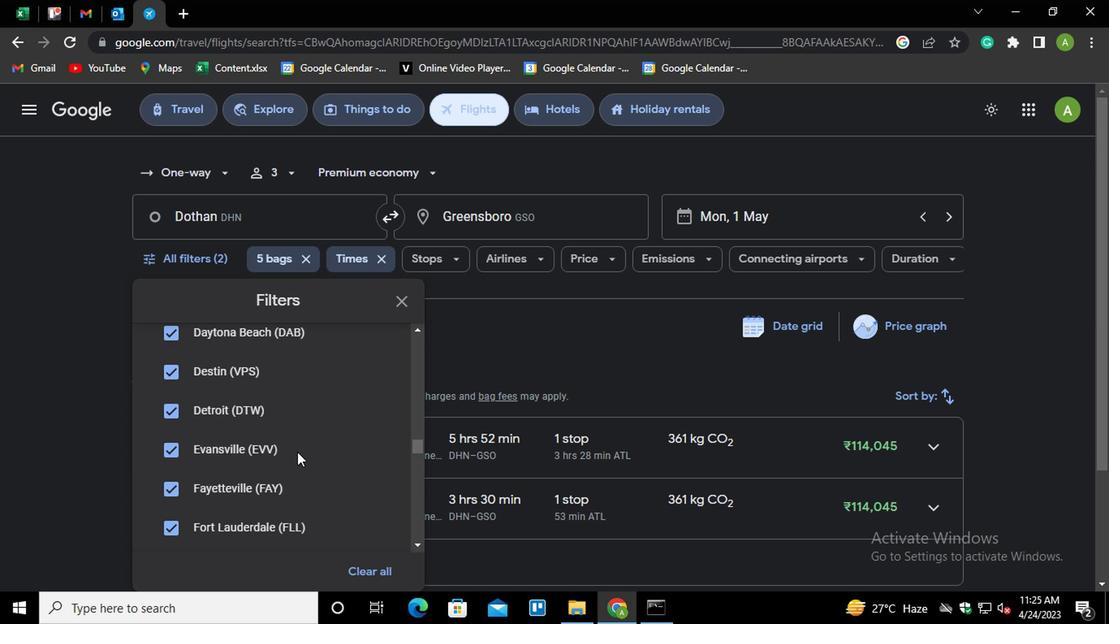 
Action: Mouse scrolled (294, 452) with delta (0, 0)
Screenshot: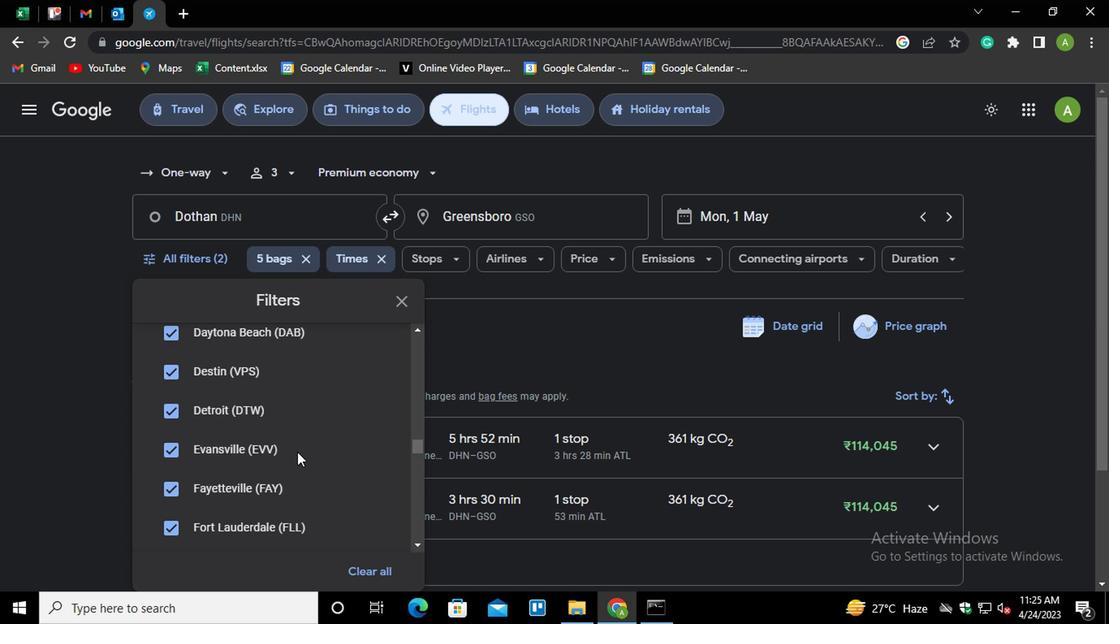 
Action: Mouse scrolled (294, 452) with delta (0, 0)
Screenshot: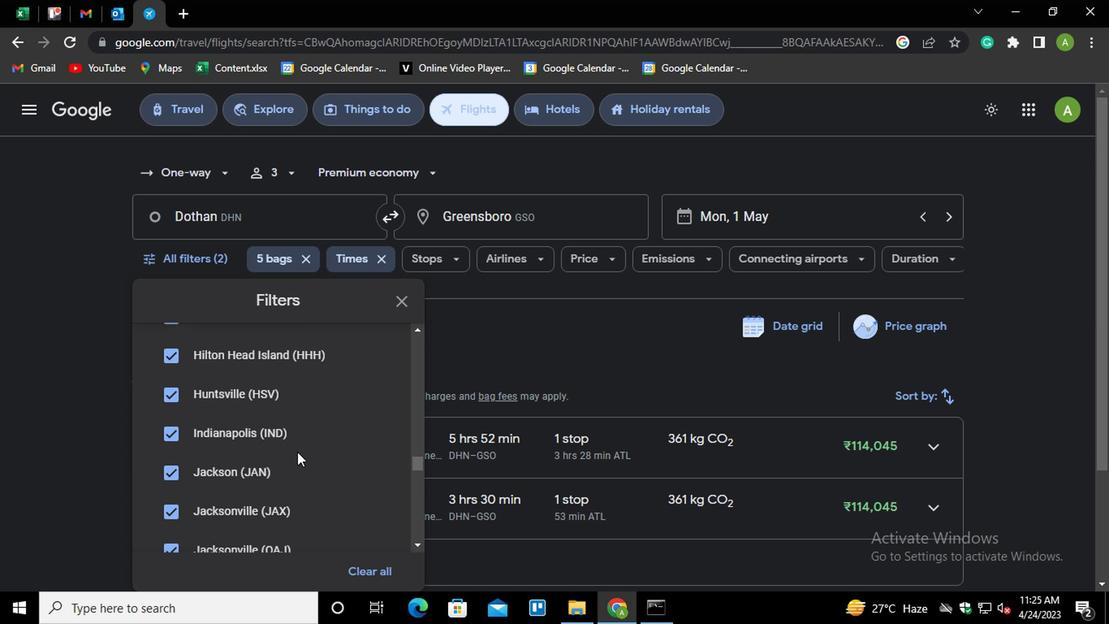 
Action: Mouse scrolled (294, 452) with delta (0, 0)
Screenshot: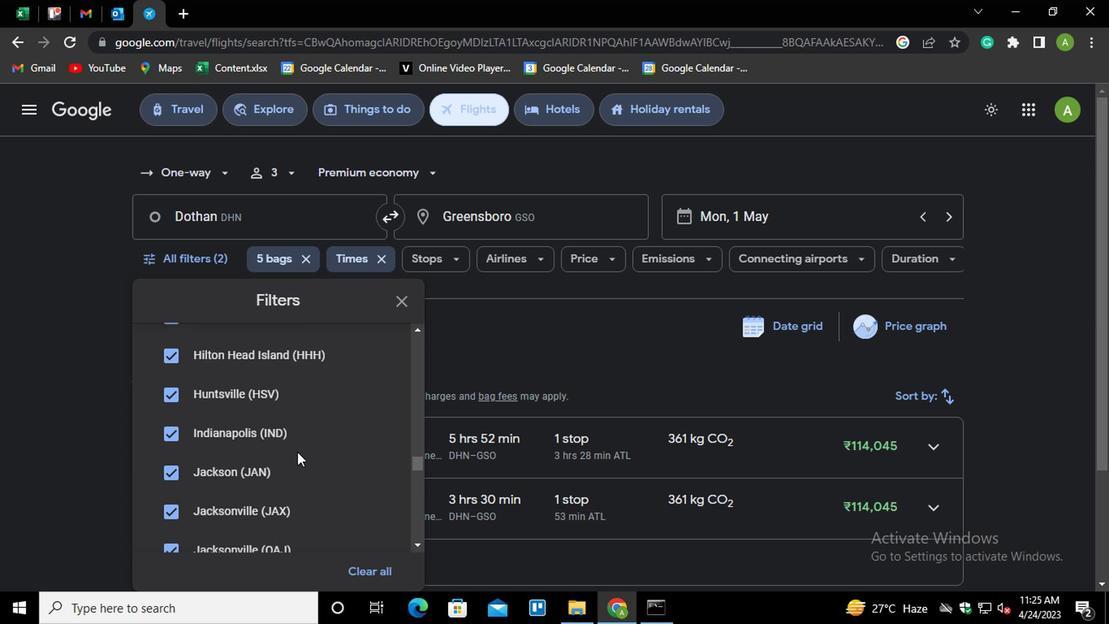 
Action: Mouse scrolled (294, 452) with delta (0, 0)
Screenshot: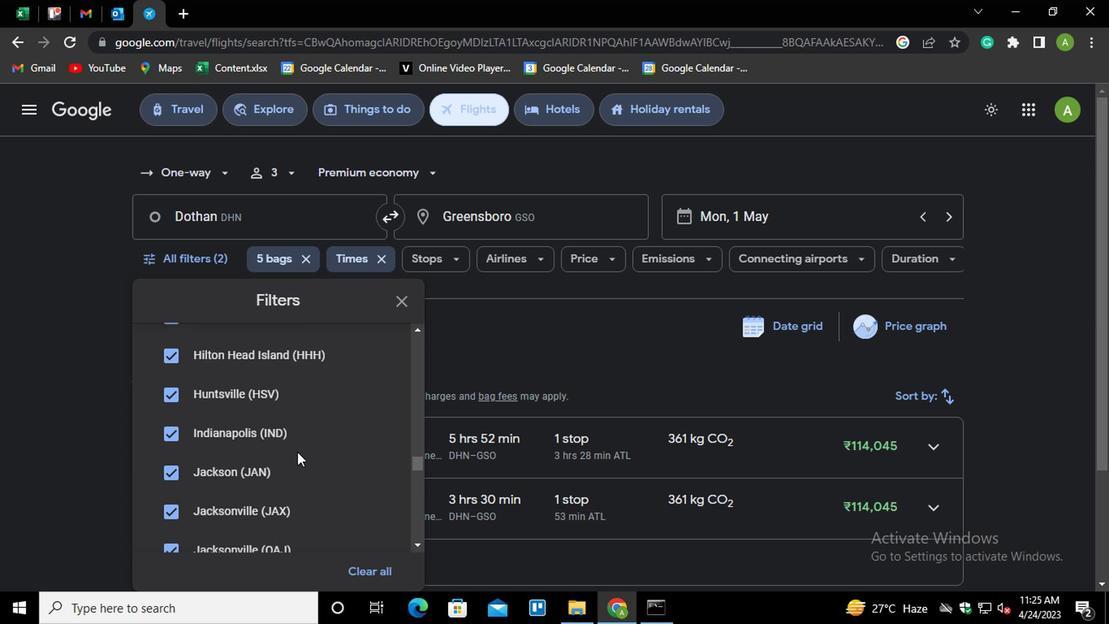 
Action: Mouse scrolled (294, 452) with delta (0, 0)
Screenshot: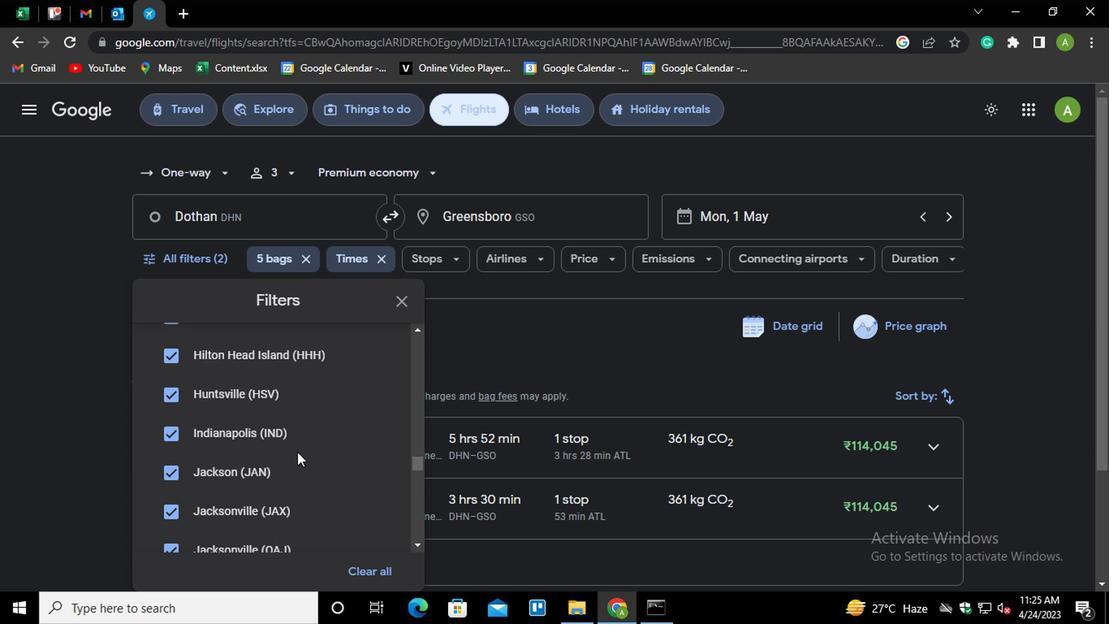 
Action: Mouse scrolled (294, 452) with delta (0, 0)
Screenshot: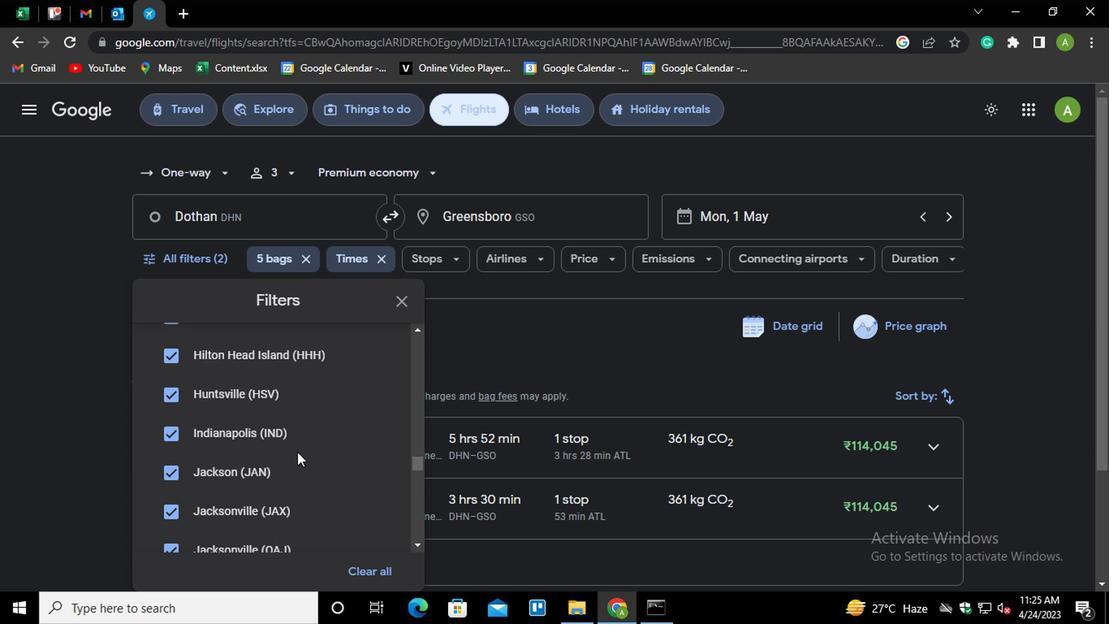 
Action: Mouse scrolled (294, 452) with delta (0, 0)
Screenshot: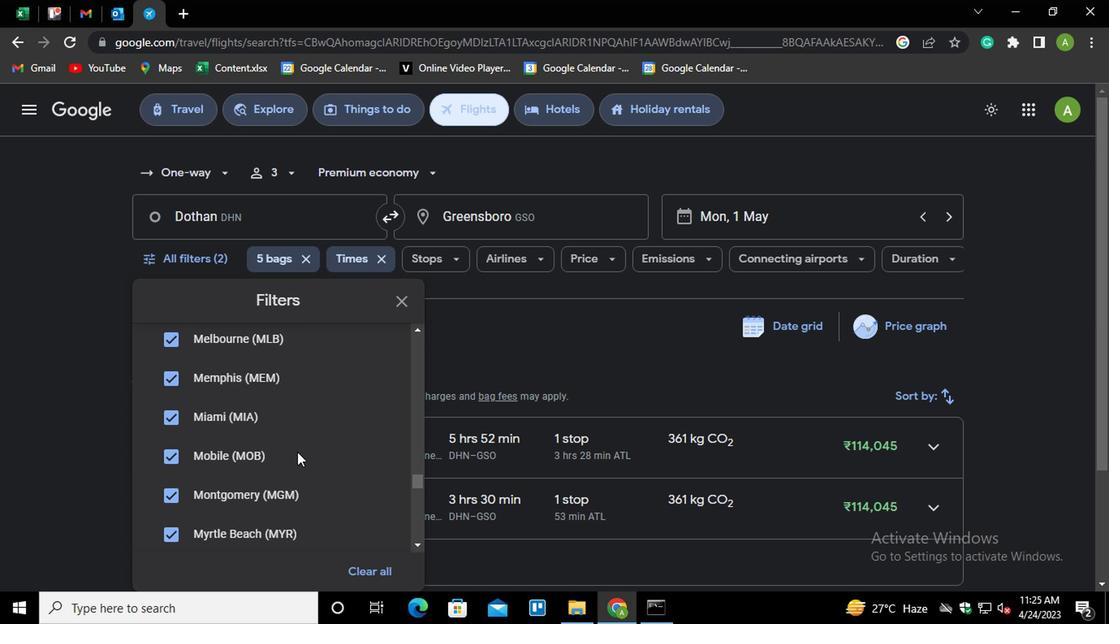 
Action: Mouse scrolled (294, 452) with delta (0, 0)
Screenshot: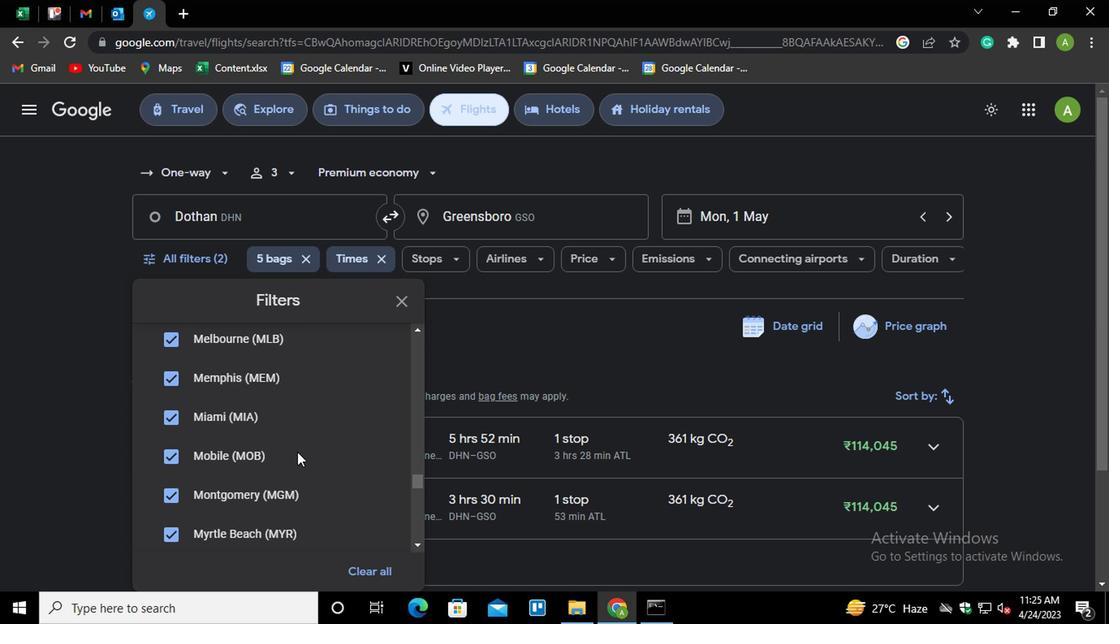 
Action: Mouse scrolled (294, 452) with delta (0, 0)
Screenshot: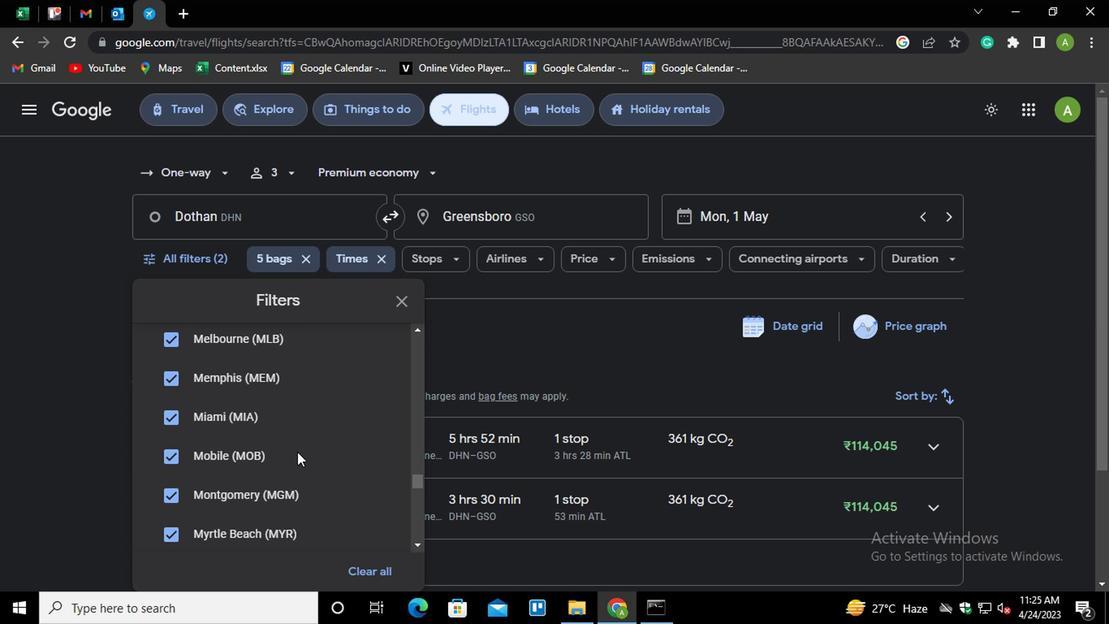 
Action: Mouse scrolled (294, 452) with delta (0, 0)
Screenshot: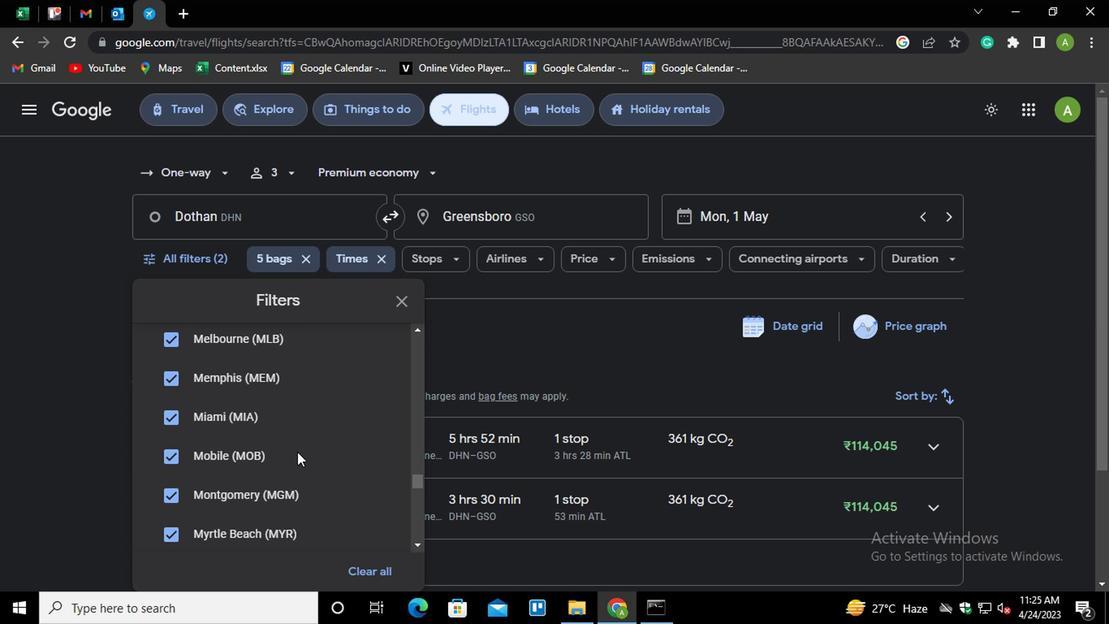 
Action: Mouse scrolled (294, 452) with delta (0, 0)
Screenshot: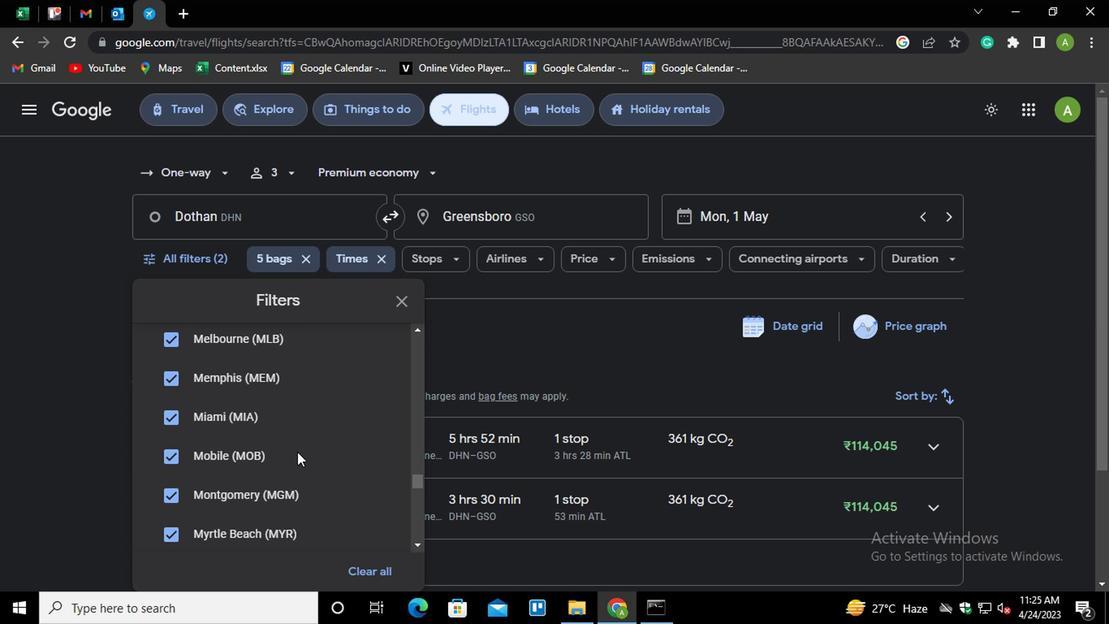 
Action: Mouse scrolled (294, 452) with delta (0, 0)
Screenshot: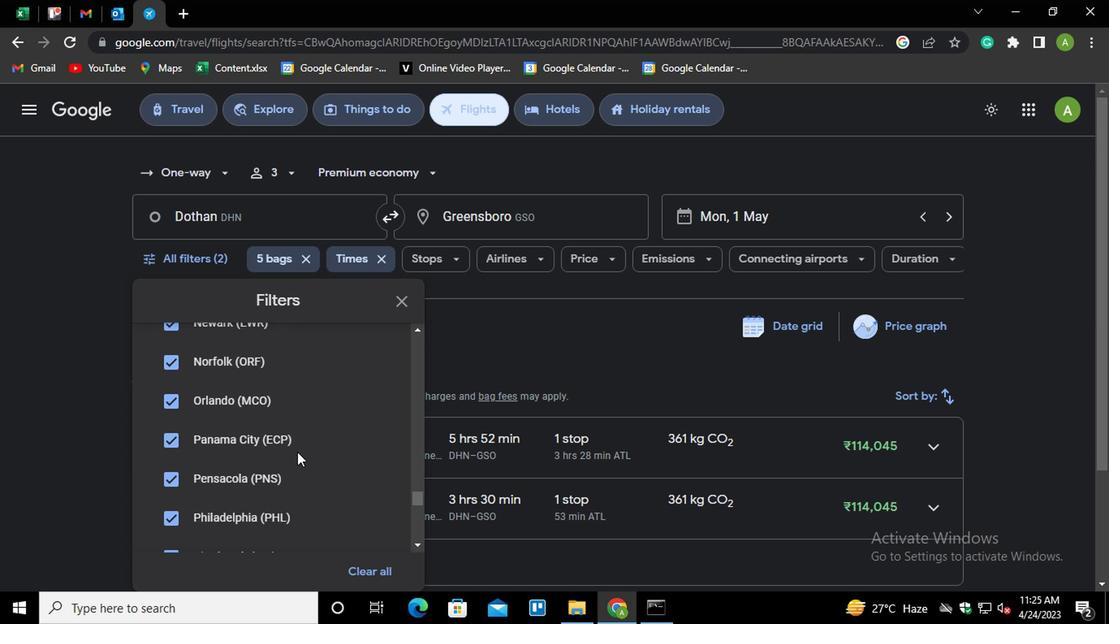 
Action: Mouse scrolled (294, 452) with delta (0, 0)
Screenshot: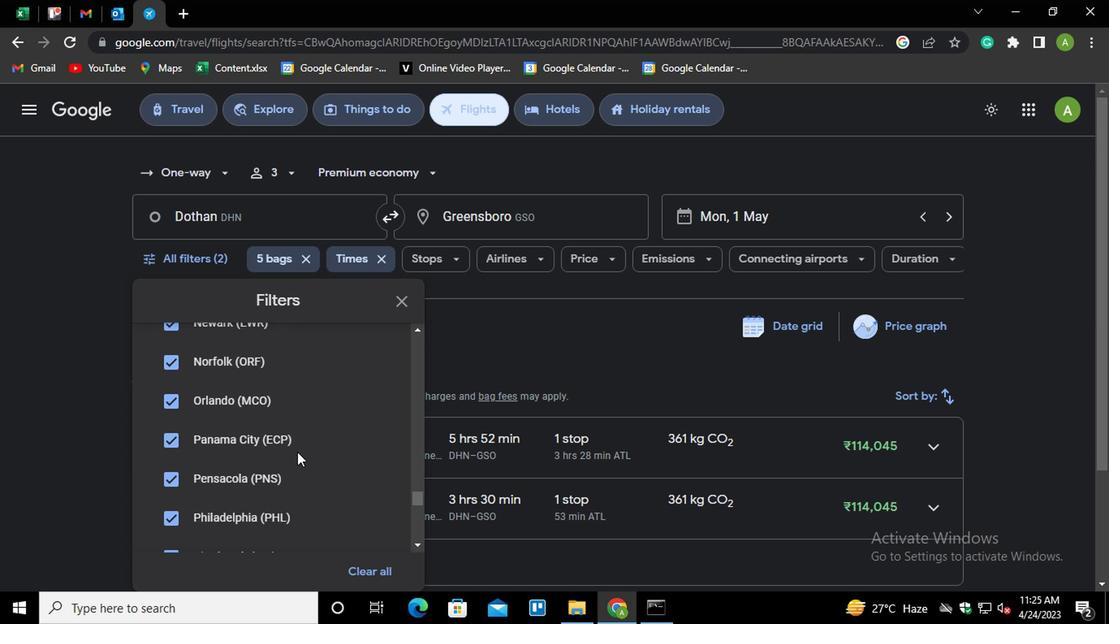 
Action: Mouse scrolled (294, 452) with delta (0, 0)
Screenshot: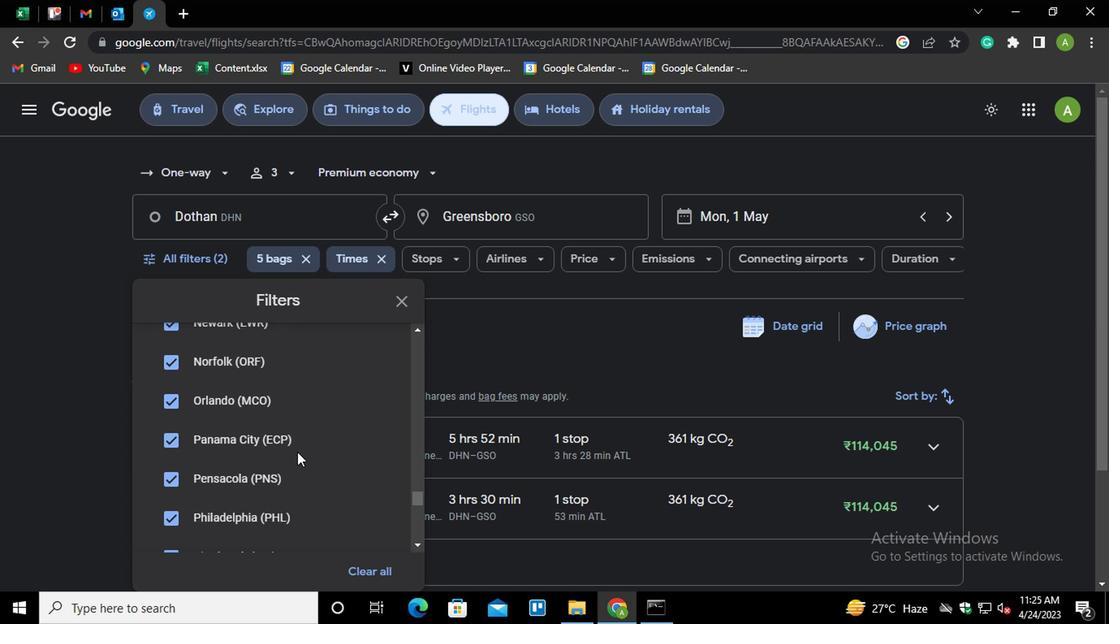 
Action: Mouse scrolled (294, 452) with delta (0, 0)
Screenshot: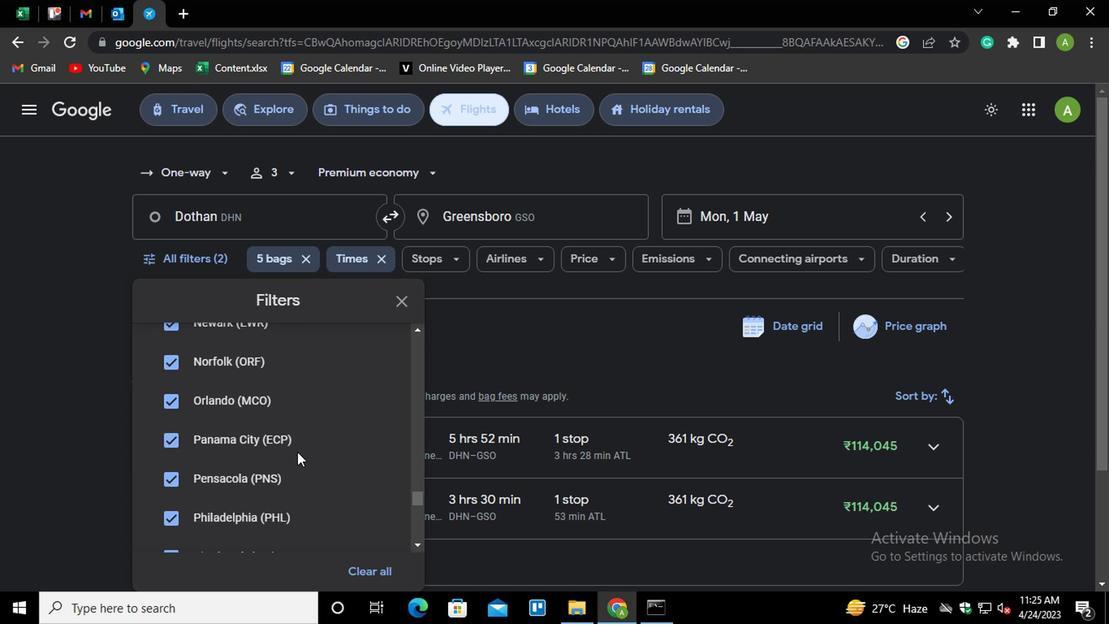 
Action: Mouse scrolled (294, 452) with delta (0, 0)
Screenshot: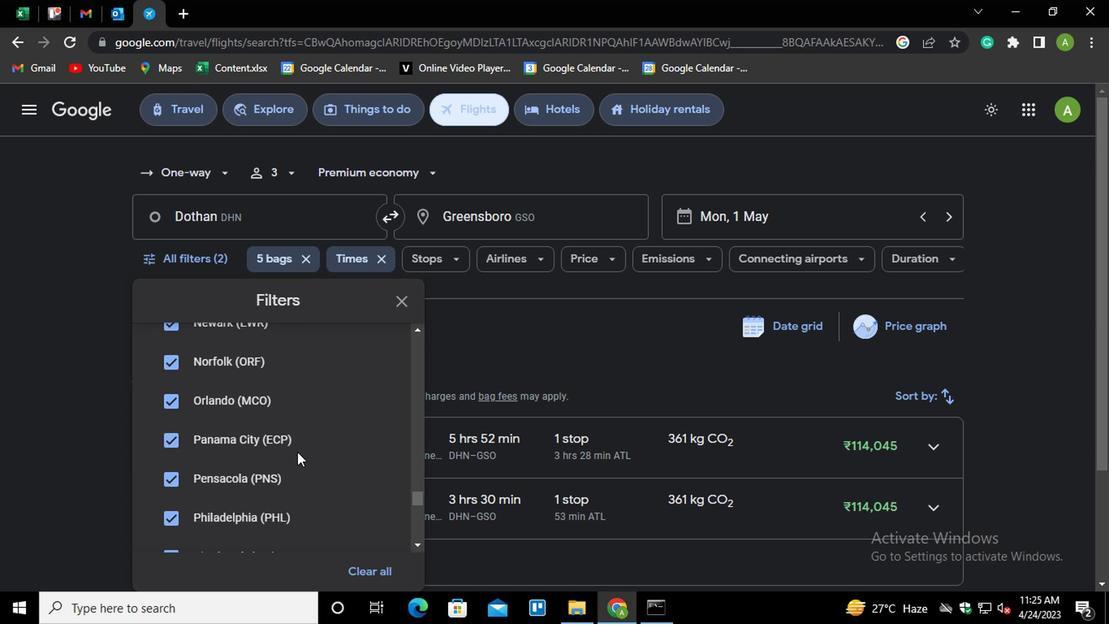 
Action: Mouse scrolled (294, 452) with delta (0, 0)
Screenshot: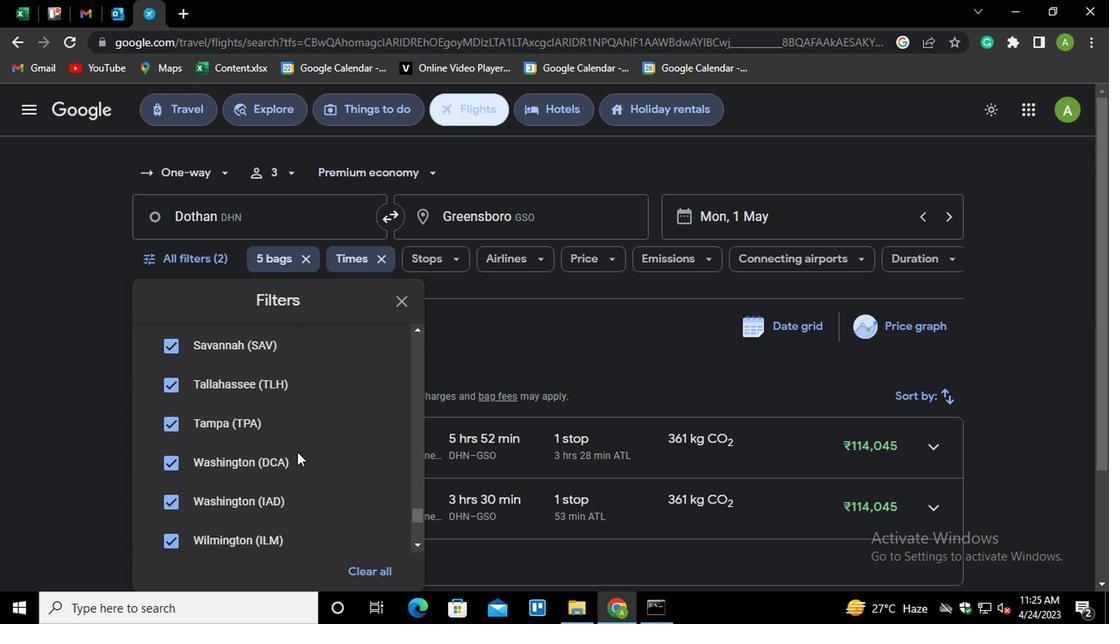
Action: Mouse scrolled (294, 452) with delta (0, 0)
Screenshot: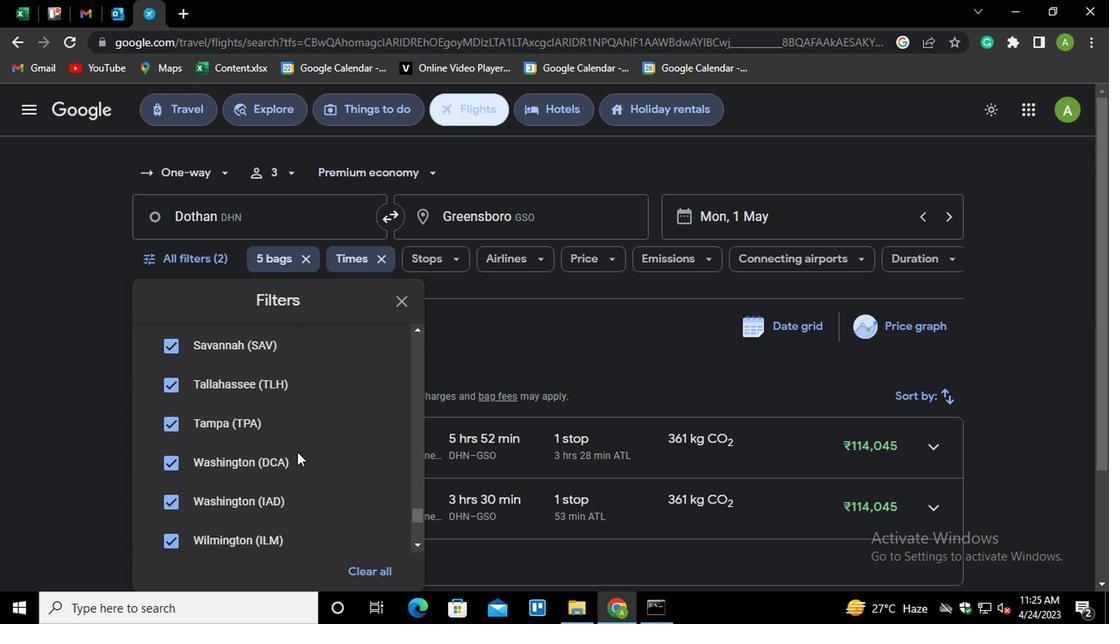 
Action: Mouse scrolled (294, 452) with delta (0, 0)
Screenshot: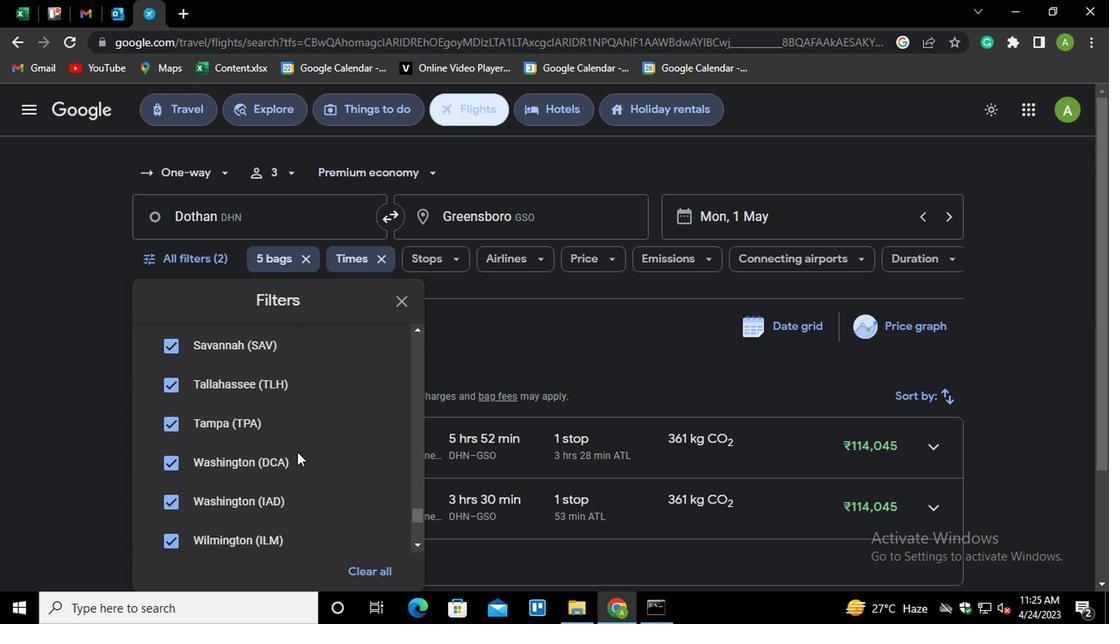 
Action: Mouse scrolled (294, 452) with delta (0, 0)
Screenshot: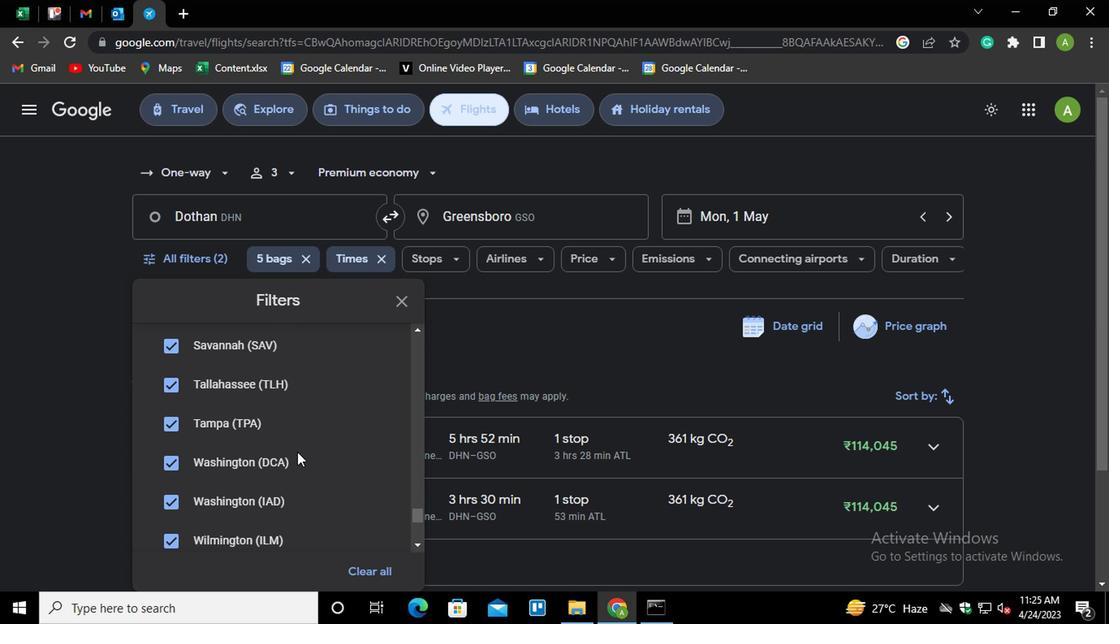 
Action: Mouse scrolled (294, 452) with delta (0, 0)
Screenshot: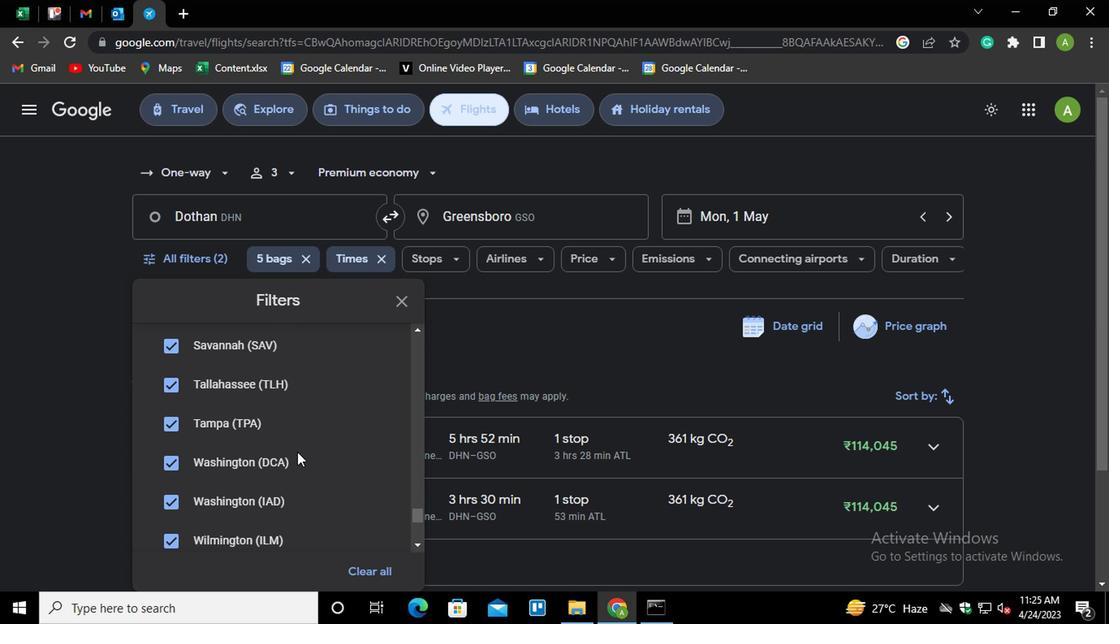 
Action: Mouse scrolled (294, 452) with delta (0, 0)
Screenshot: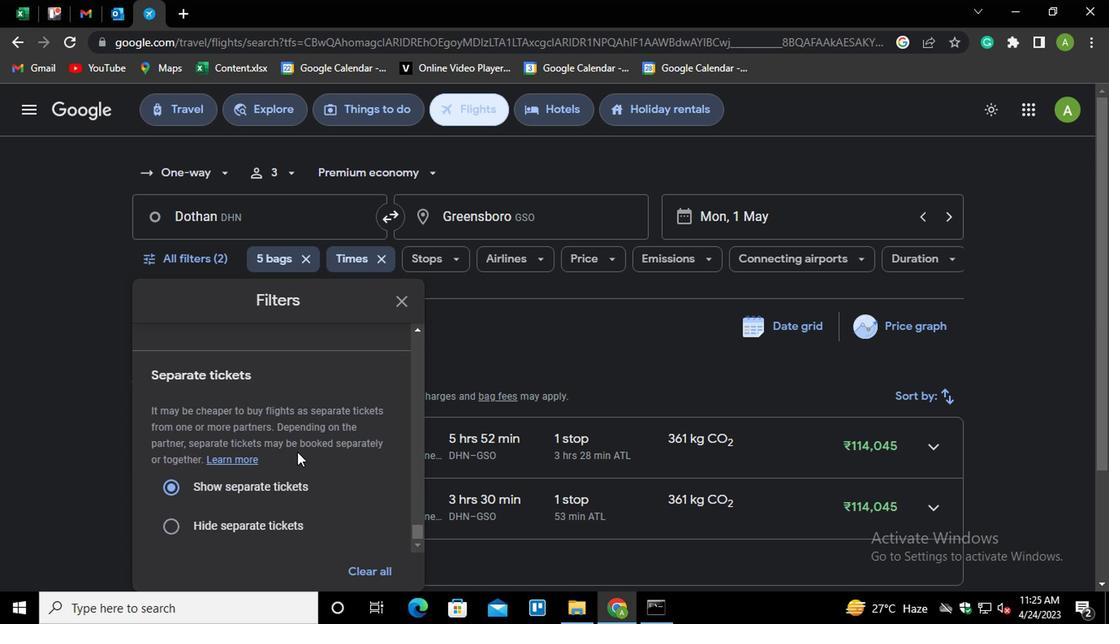 
Action: Mouse scrolled (294, 452) with delta (0, 0)
Screenshot: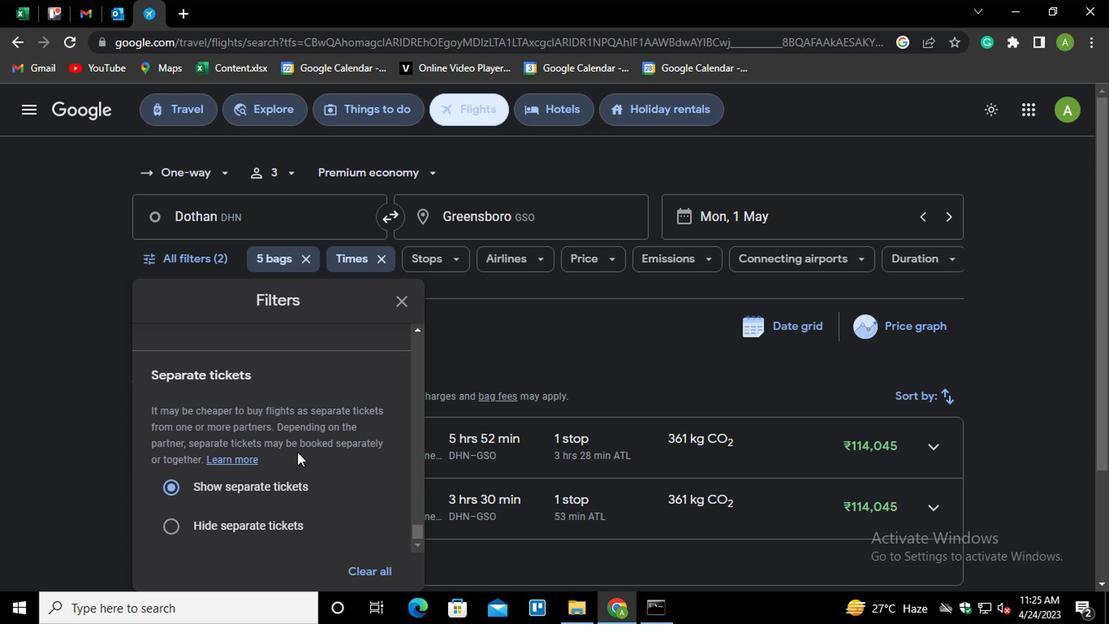 
Action: Mouse scrolled (294, 452) with delta (0, 0)
Screenshot: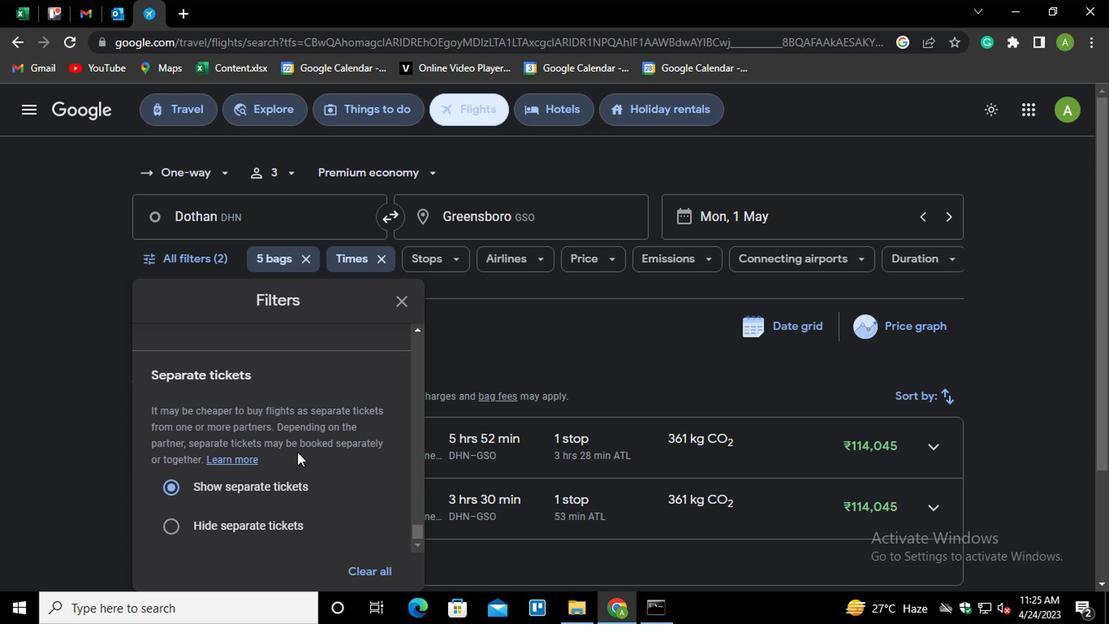 
Action: Mouse moved to (554, 336)
Screenshot: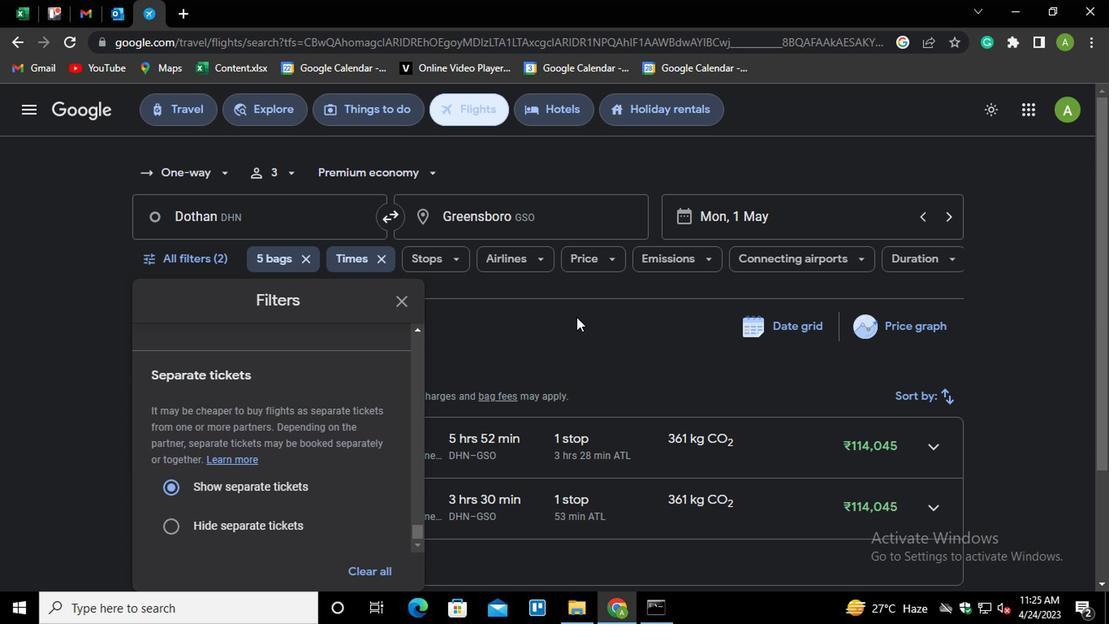 
Action: Mouse pressed left at (554, 336)
Screenshot: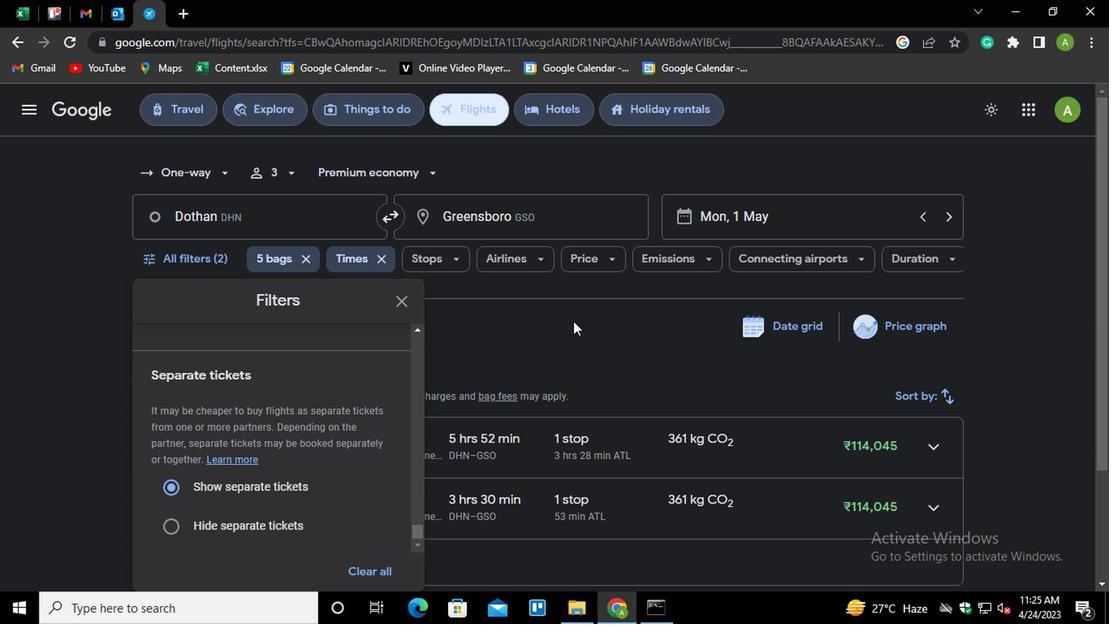 
